 Task: Find a place to stay in Lesnoy, Russia, from 12th to 15th July for 3 guests, with a price range of ₹12,000 to ₹16,000, 2 bedrooms, 3 beds, 1 bathroom, a washing machine, and self check-in.
Action: Mouse moved to (551, 134)
Screenshot: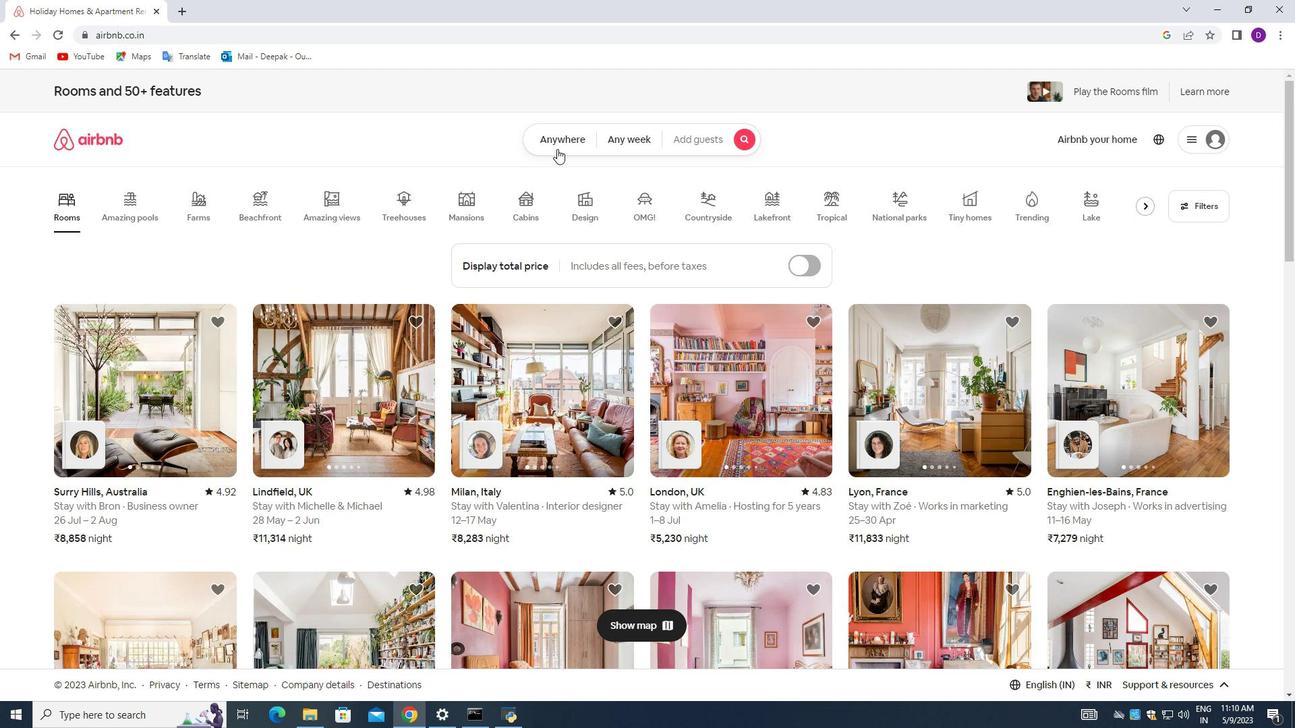 
Action: Mouse pressed left at (551, 134)
Screenshot: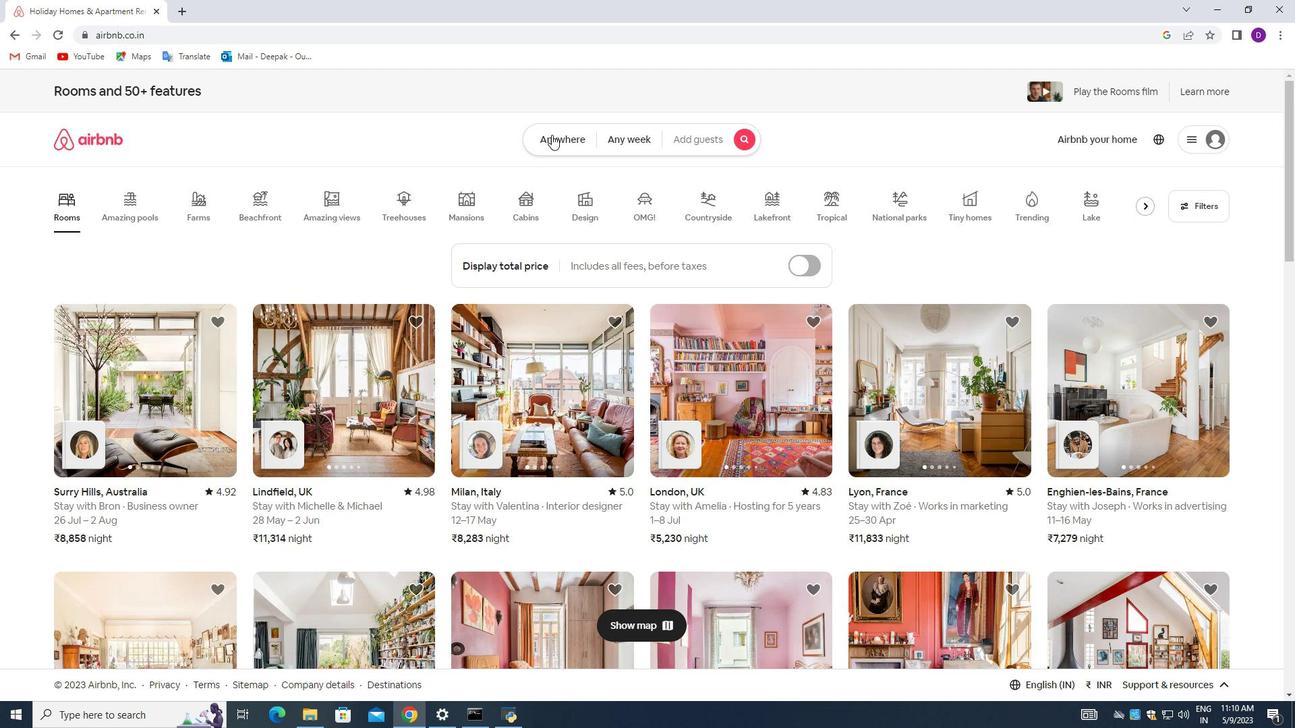 
Action: Mouse moved to (448, 190)
Screenshot: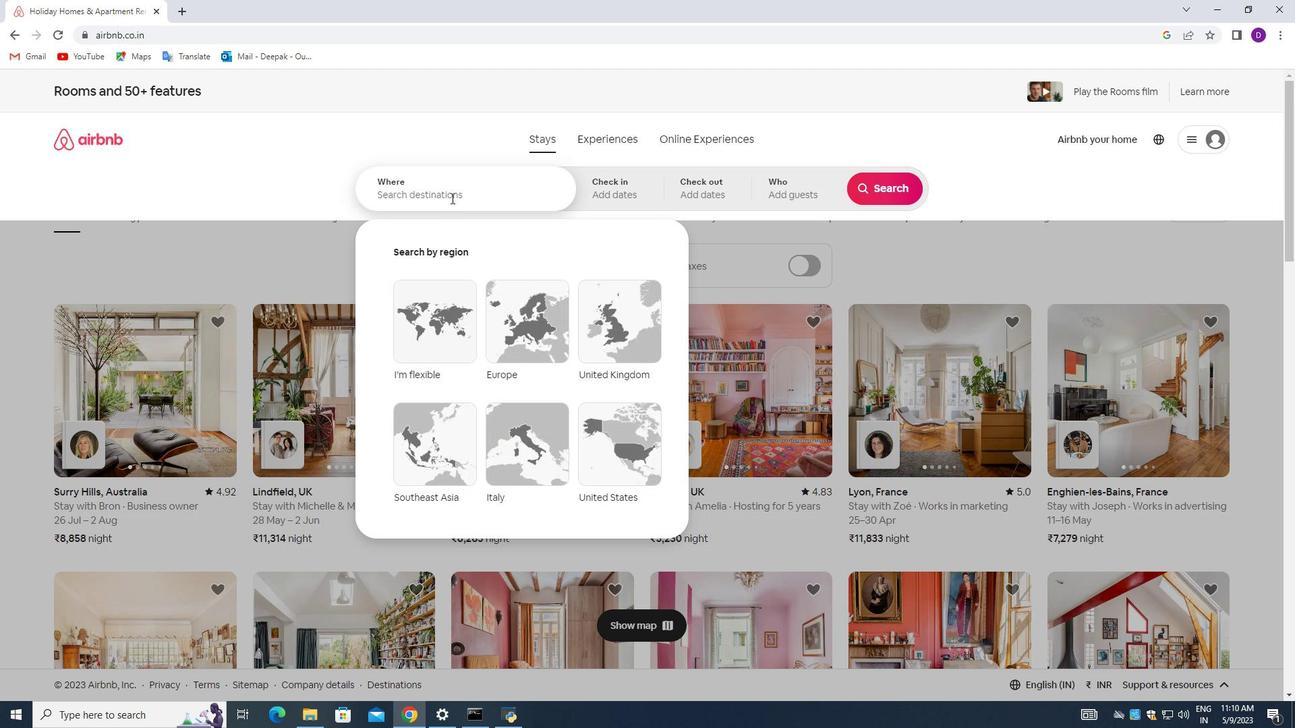 
Action: Mouse pressed left at (448, 190)
Screenshot: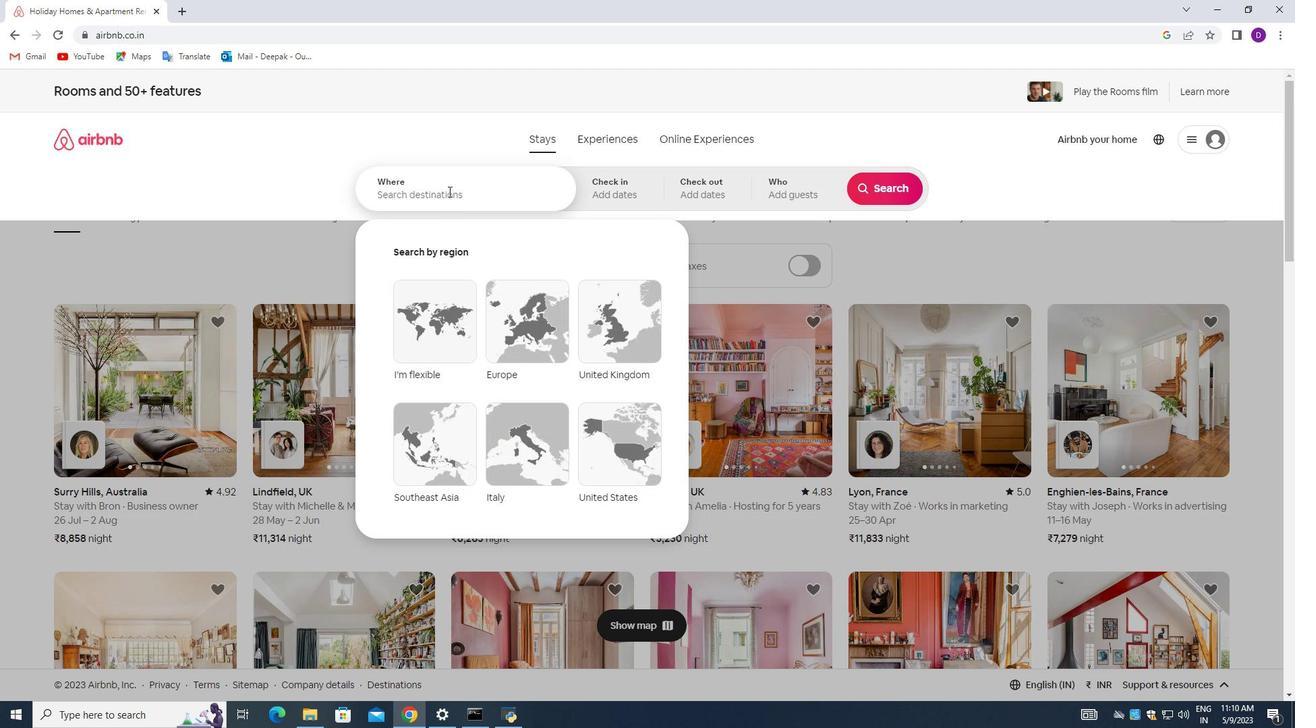 
Action: Mouse moved to (197, 313)
Screenshot: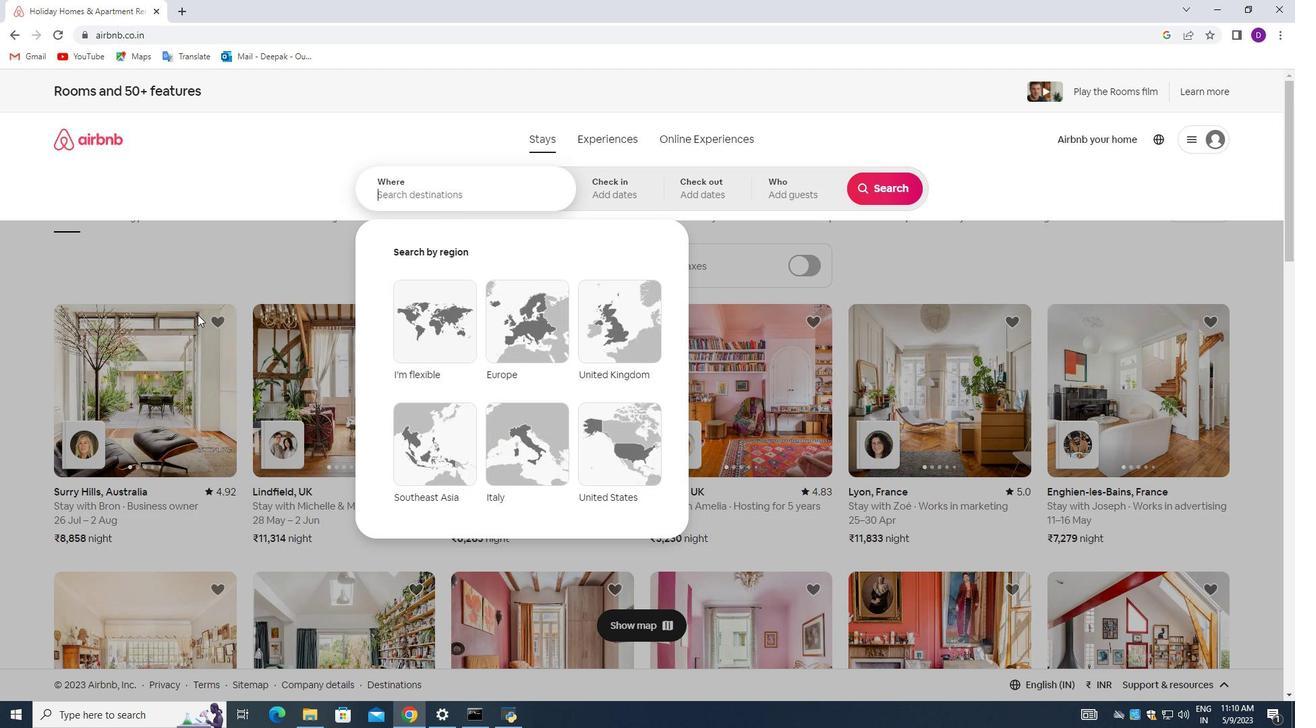 
Action: Key pressed <Key.shift>Lesnoy,<Key.space><Key.shift_r>Russia<Key.enter>
Screenshot: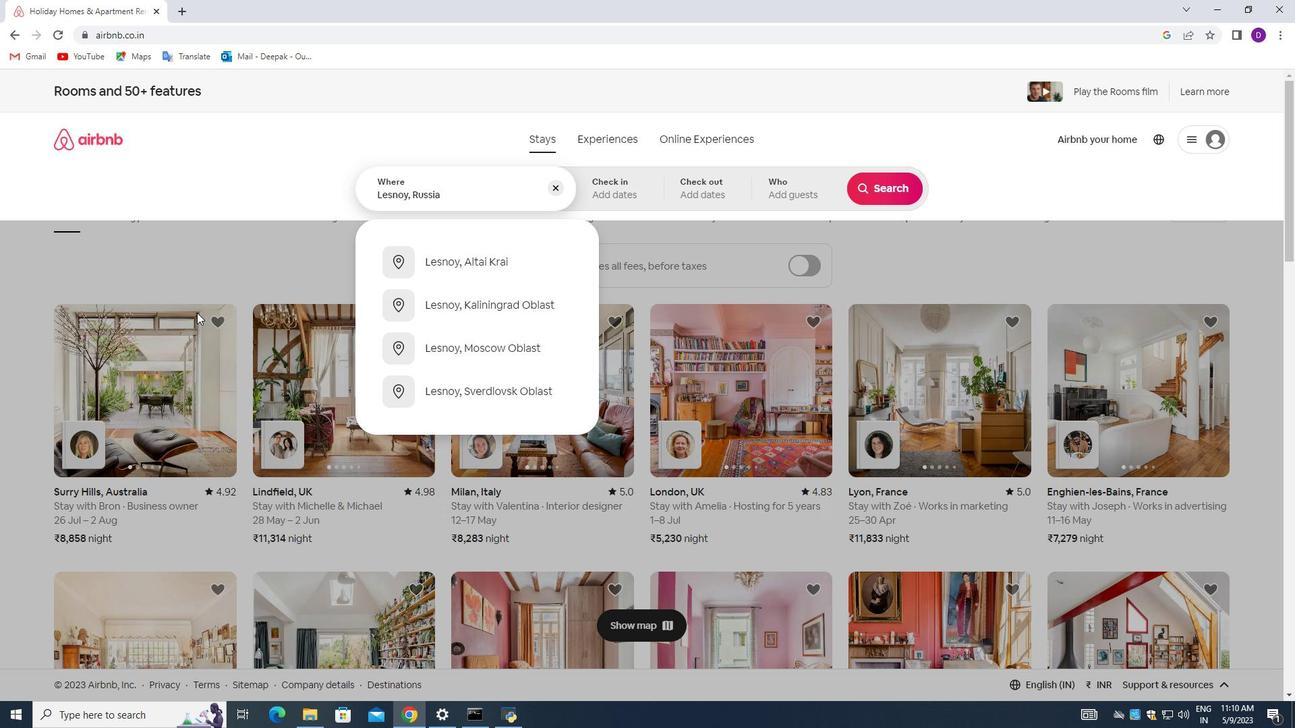 
Action: Mouse moved to (881, 300)
Screenshot: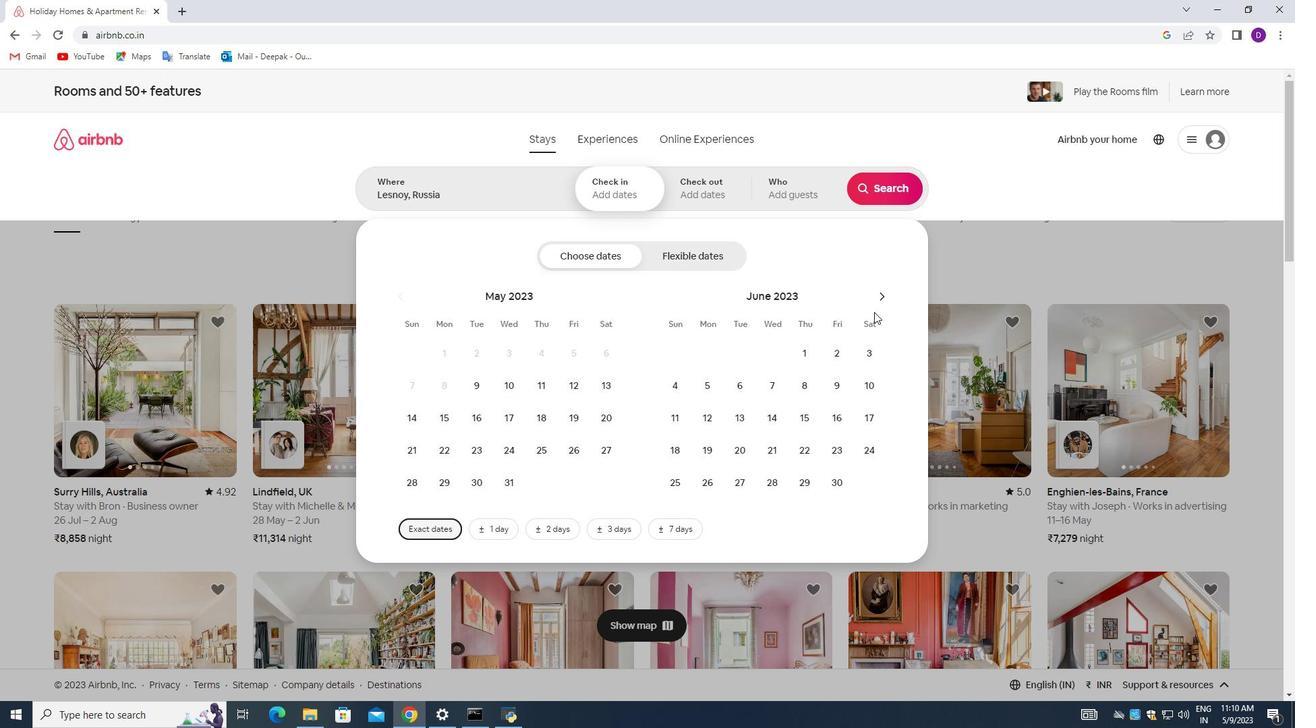 
Action: Mouse pressed left at (881, 300)
Screenshot: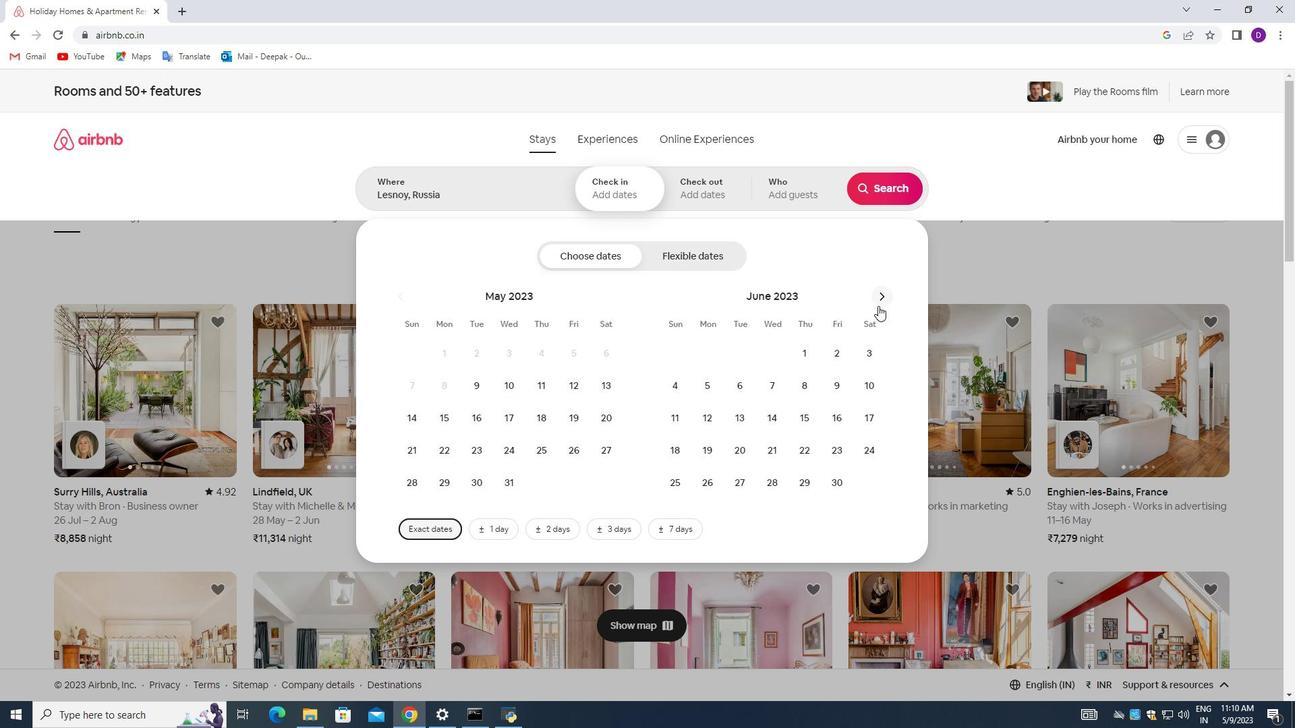 
Action: Mouse moved to (767, 414)
Screenshot: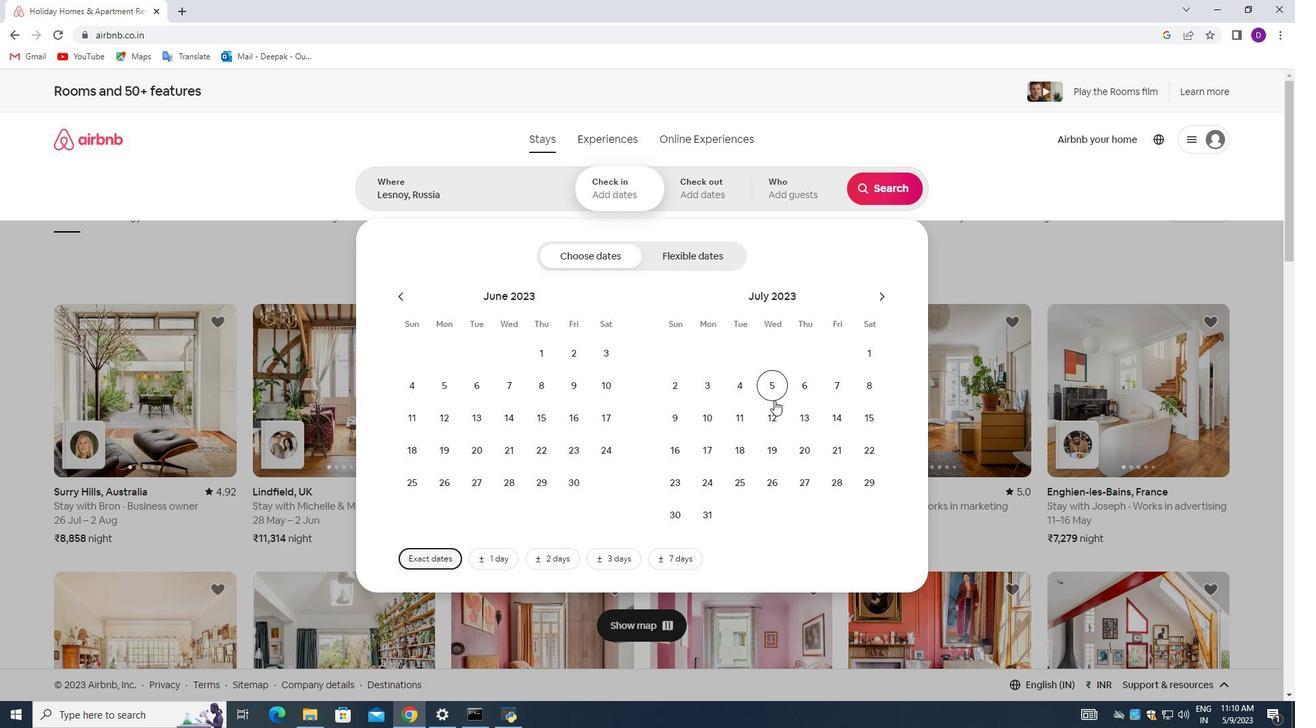 
Action: Mouse pressed left at (767, 414)
Screenshot: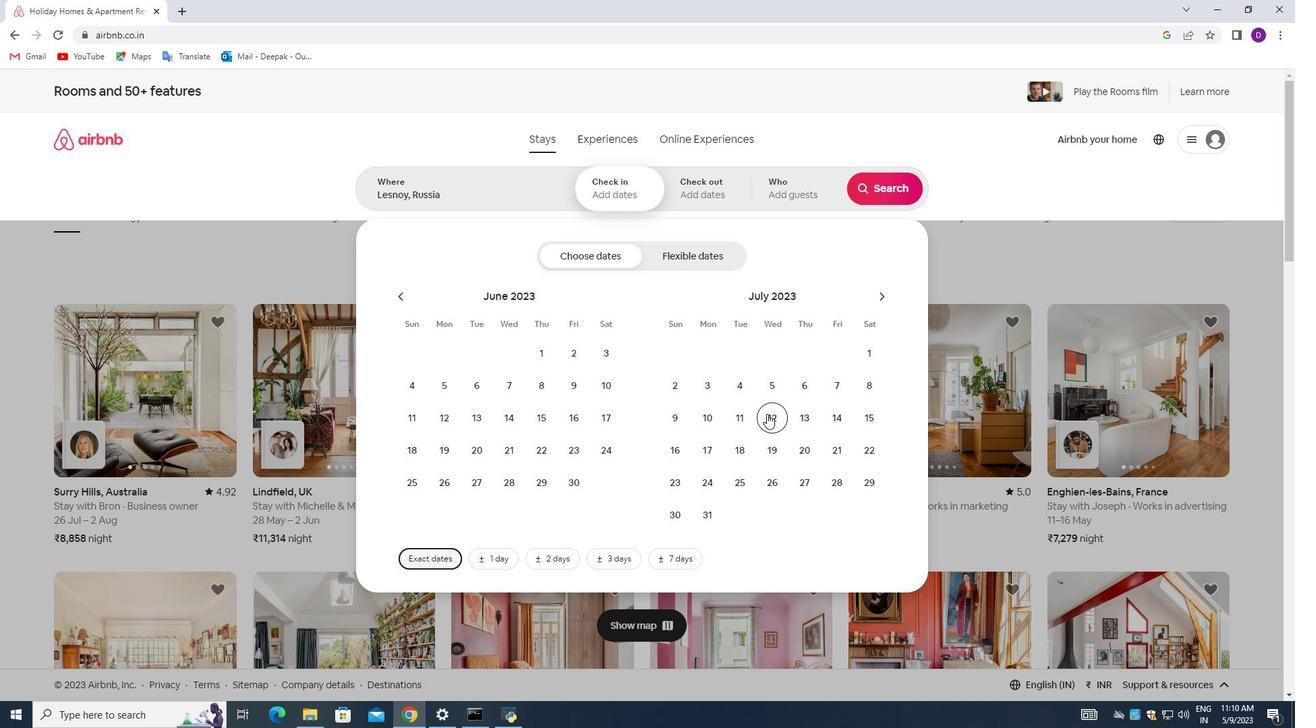 
Action: Mouse moved to (873, 415)
Screenshot: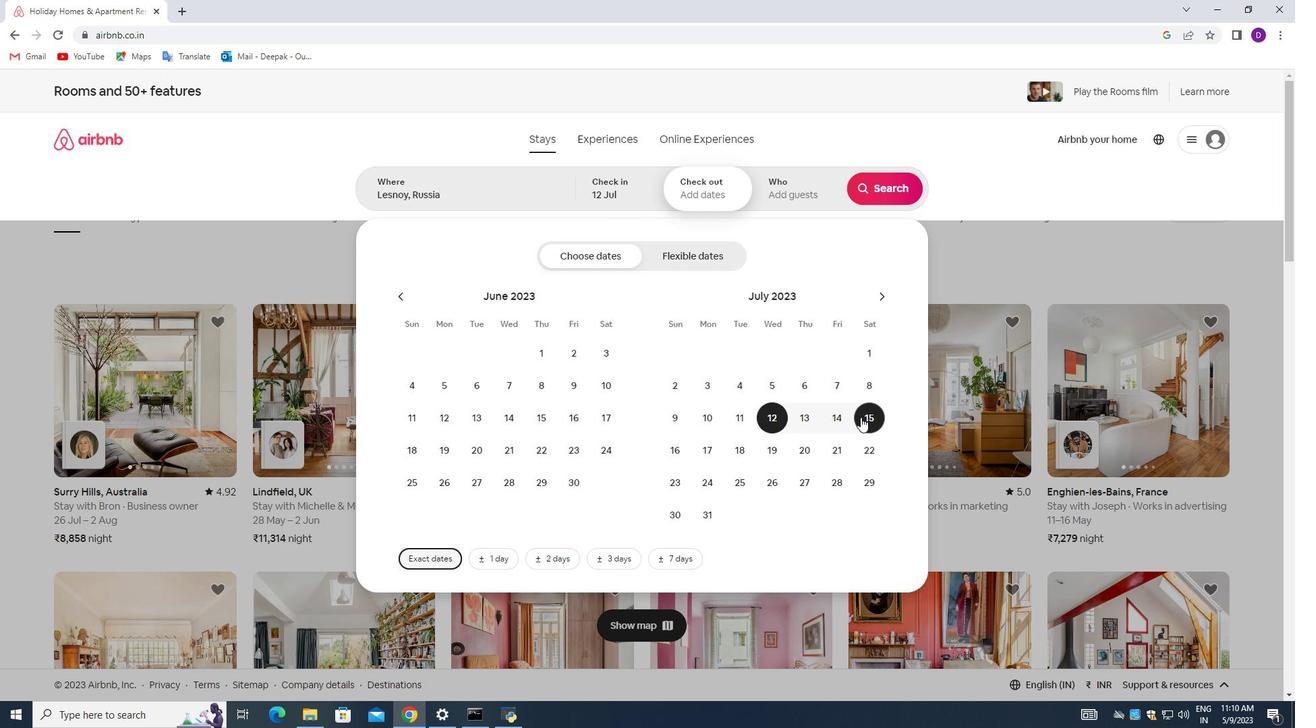 
Action: Mouse pressed left at (873, 415)
Screenshot: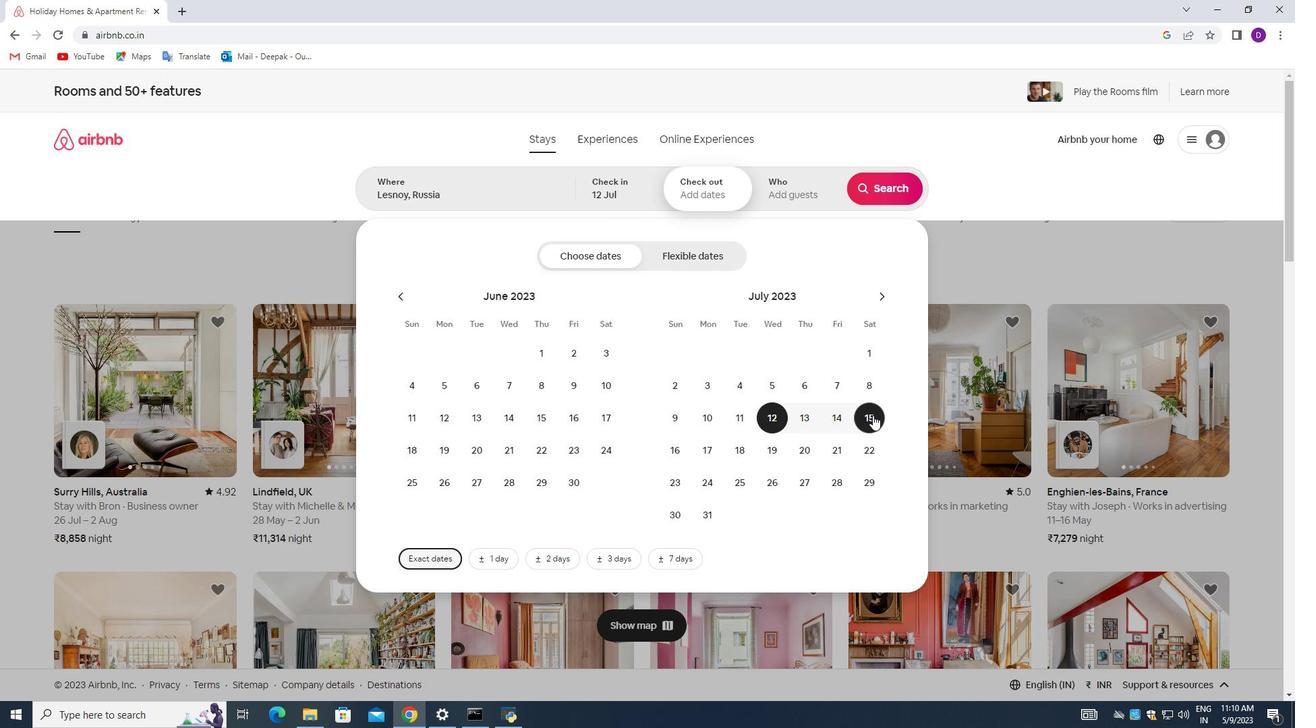
Action: Mouse moved to (776, 184)
Screenshot: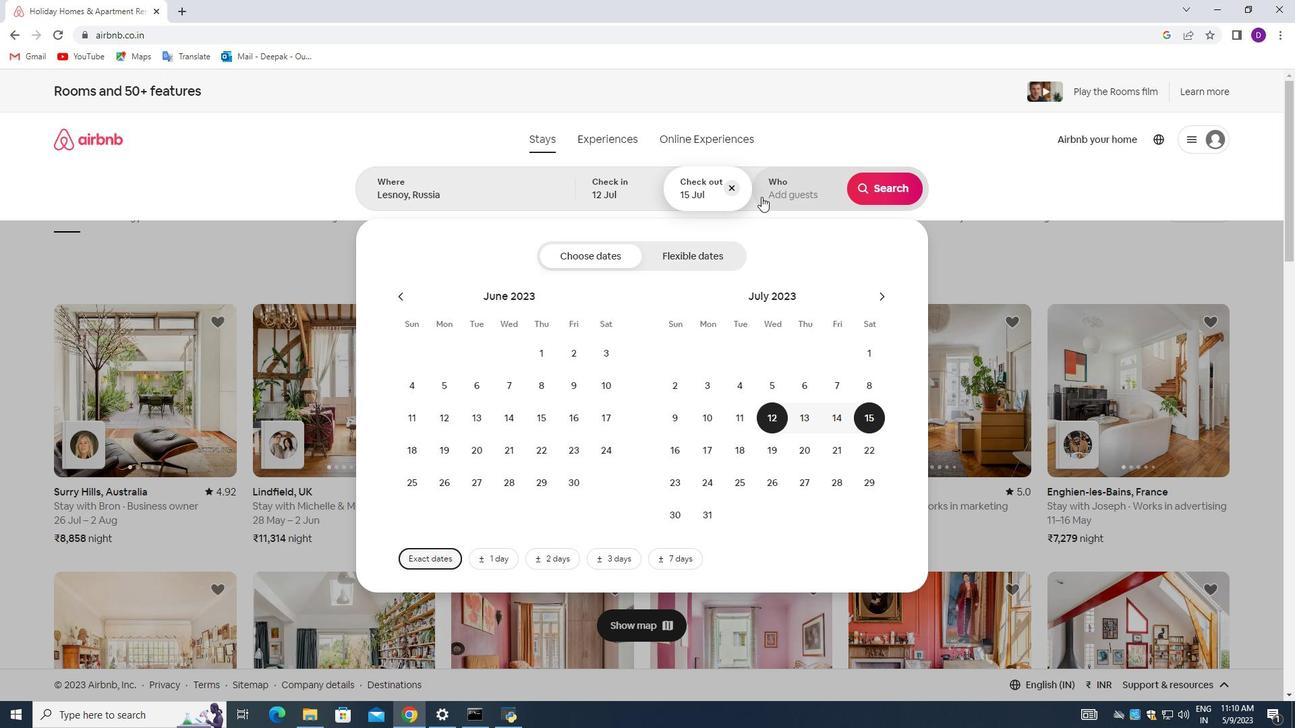 
Action: Mouse pressed left at (776, 184)
Screenshot: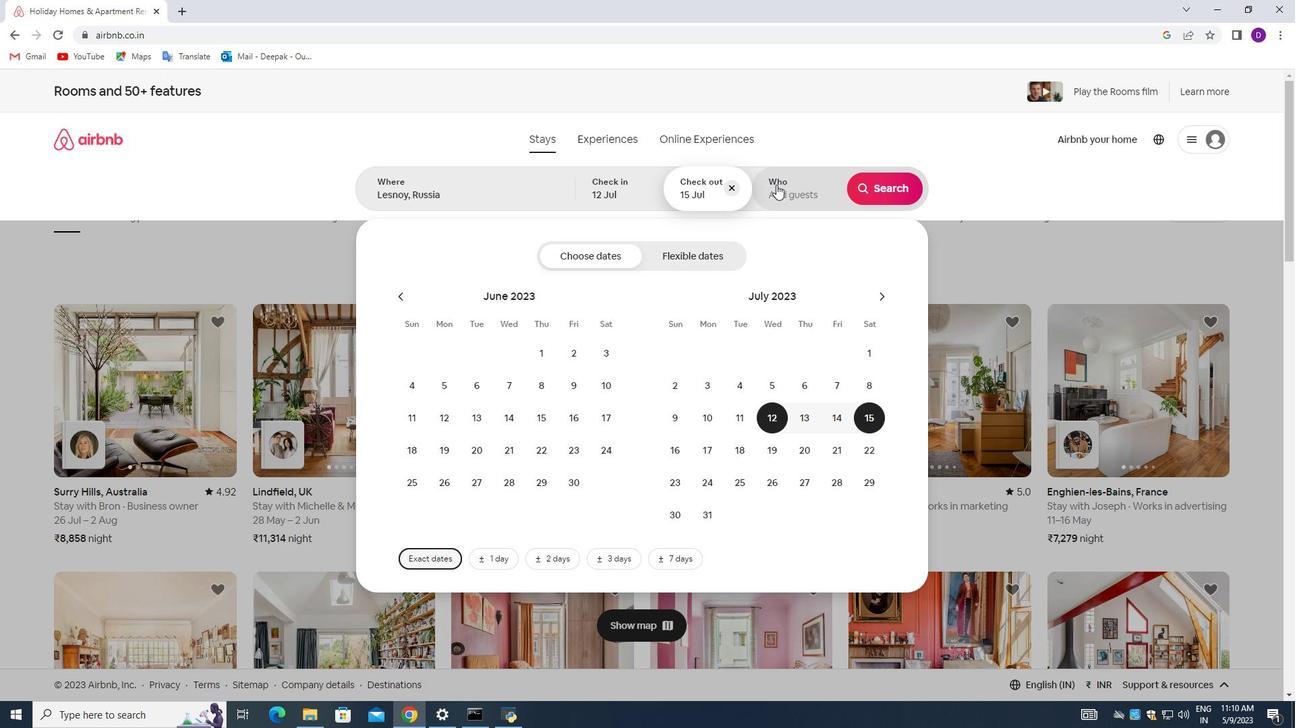 
Action: Mouse moved to (894, 268)
Screenshot: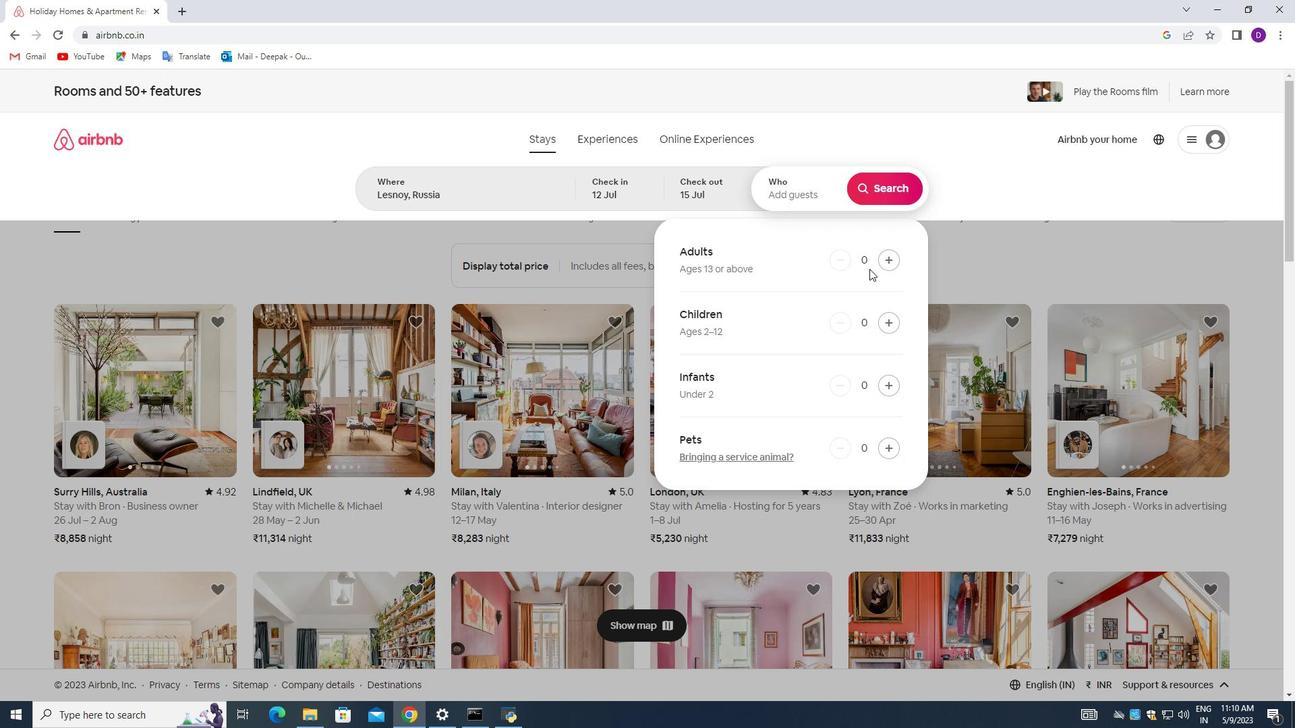 
Action: Mouse pressed left at (894, 268)
Screenshot: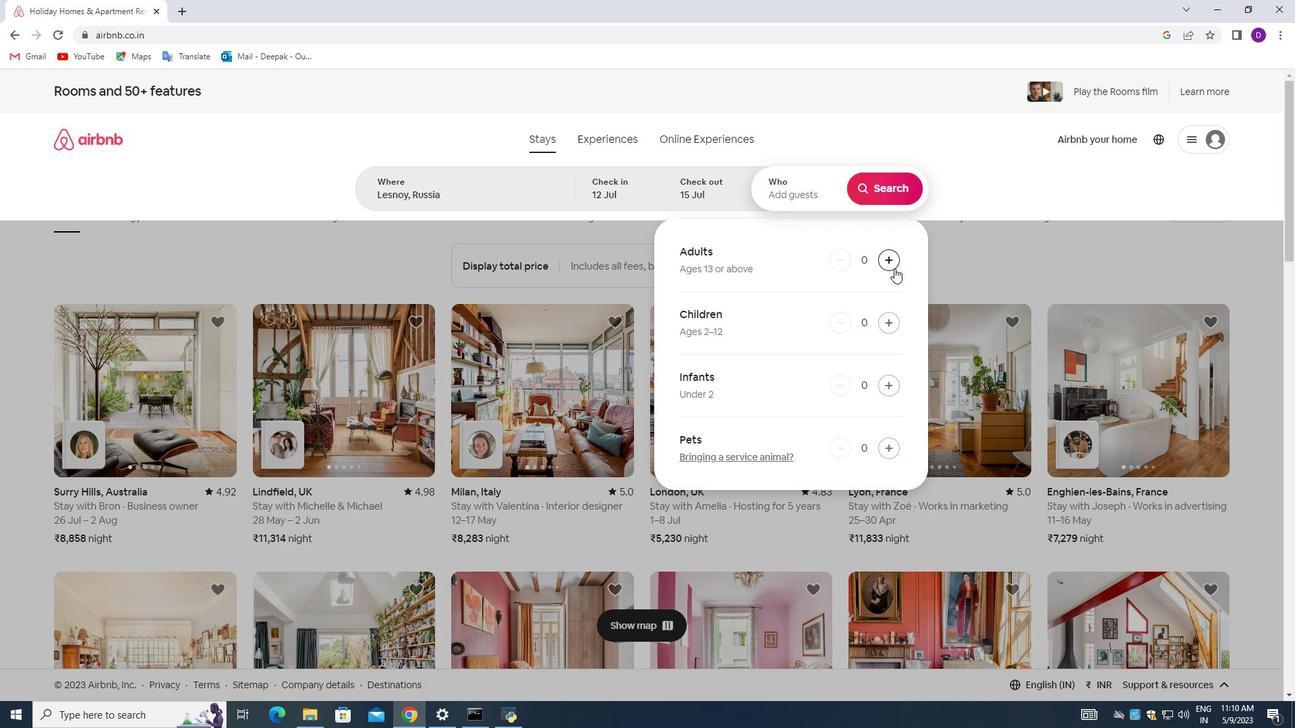 
Action: Mouse pressed left at (894, 268)
Screenshot: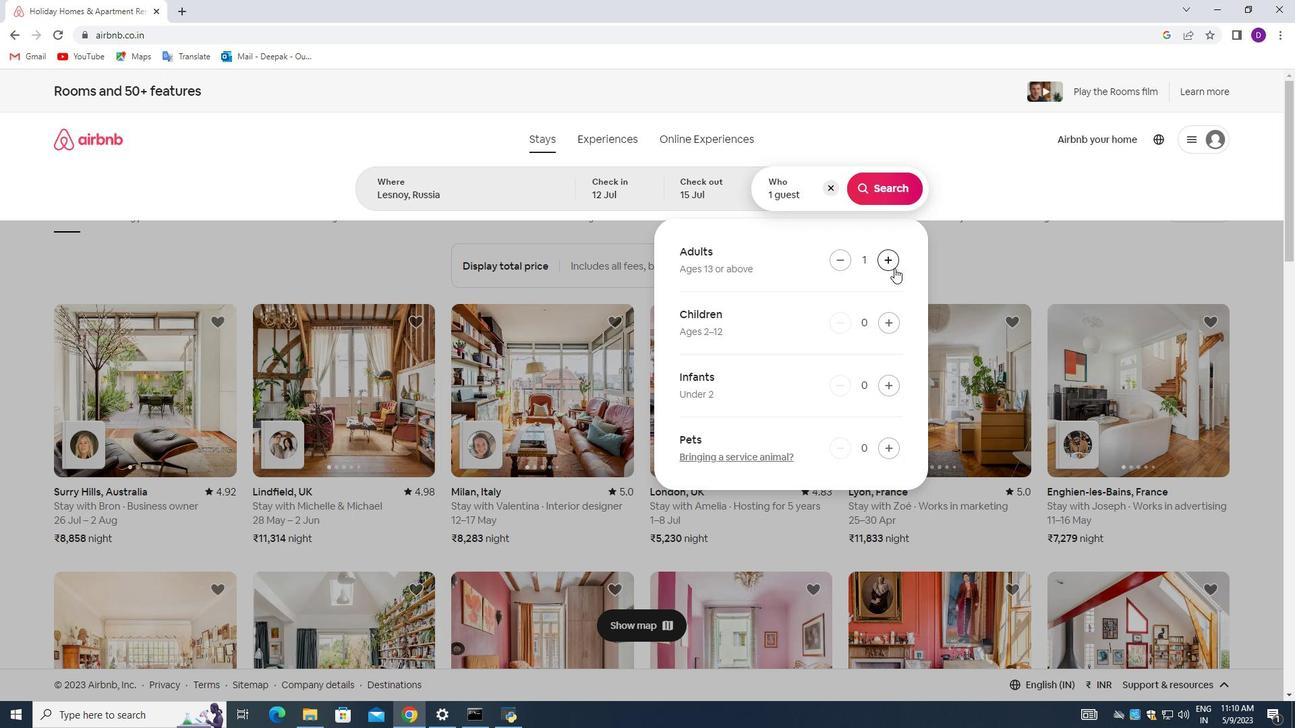 
Action: Mouse pressed left at (894, 268)
Screenshot: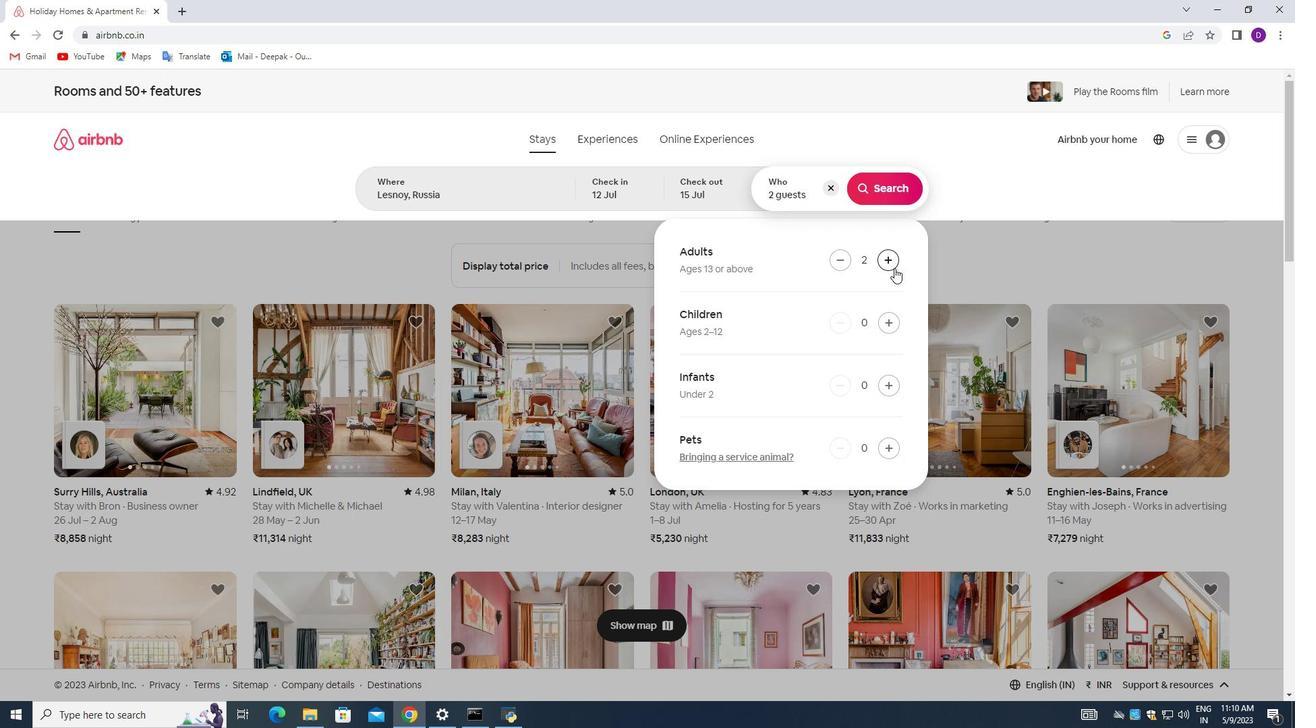 
Action: Mouse moved to (888, 184)
Screenshot: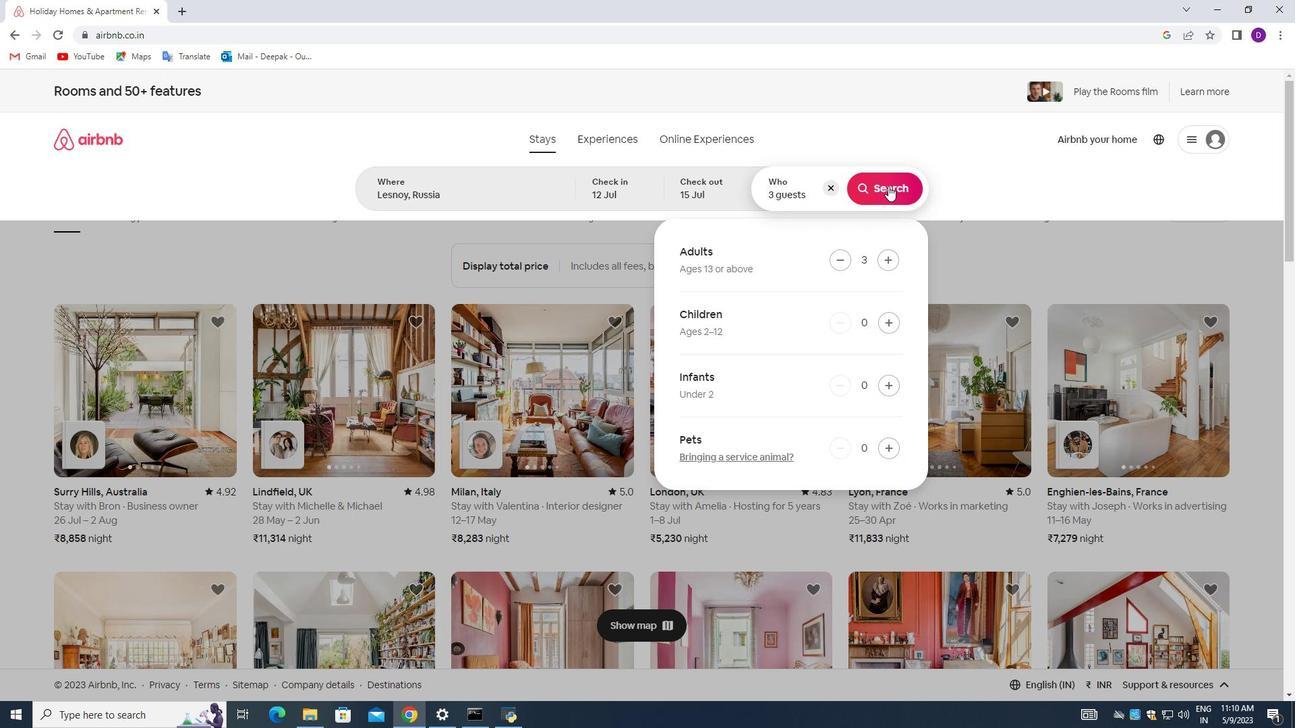 
Action: Mouse pressed left at (888, 184)
Screenshot: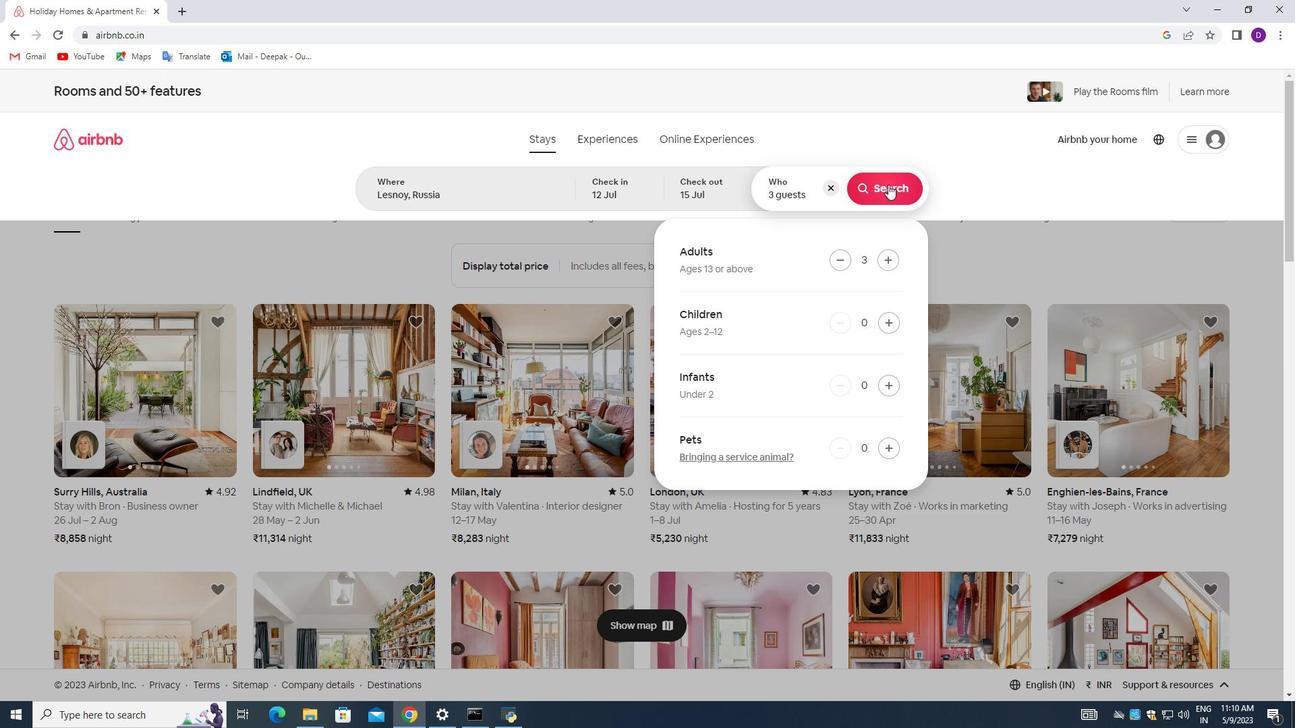 
Action: Mouse moved to (1220, 148)
Screenshot: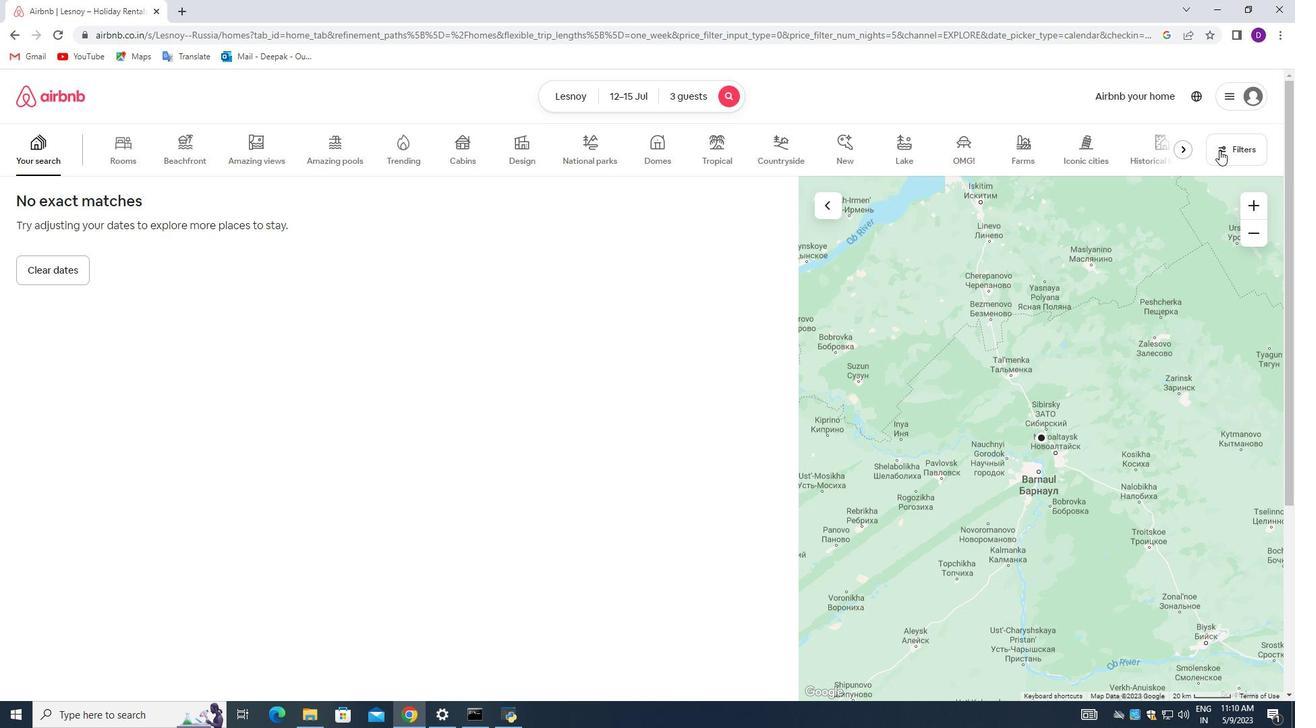 
Action: Mouse pressed left at (1220, 148)
Screenshot: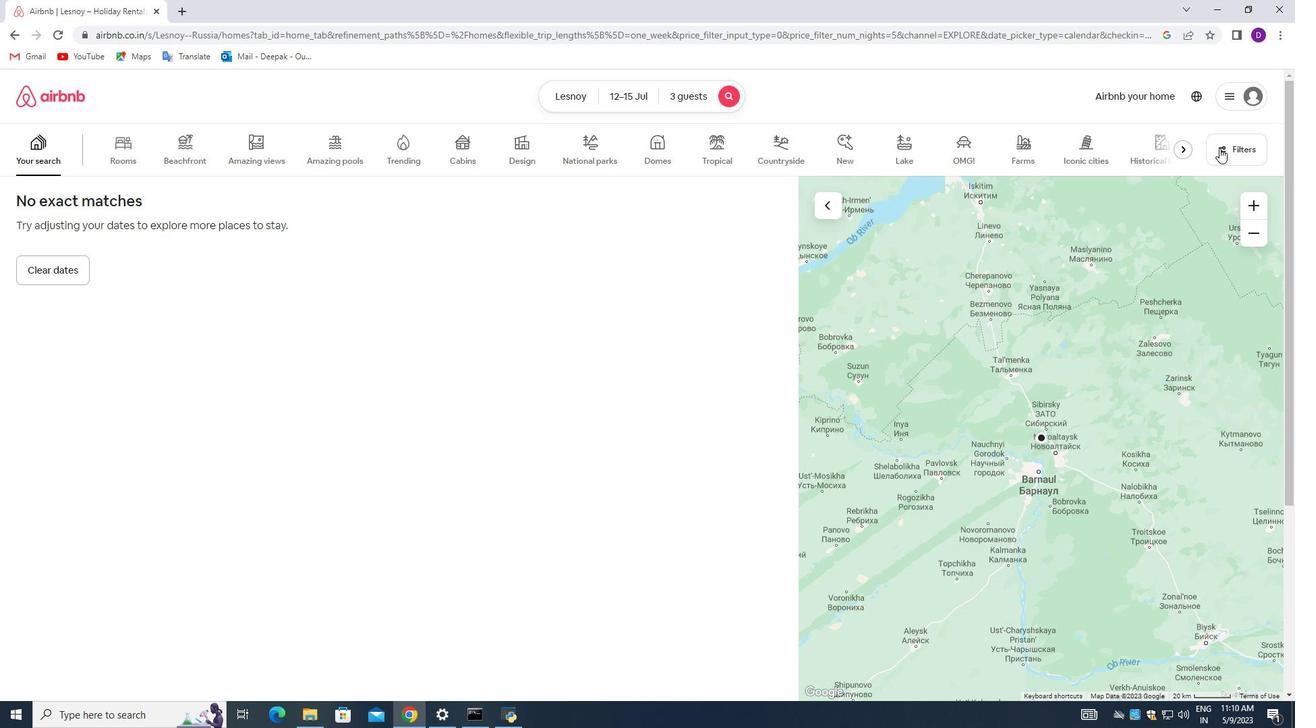 
Action: Mouse moved to (491, 479)
Screenshot: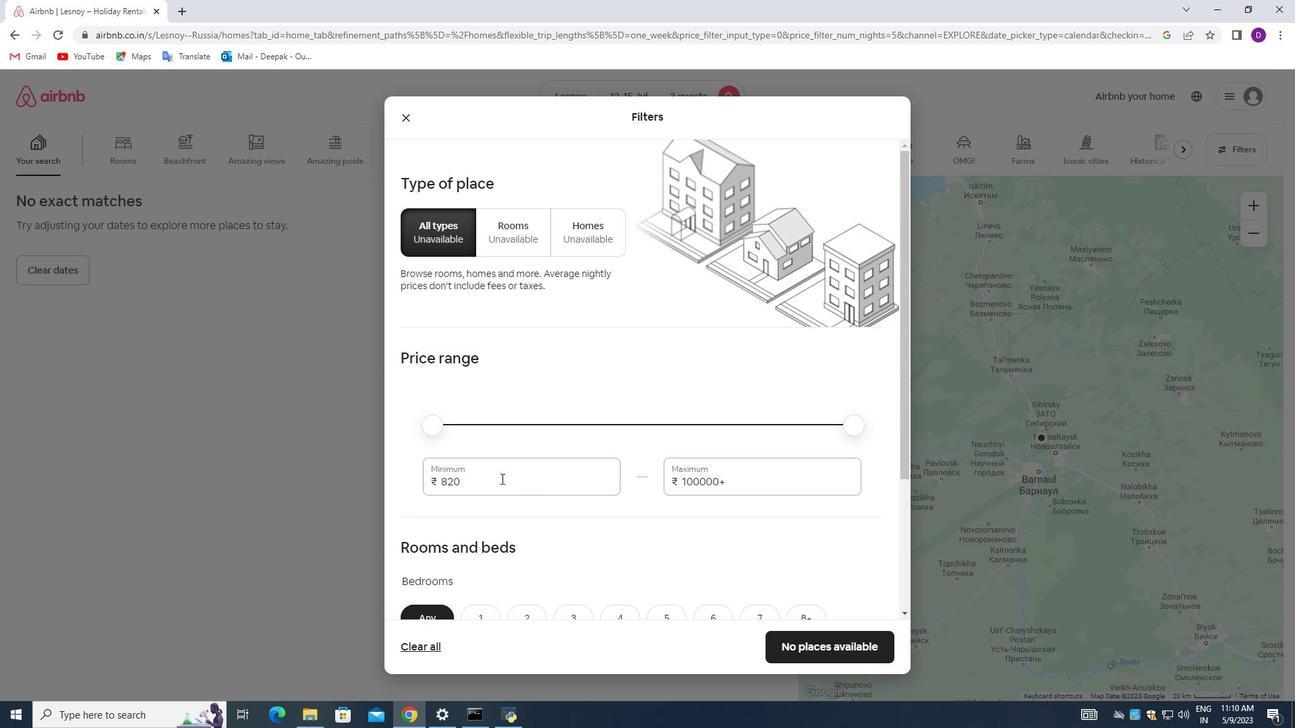 
Action: Mouse pressed left at (491, 479)
Screenshot: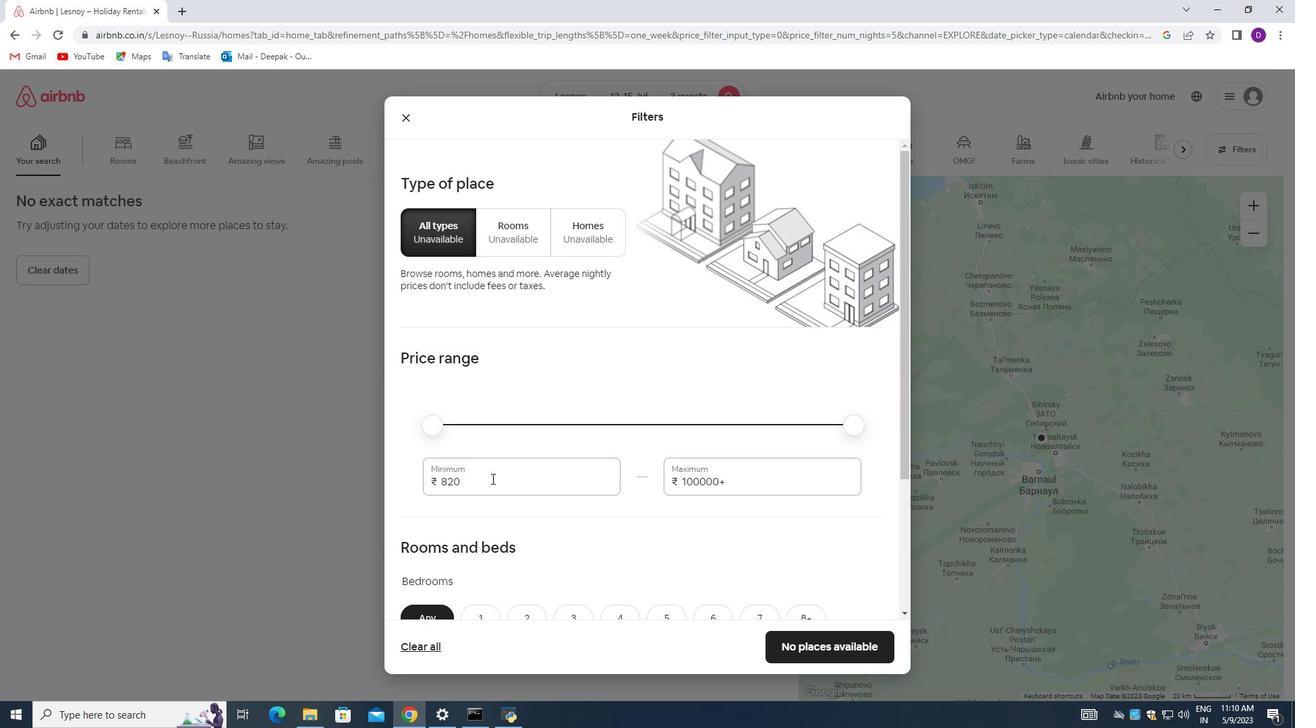 
Action: Mouse moved to (489, 479)
Screenshot: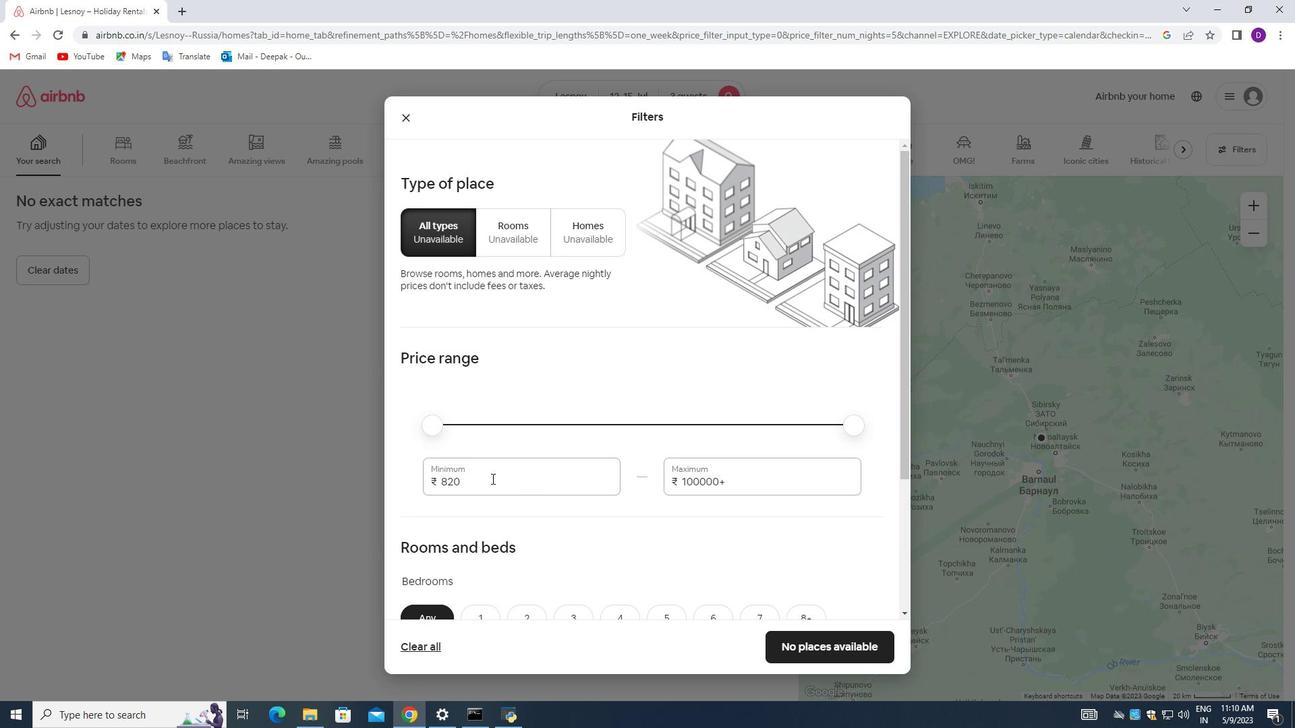 
Action: Mouse pressed left at (489, 479)
Screenshot: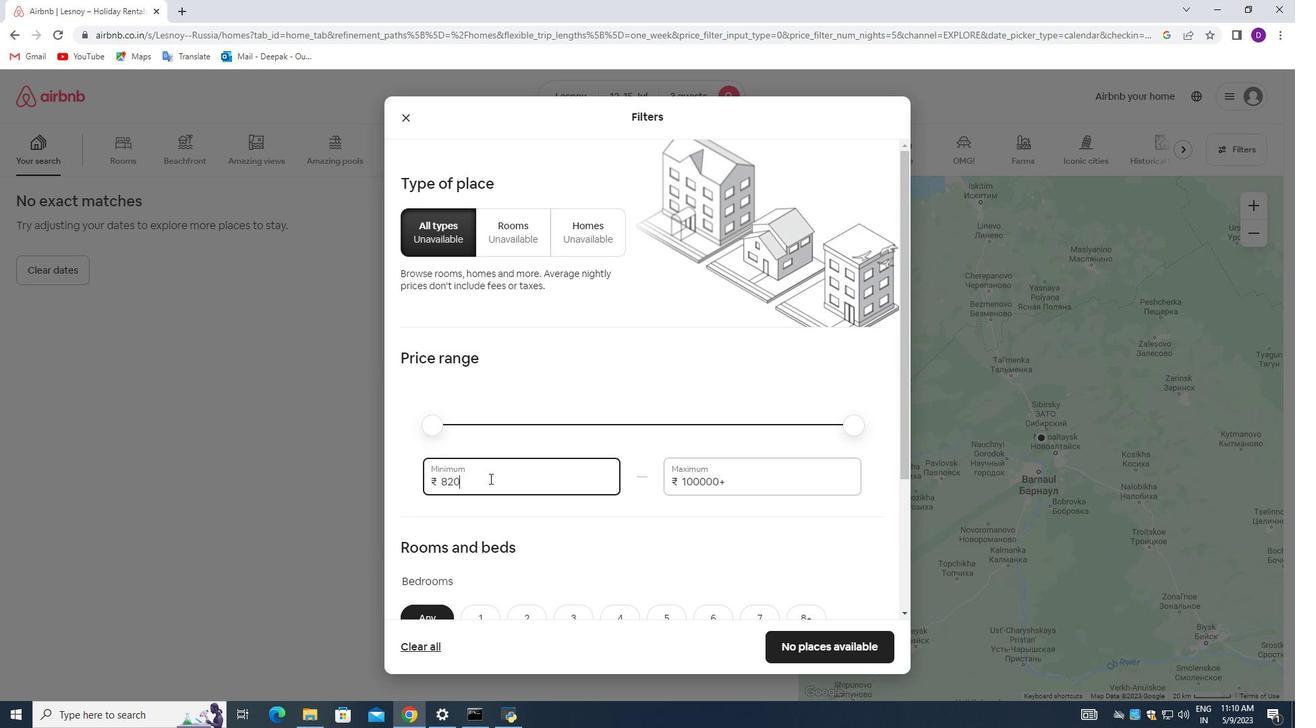 
Action: Mouse pressed left at (489, 479)
Screenshot: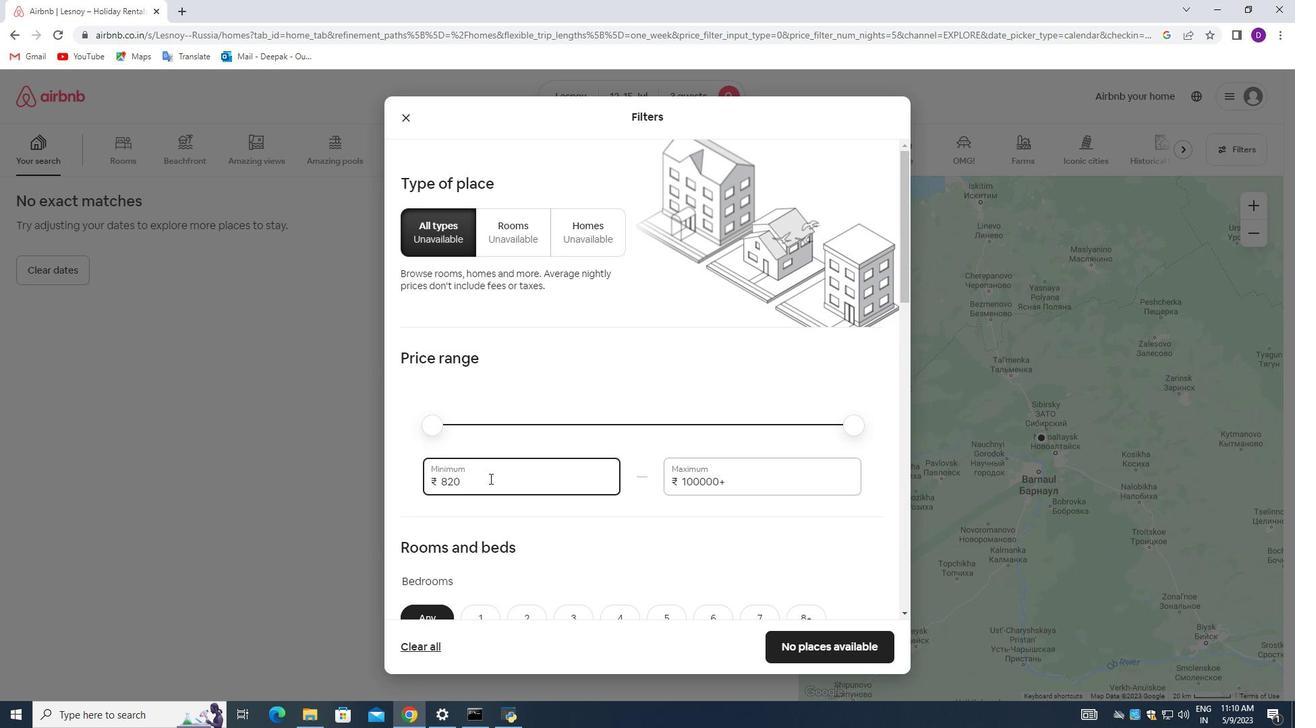 
Action: Mouse pressed left at (489, 479)
Screenshot: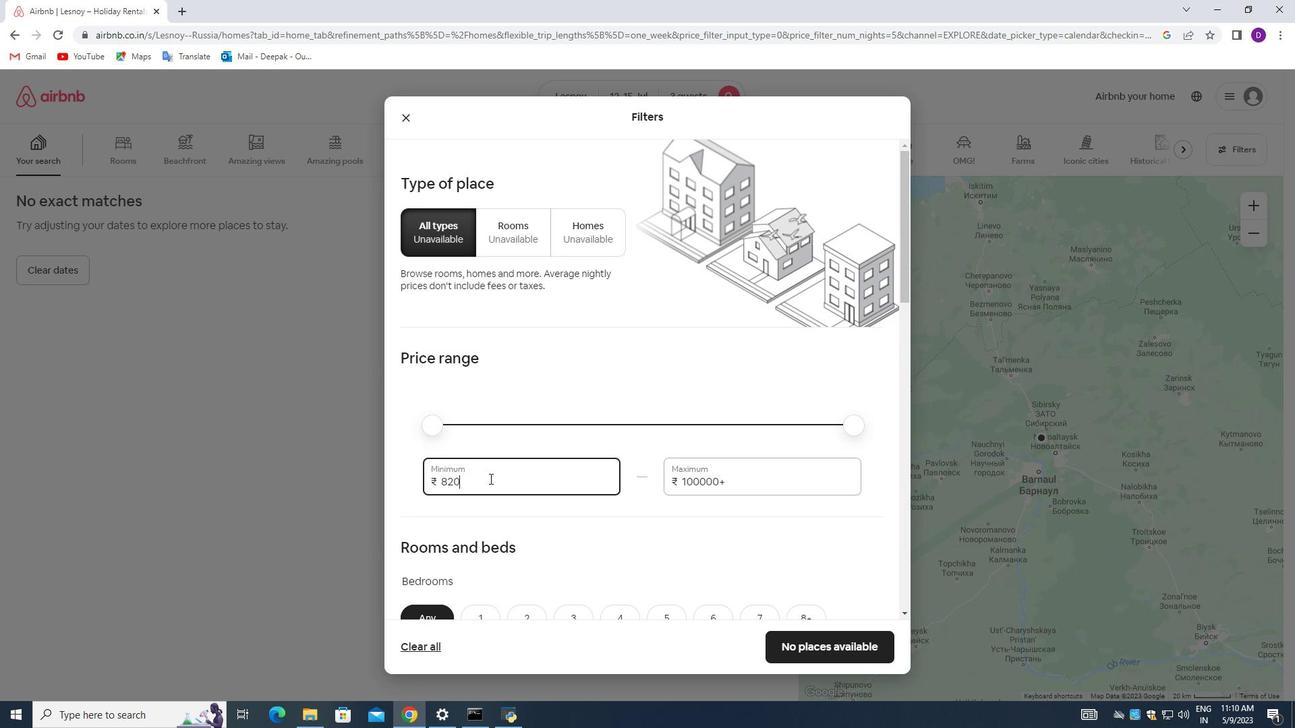 
Action: Key pressed 12000<Key.tab>16000
Screenshot: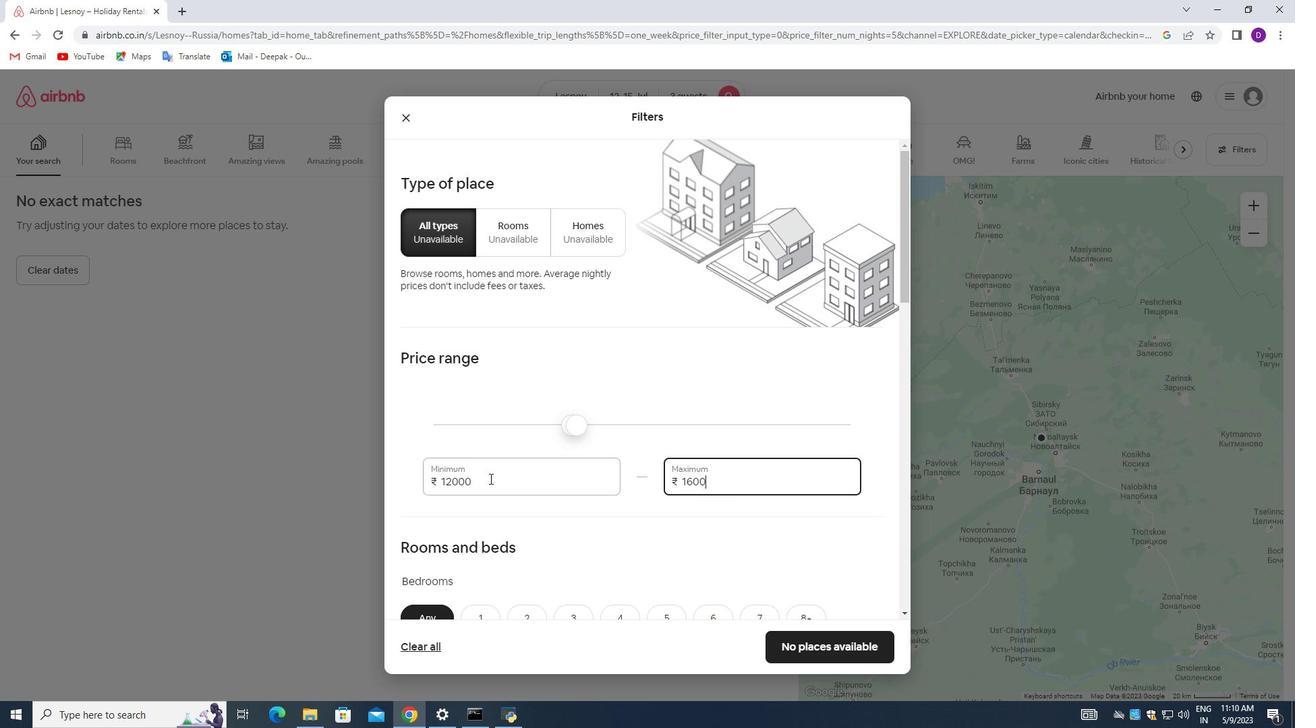 
Action: Mouse moved to (606, 454)
Screenshot: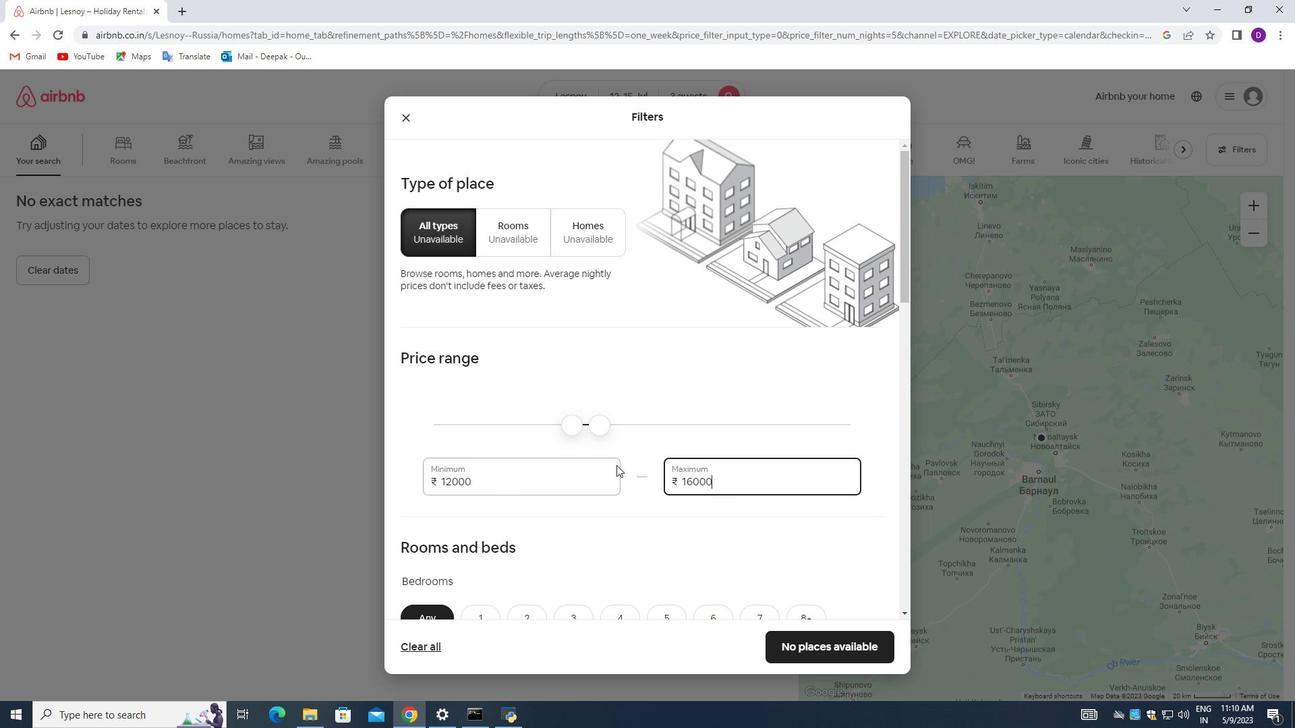 
Action: Mouse scrolled (606, 453) with delta (0, 0)
Screenshot: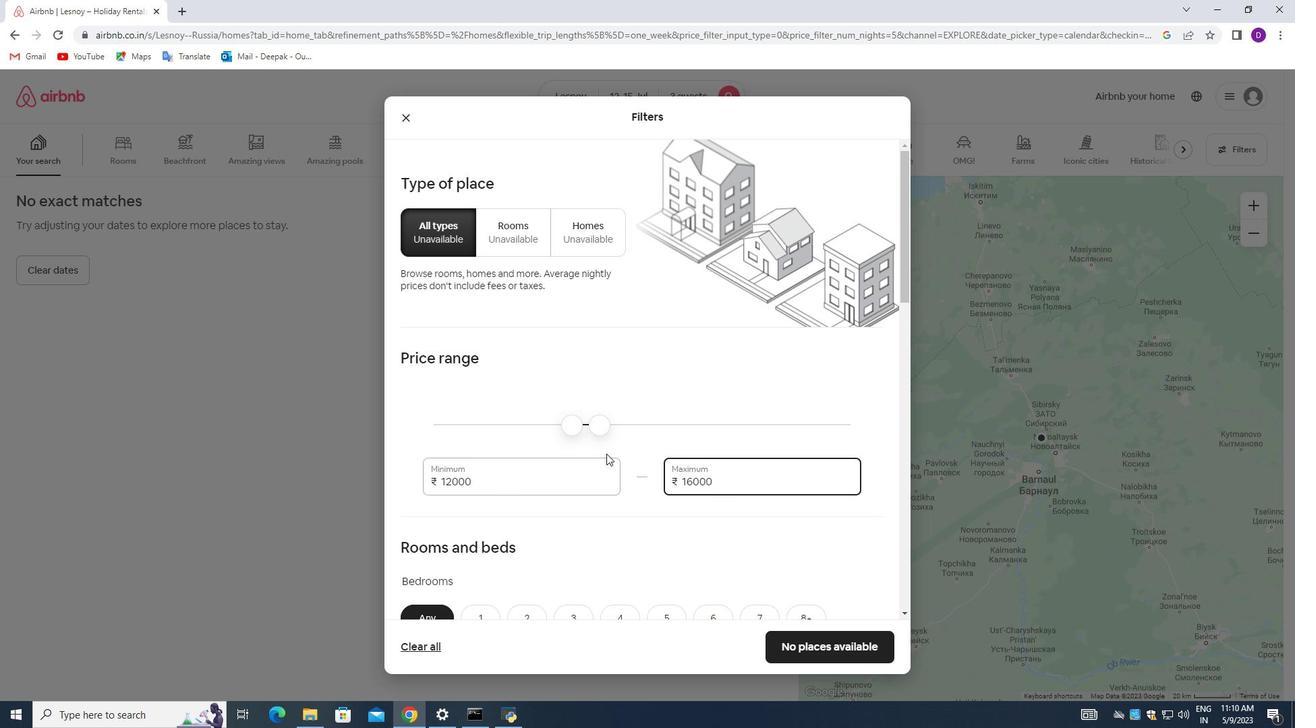 
Action: Mouse scrolled (606, 453) with delta (0, 0)
Screenshot: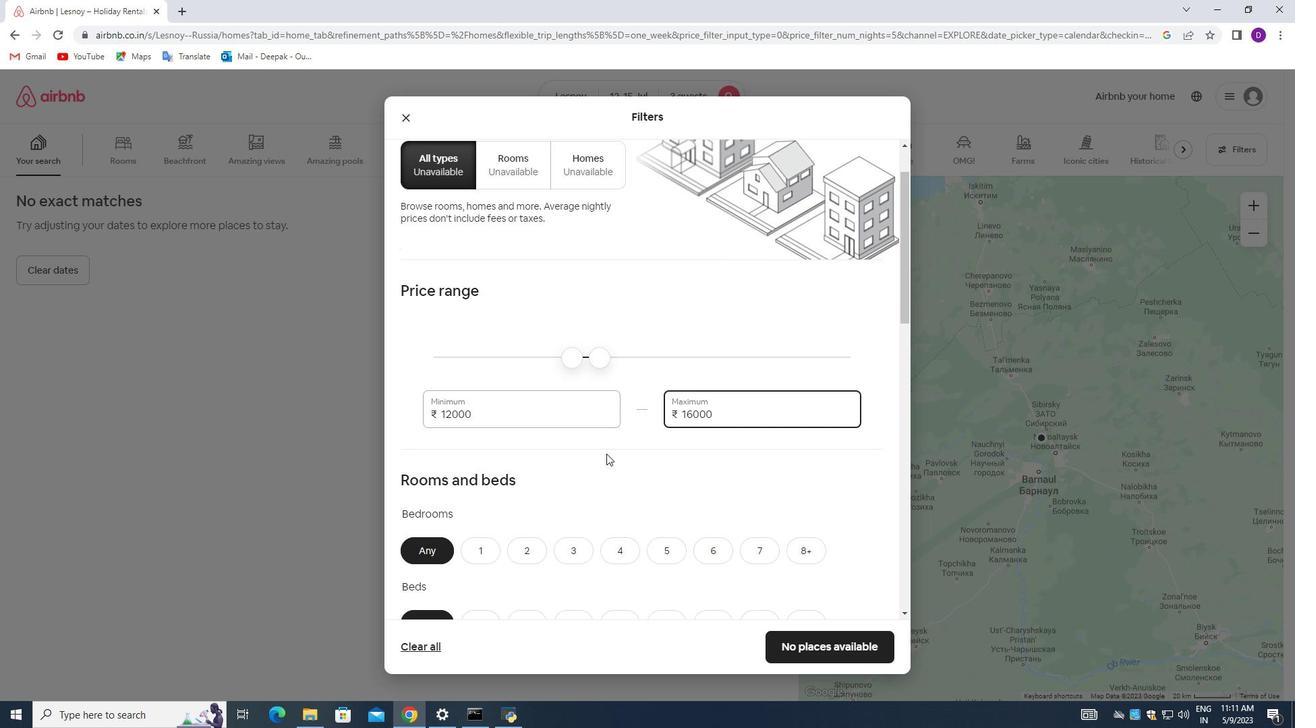 
Action: Mouse scrolled (606, 453) with delta (0, 0)
Screenshot: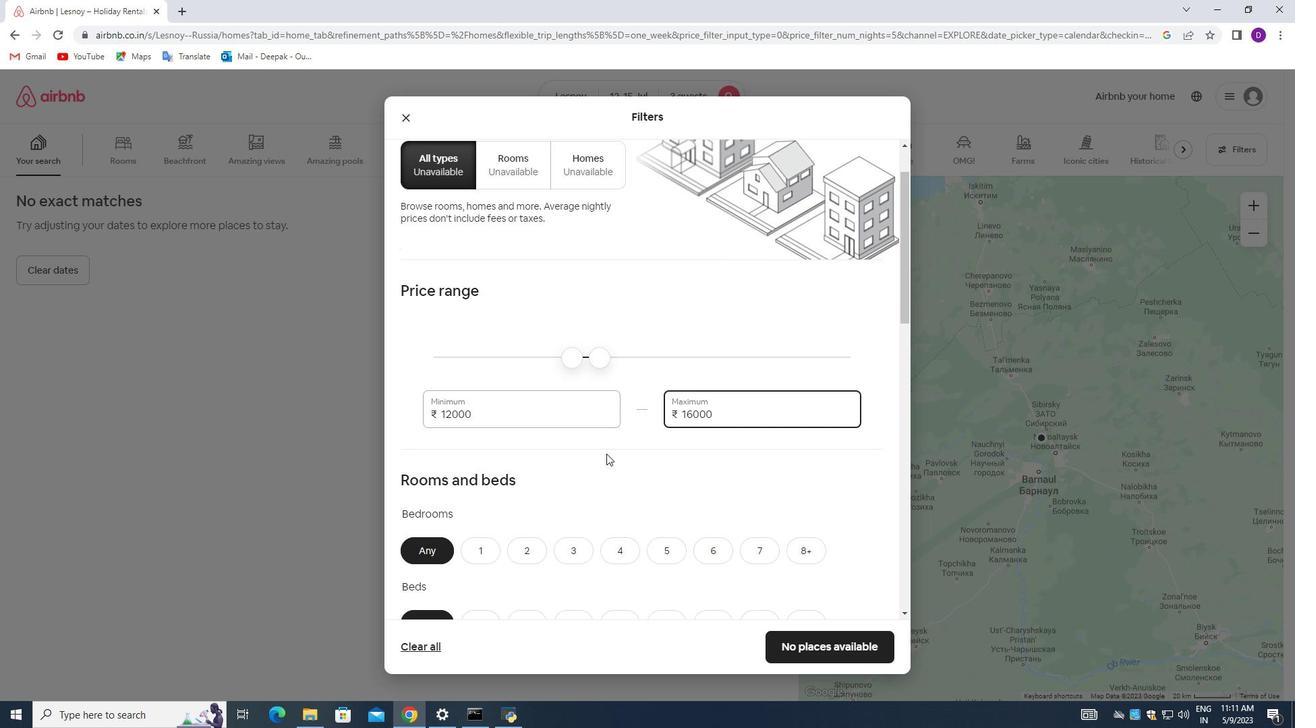 
Action: Mouse scrolled (606, 453) with delta (0, 0)
Screenshot: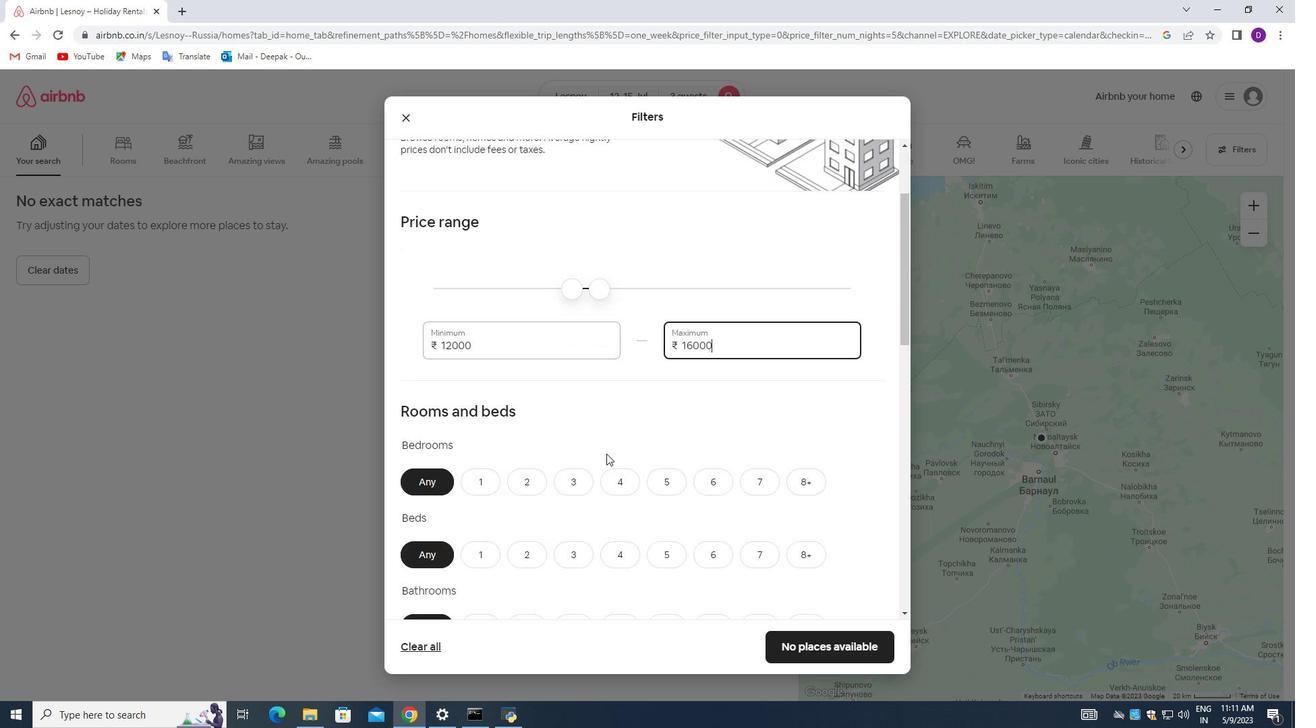 
Action: Mouse moved to (519, 358)
Screenshot: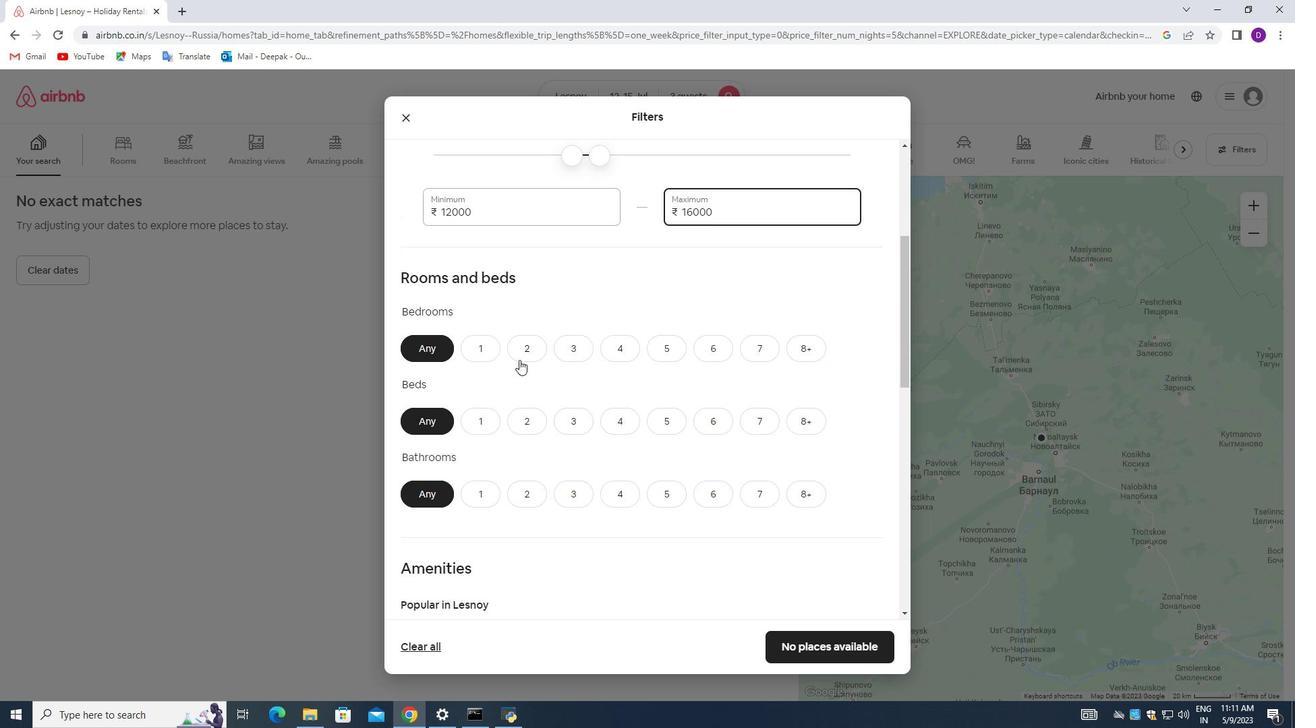 
Action: Mouse pressed left at (519, 358)
Screenshot: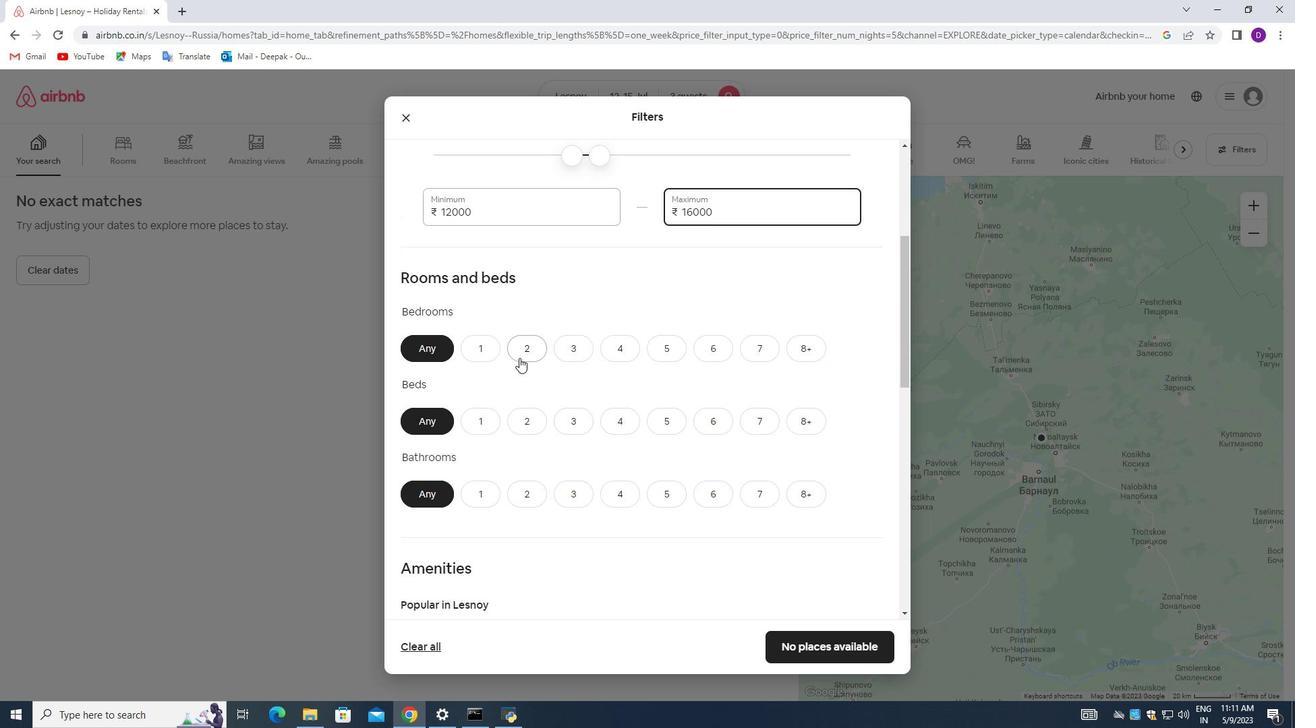 
Action: Mouse moved to (568, 414)
Screenshot: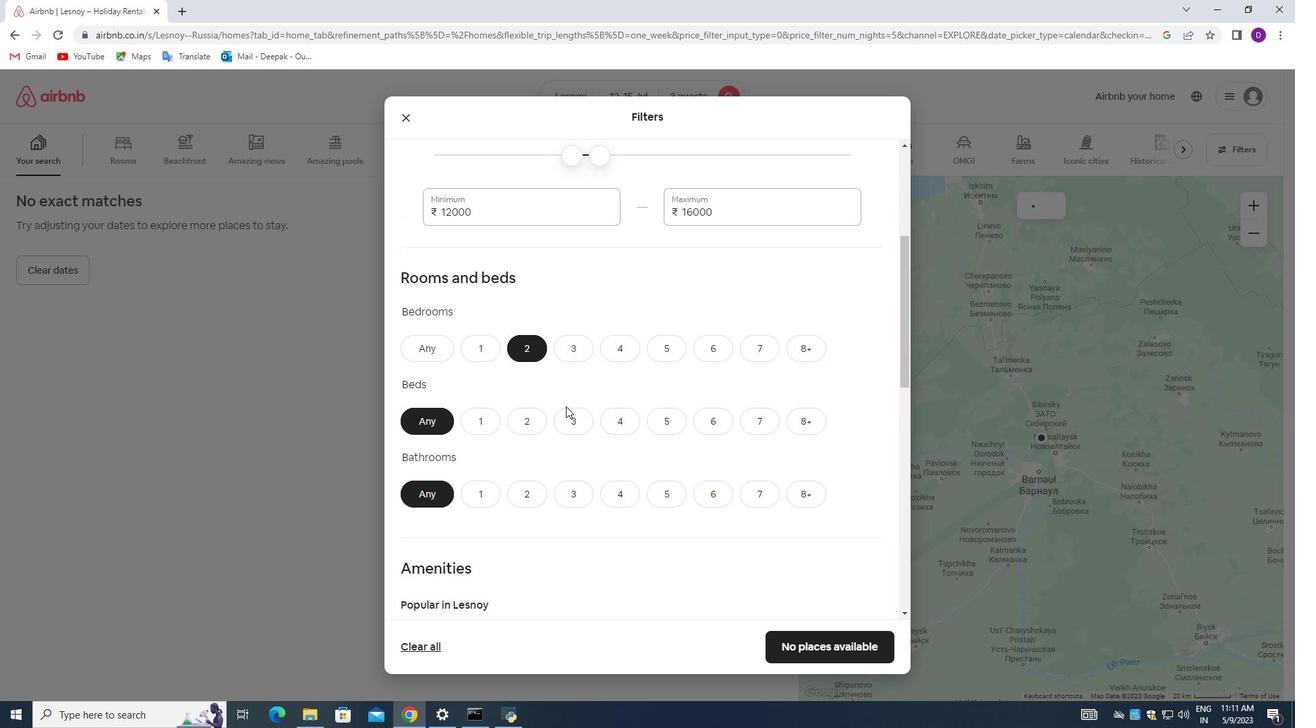 
Action: Mouse pressed left at (568, 414)
Screenshot: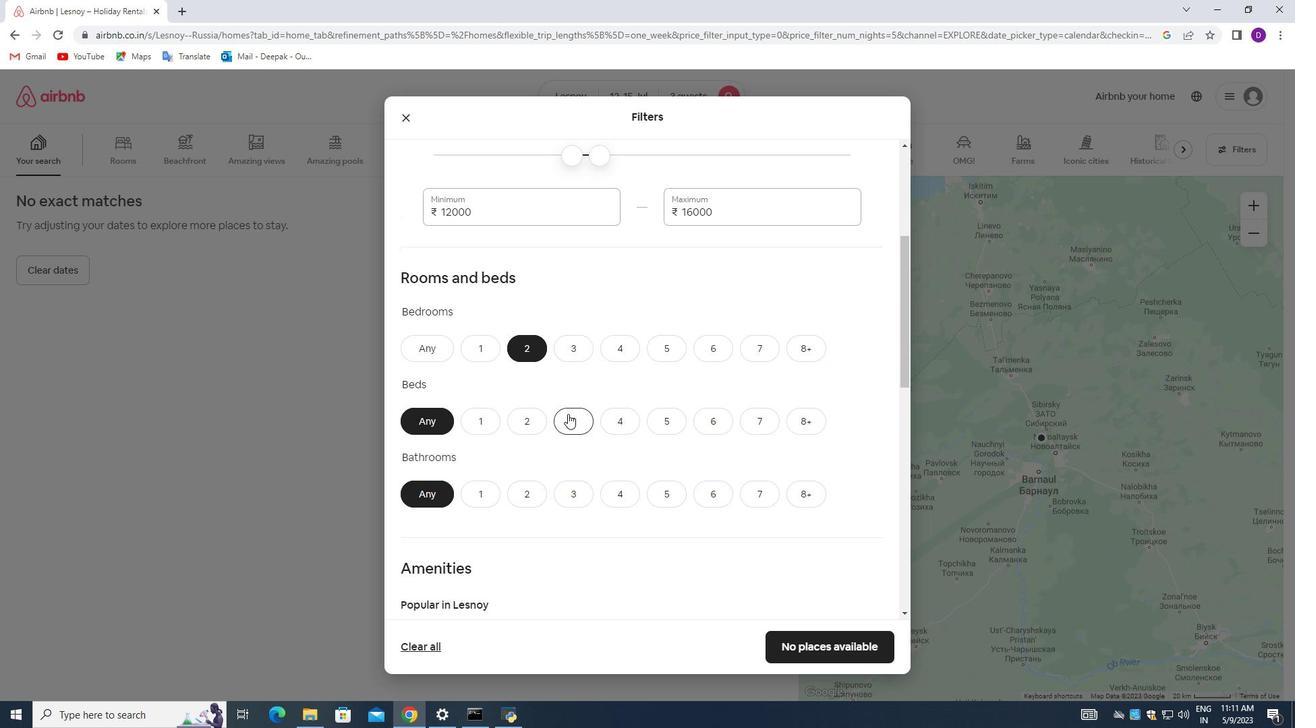 
Action: Mouse moved to (479, 486)
Screenshot: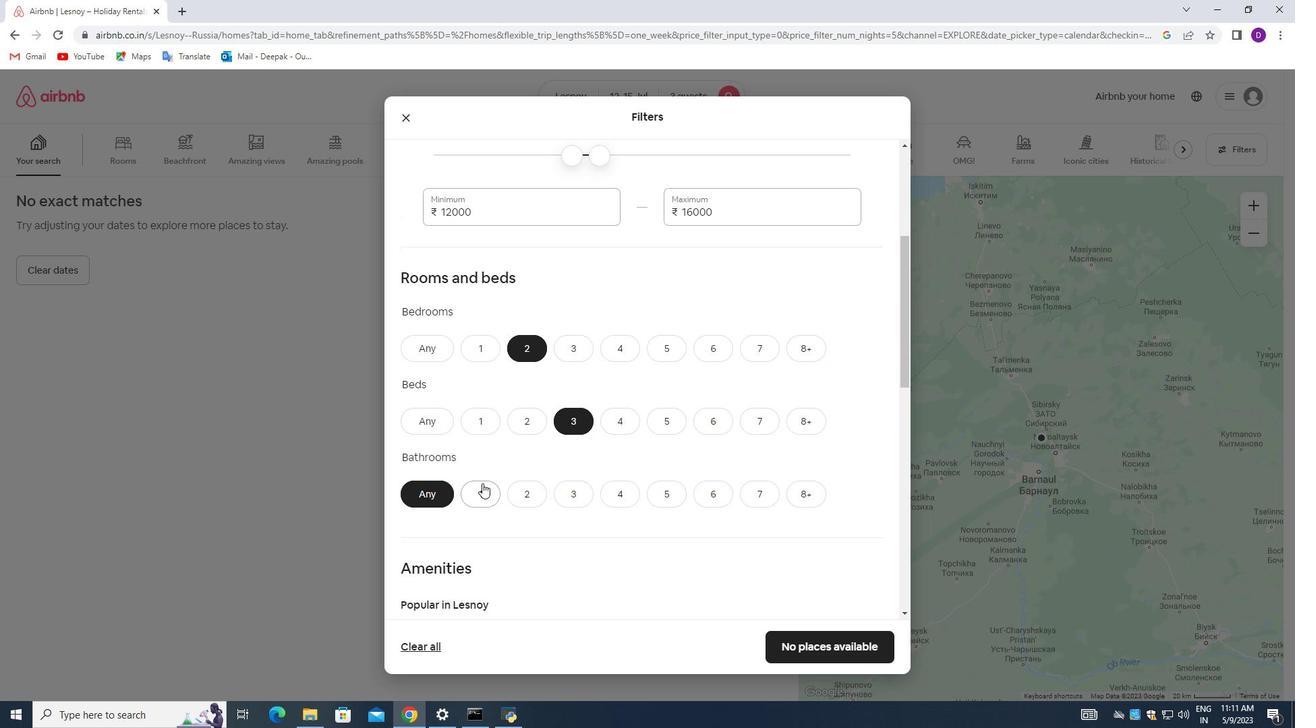 
Action: Mouse pressed left at (479, 486)
Screenshot: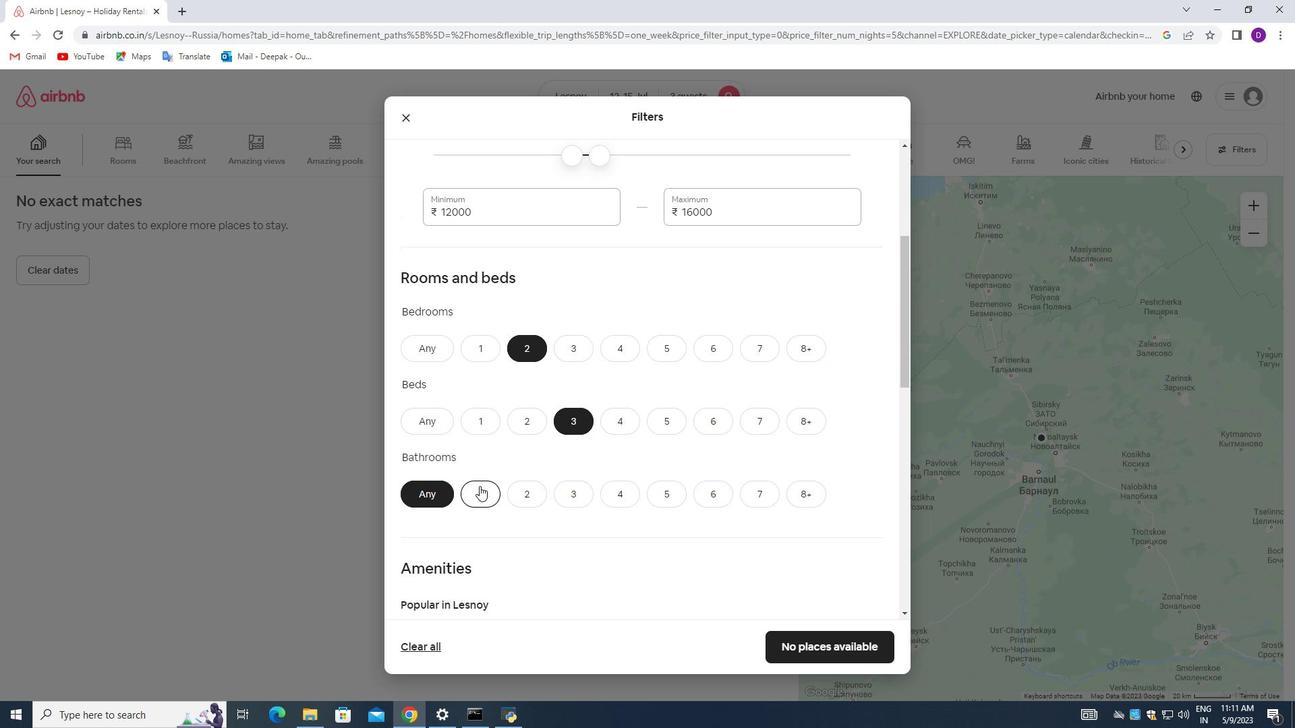 
Action: Mouse moved to (618, 396)
Screenshot: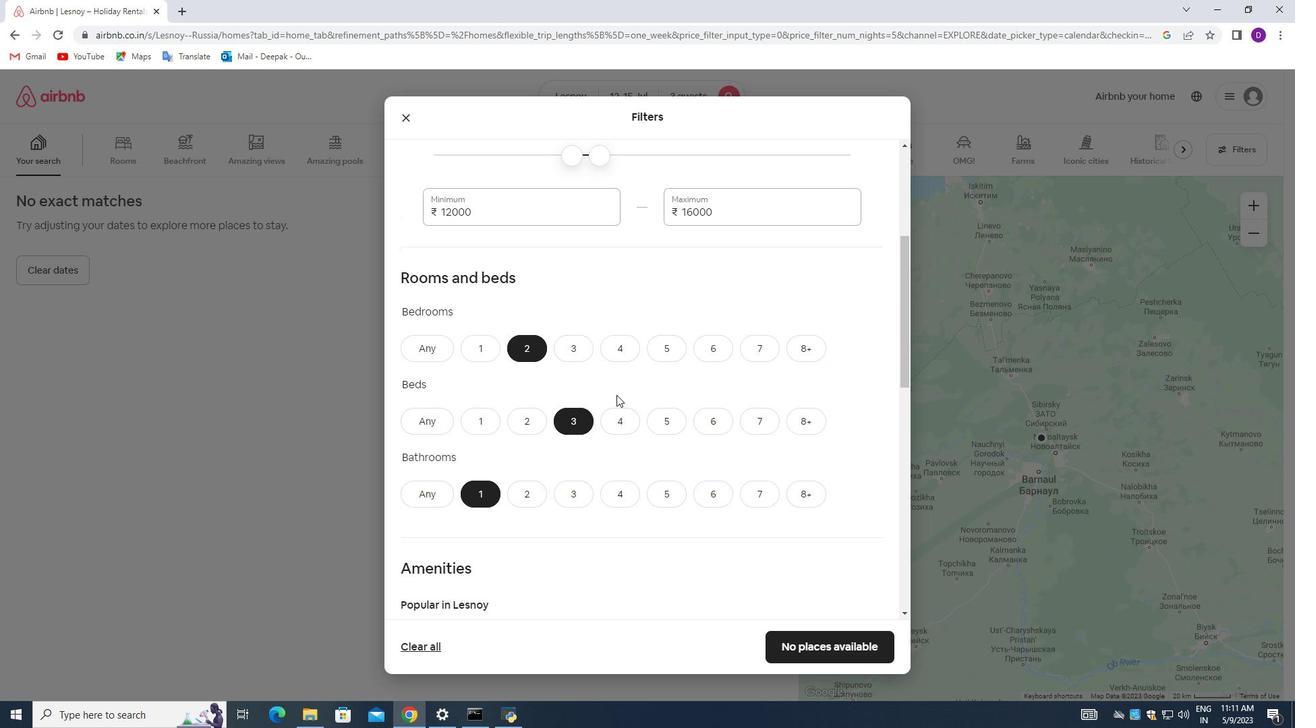 
Action: Mouse scrolled (618, 396) with delta (0, 0)
Screenshot: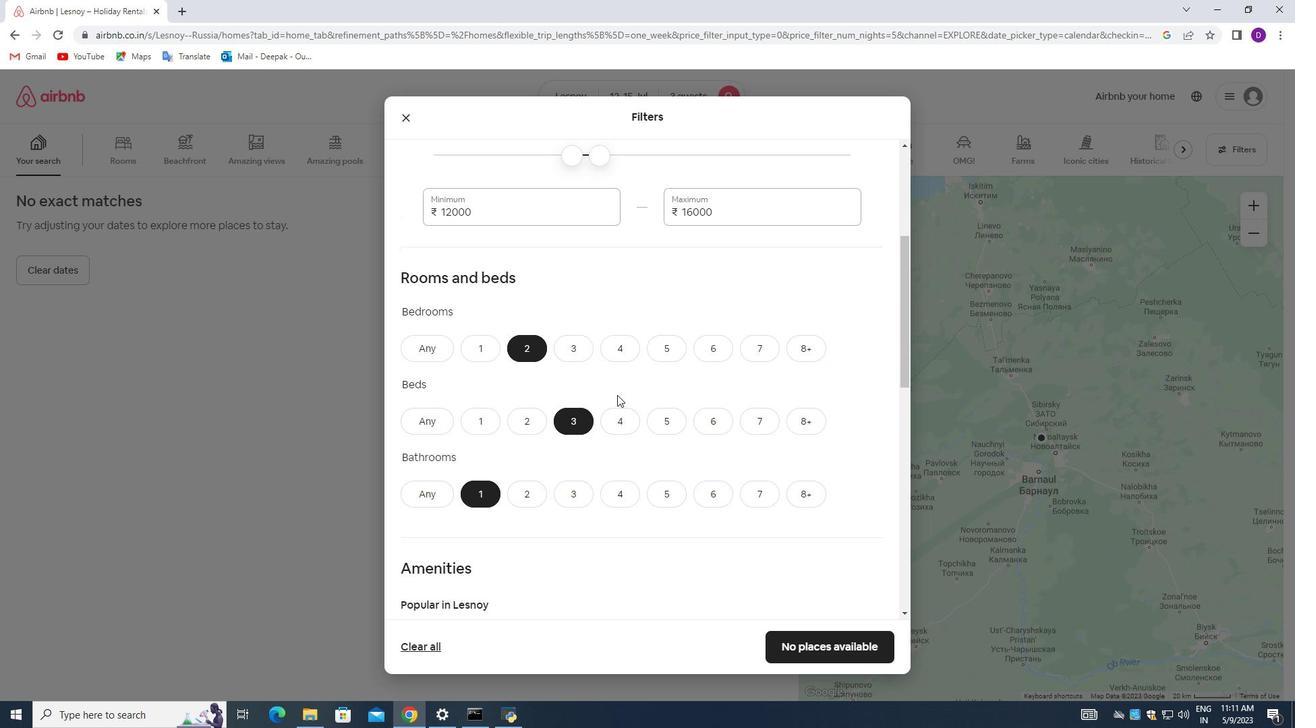 
Action: Mouse scrolled (618, 396) with delta (0, 0)
Screenshot: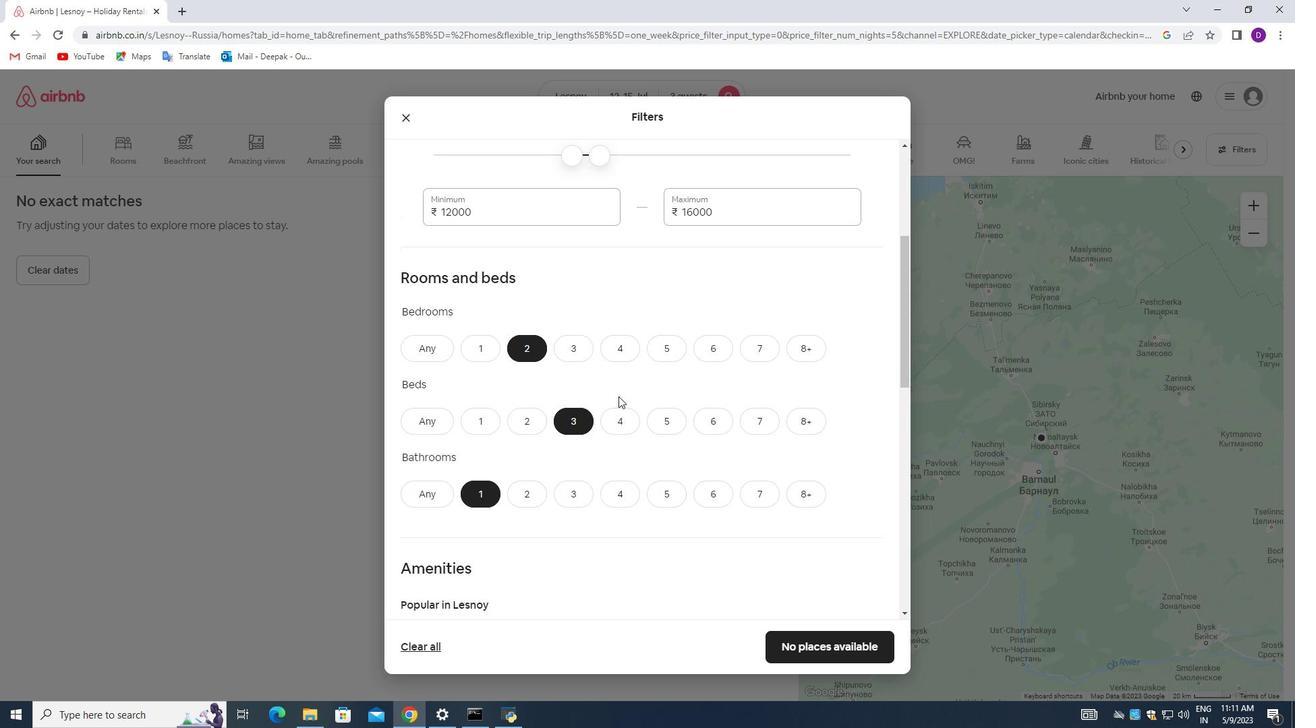 
Action: Mouse scrolled (618, 396) with delta (0, 0)
Screenshot: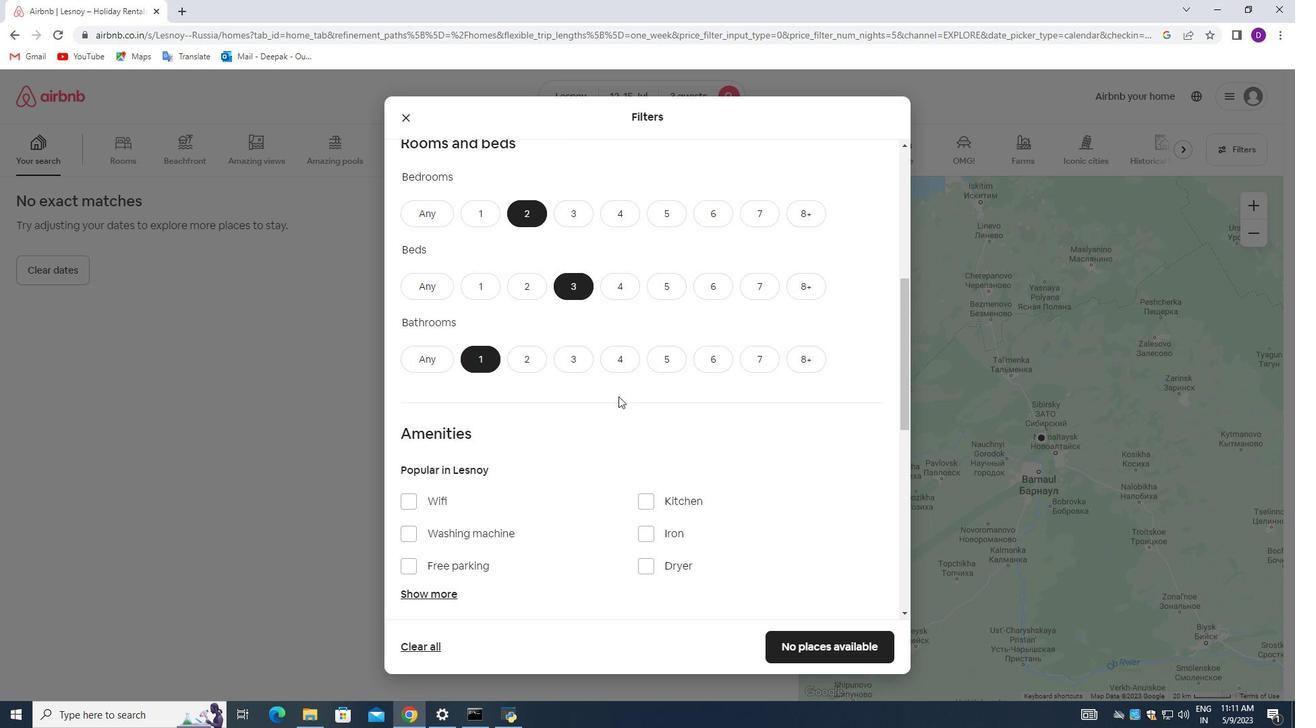 
Action: Mouse moved to (576, 408)
Screenshot: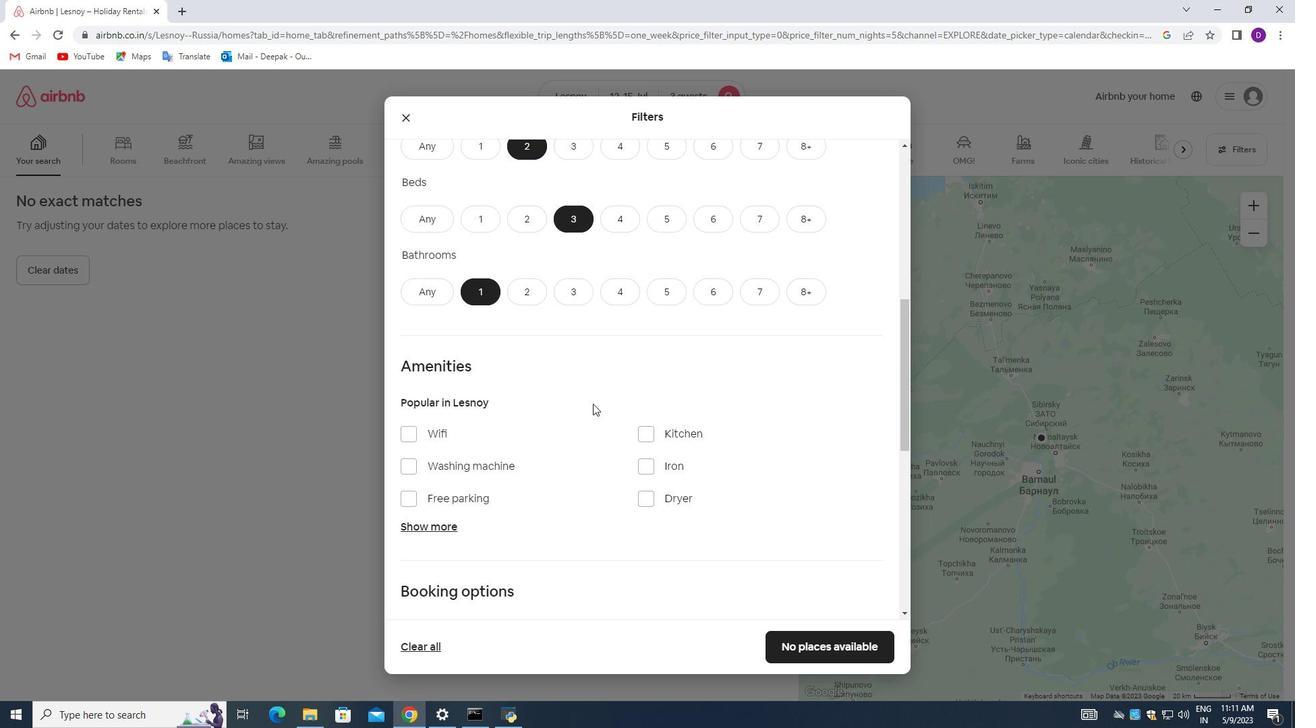 
Action: Mouse scrolled (576, 407) with delta (0, 0)
Screenshot: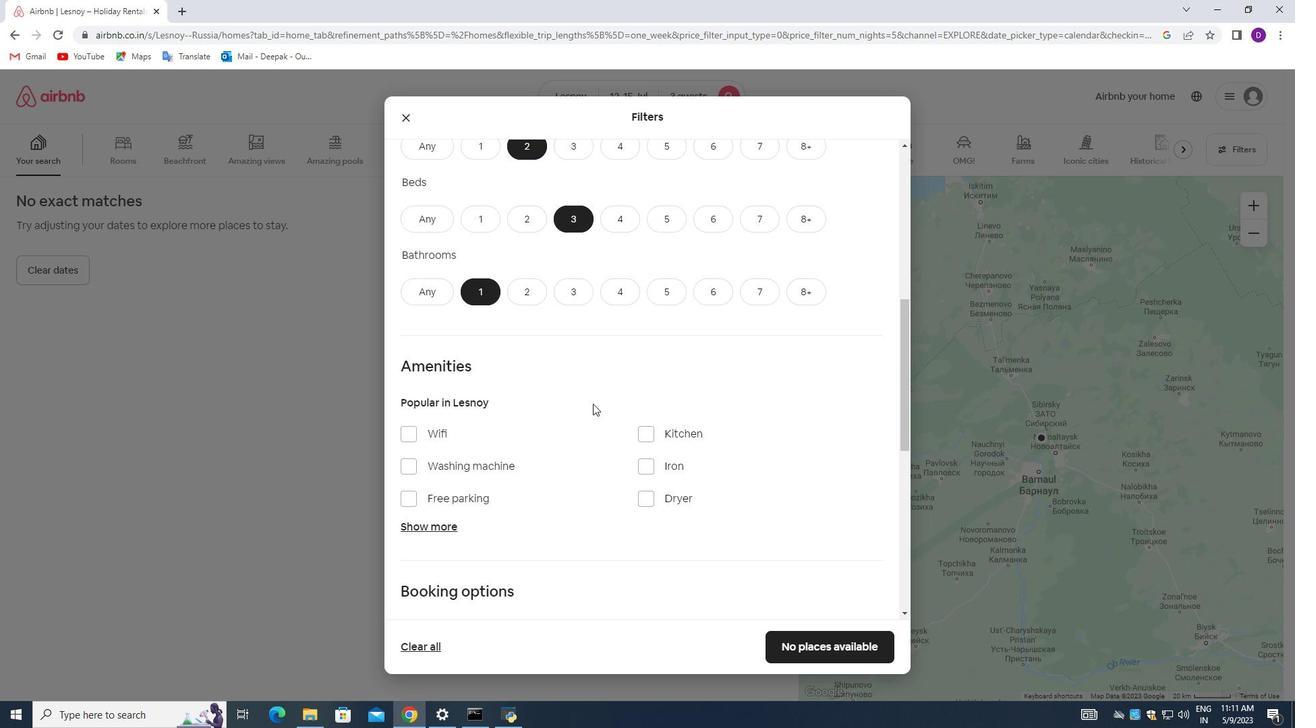 
Action: Mouse moved to (575, 408)
Screenshot: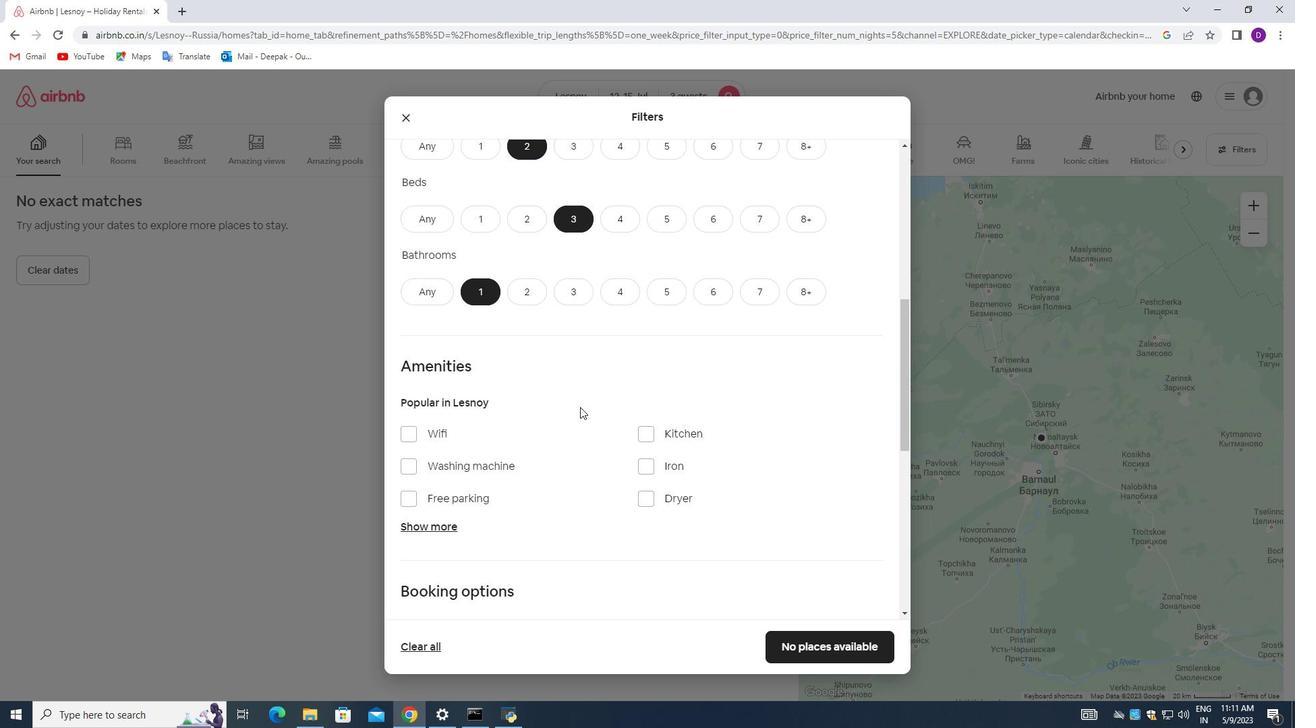 
Action: Mouse scrolled (575, 408) with delta (0, 0)
Screenshot: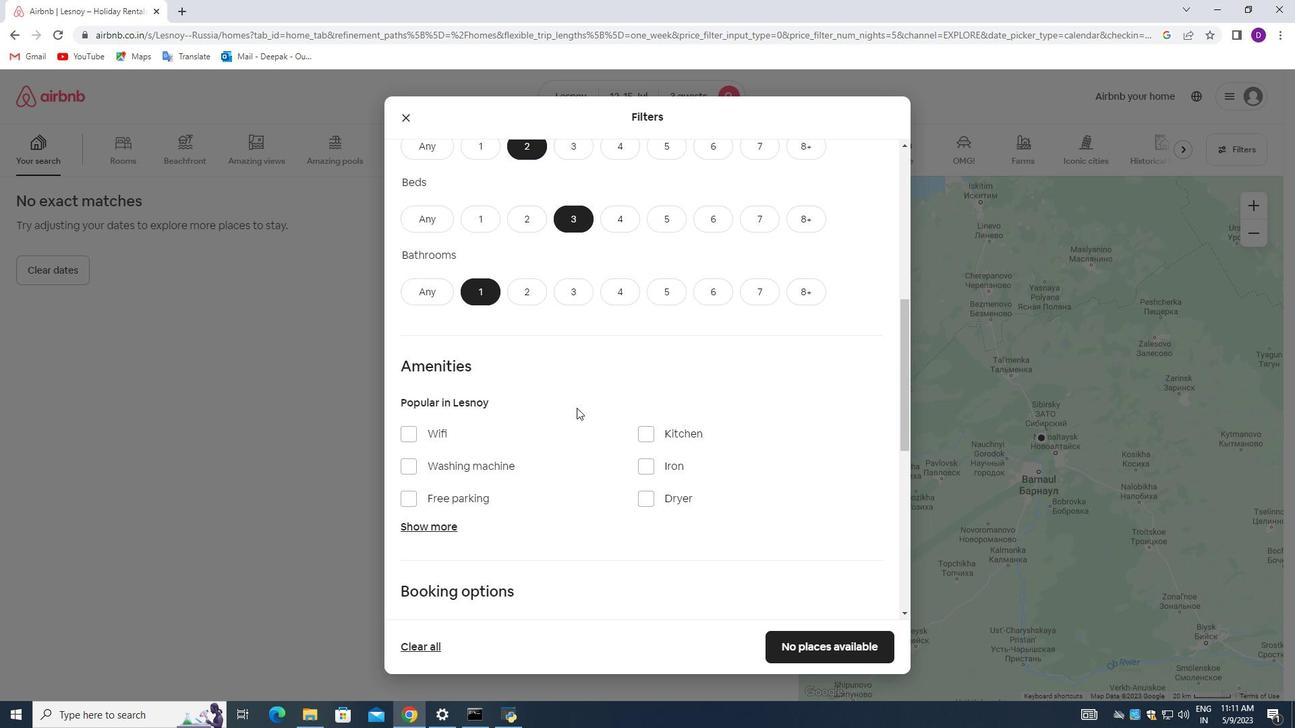 
Action: Mouse moved to (569, 396)
Screenshot: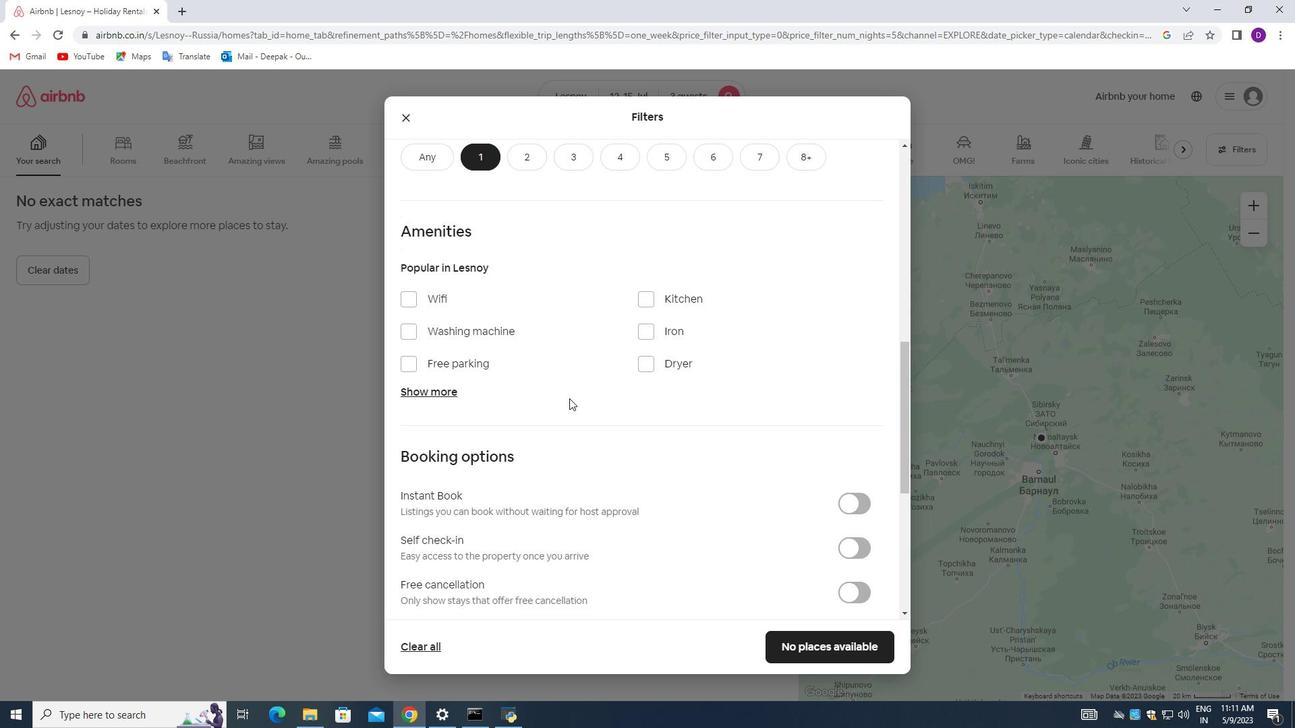 
Action: Mouse scrolled (569, 396) with delta (0, 0)
Screenshot: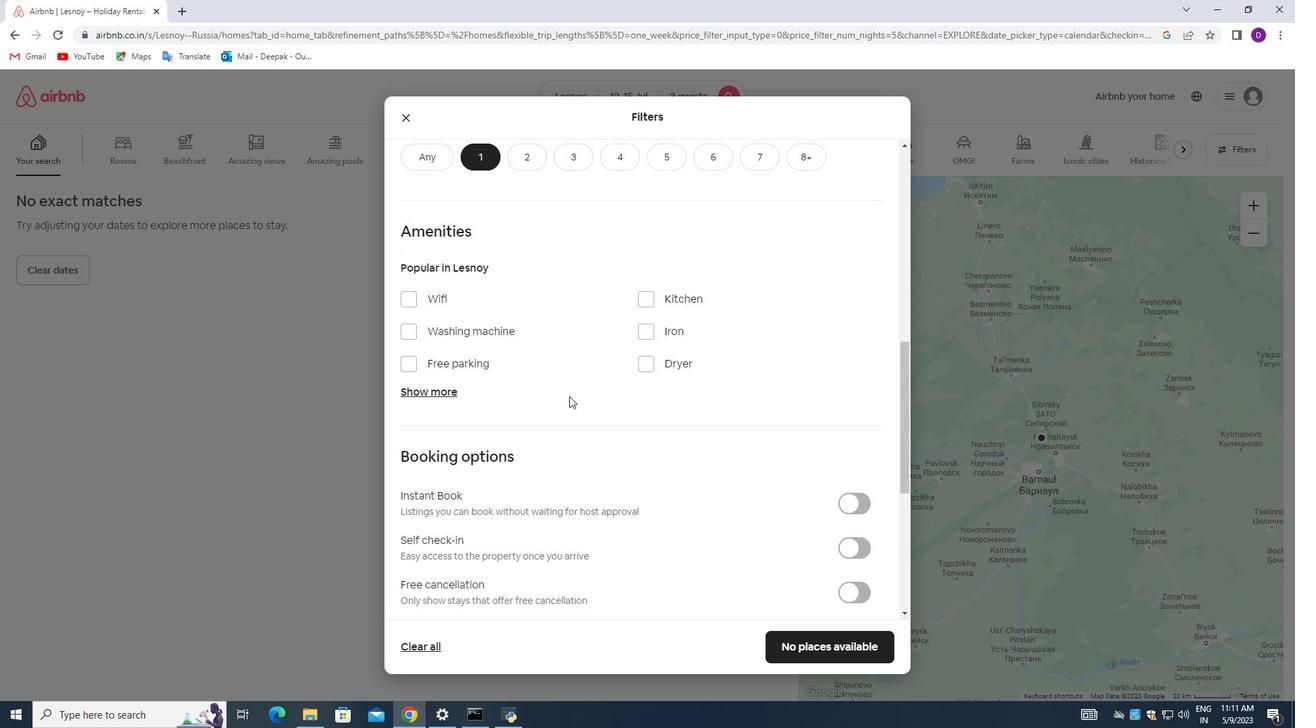 
Action: Mouse moved to (412, 261)
Screenshot: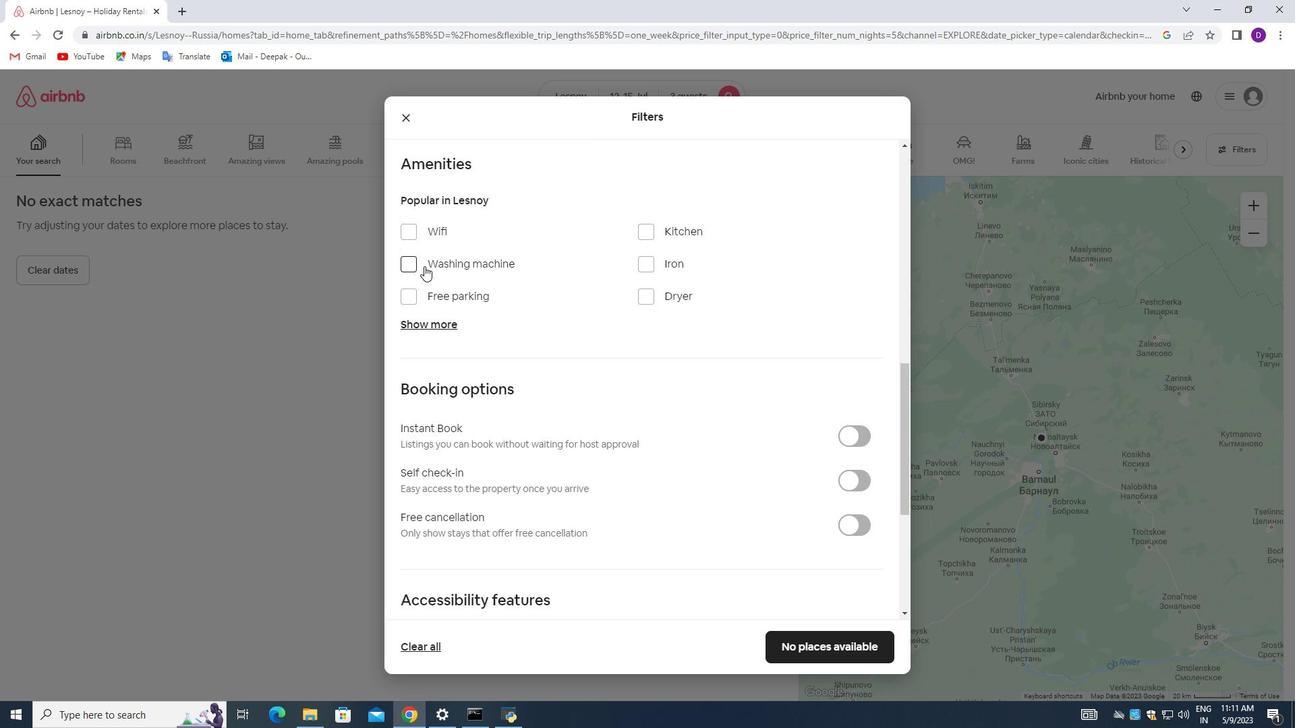 
Action: Mouse pressed left at (412, 261)
Screenshot: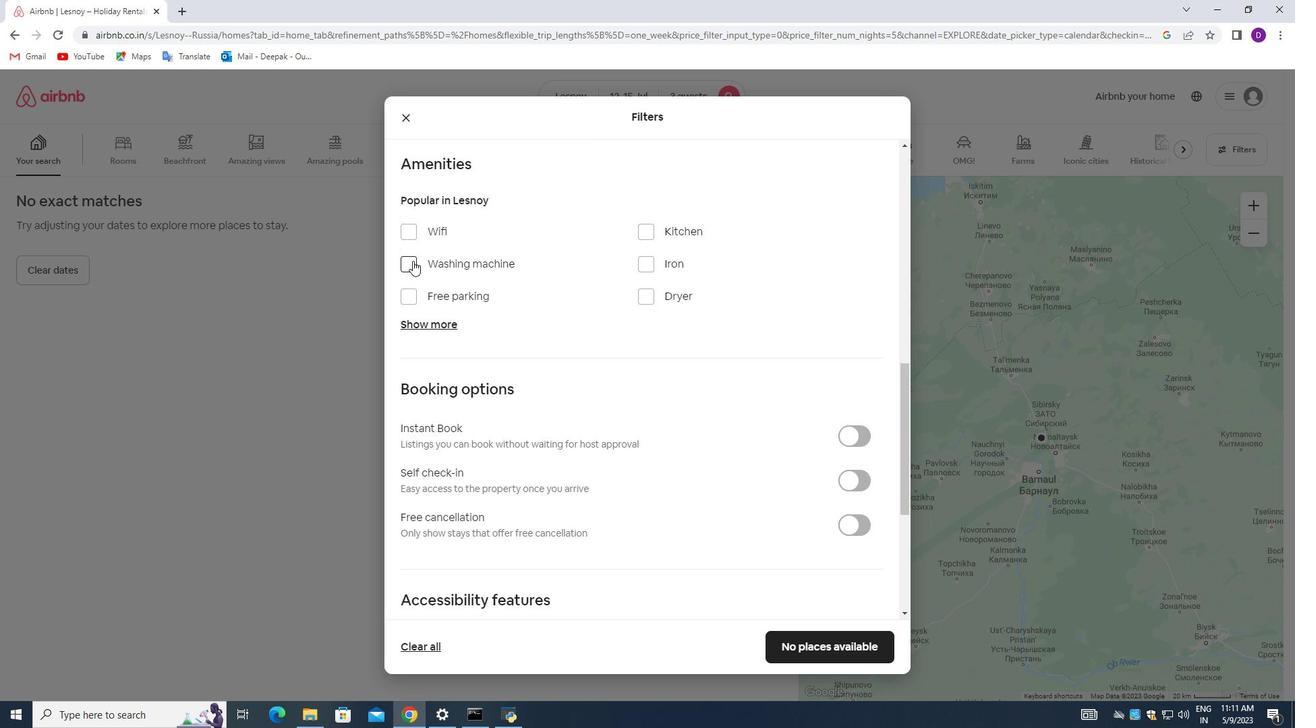 
Action: Mouse moved to (645, 319)
Screenshot: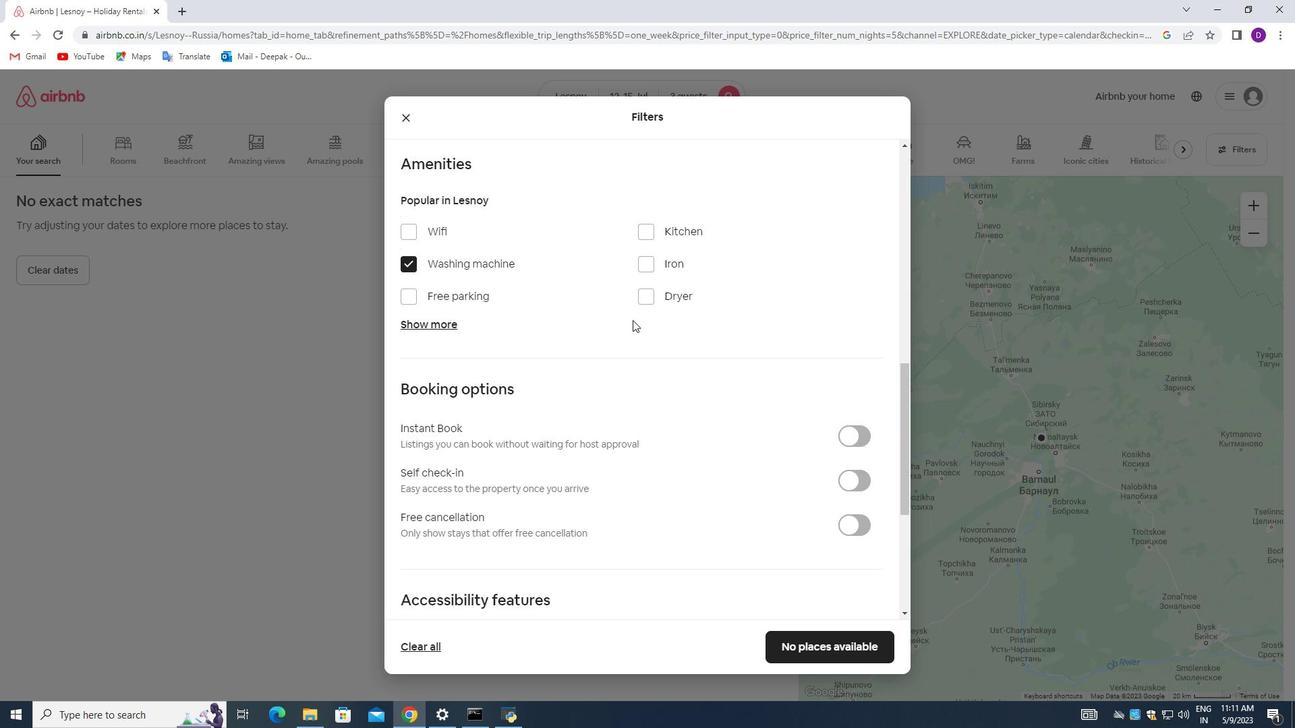 
Action: Mouse scrolled (645, 319) with delta (0, 0)
Screenshot: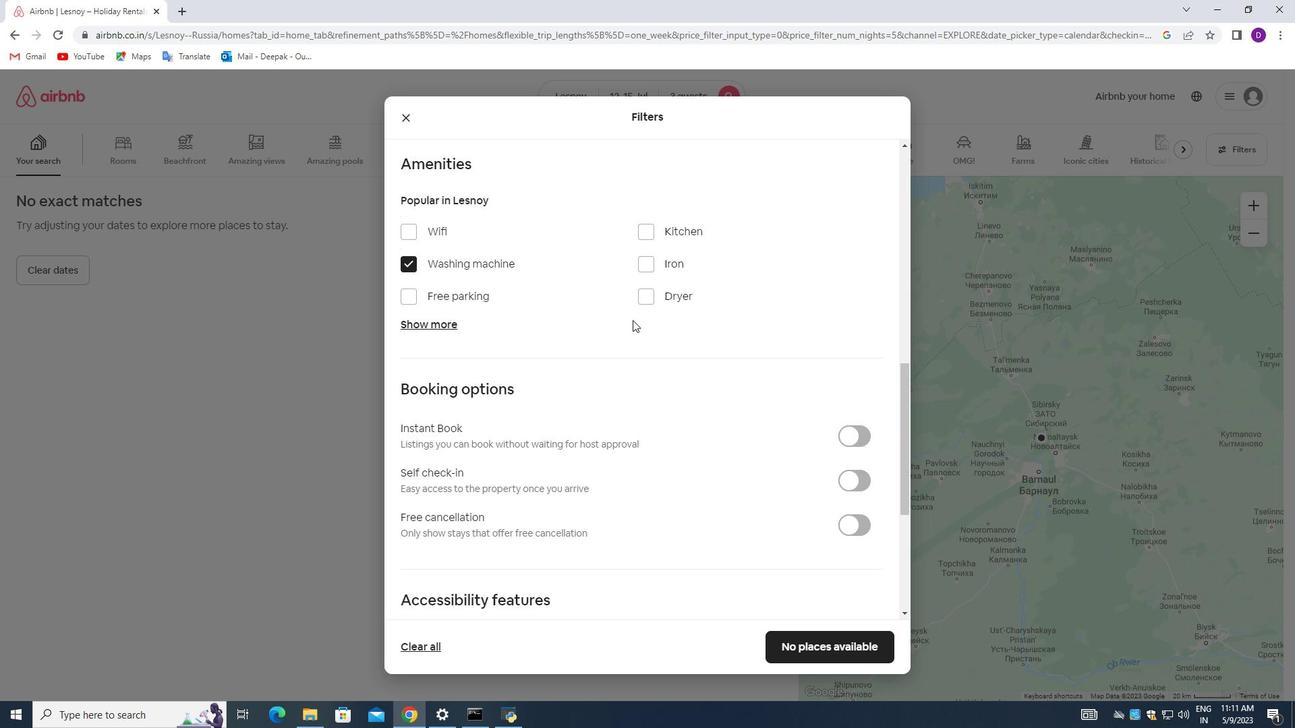 
Action: Mouse moved to (645, 321)
Screenshot: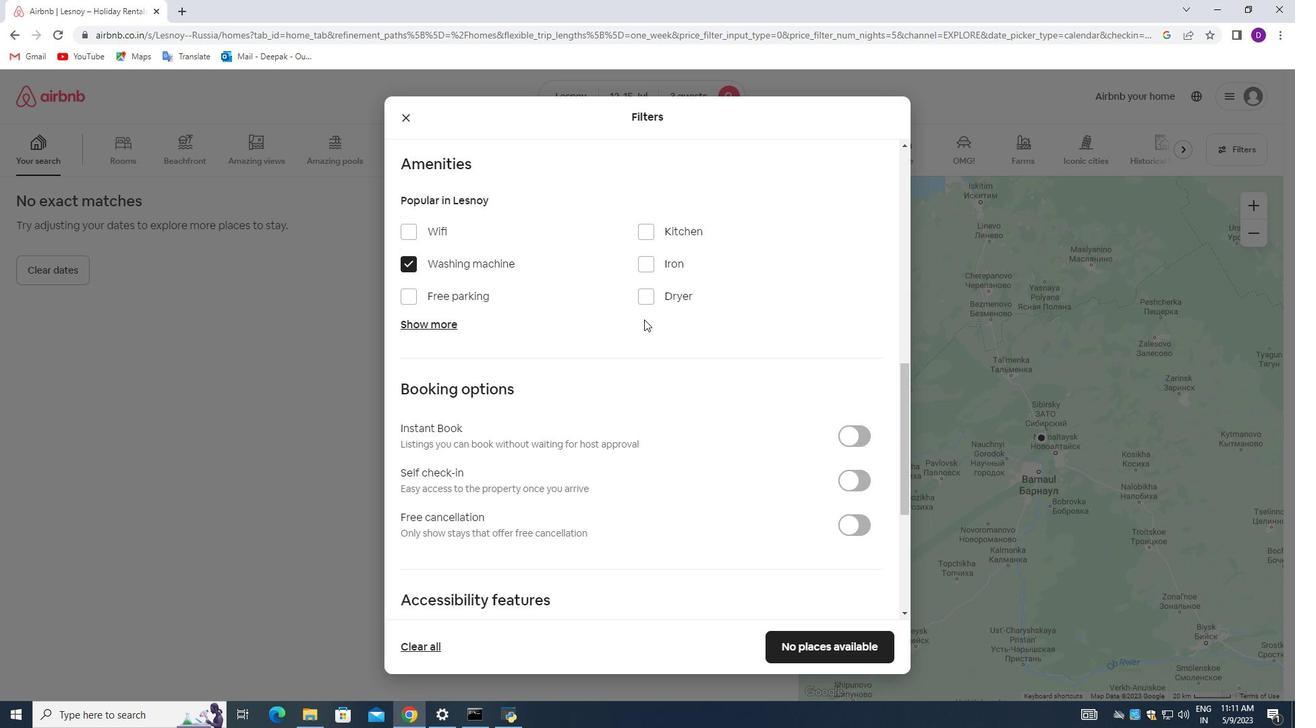 
Action: Mouse scrolled (645, 320) with delta (0, 0)
Screenshot: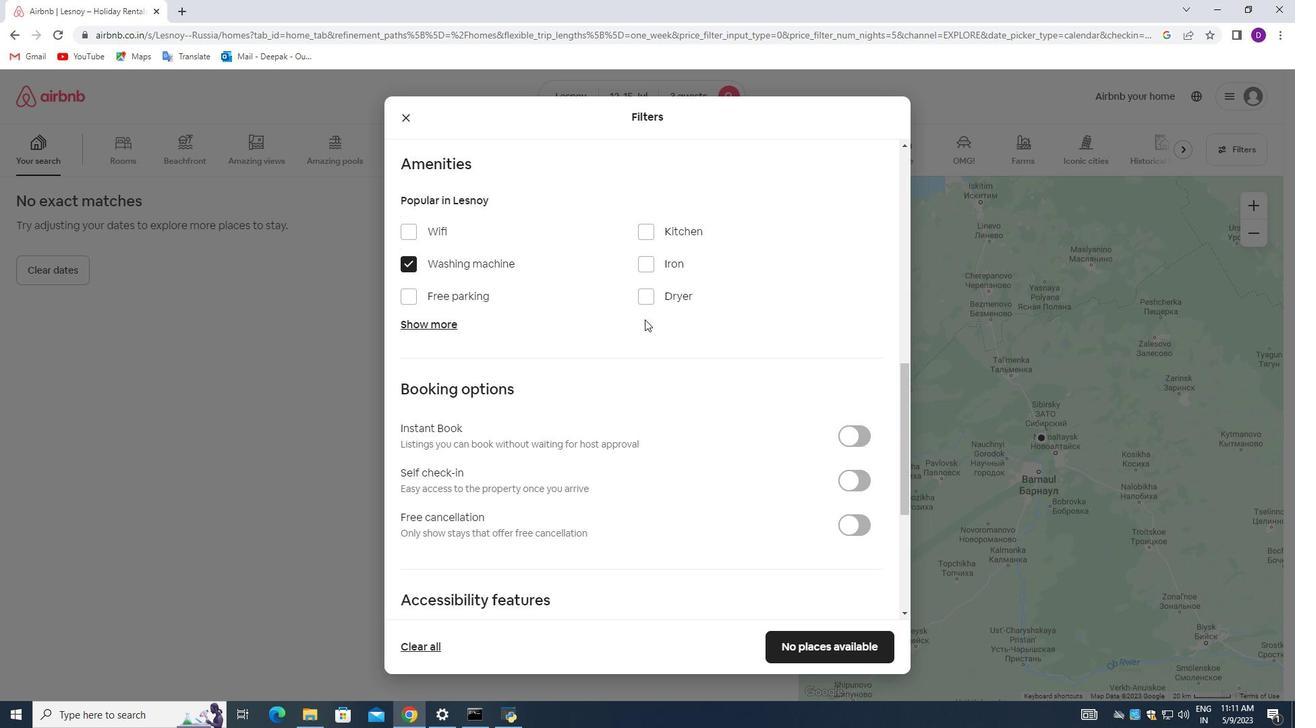 
Action: Mouse moved to (848, 354)
Screenshot: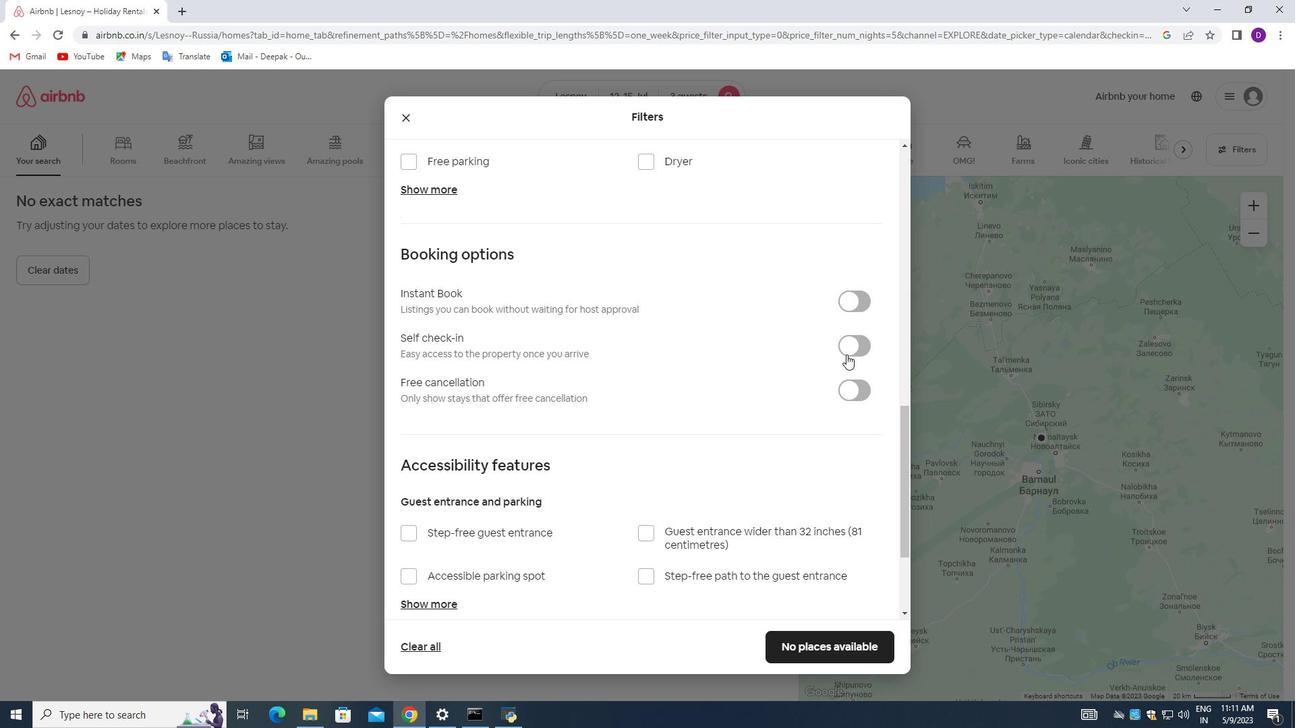 
Action: Mouse pressed left at (848, 354)
Screenshot: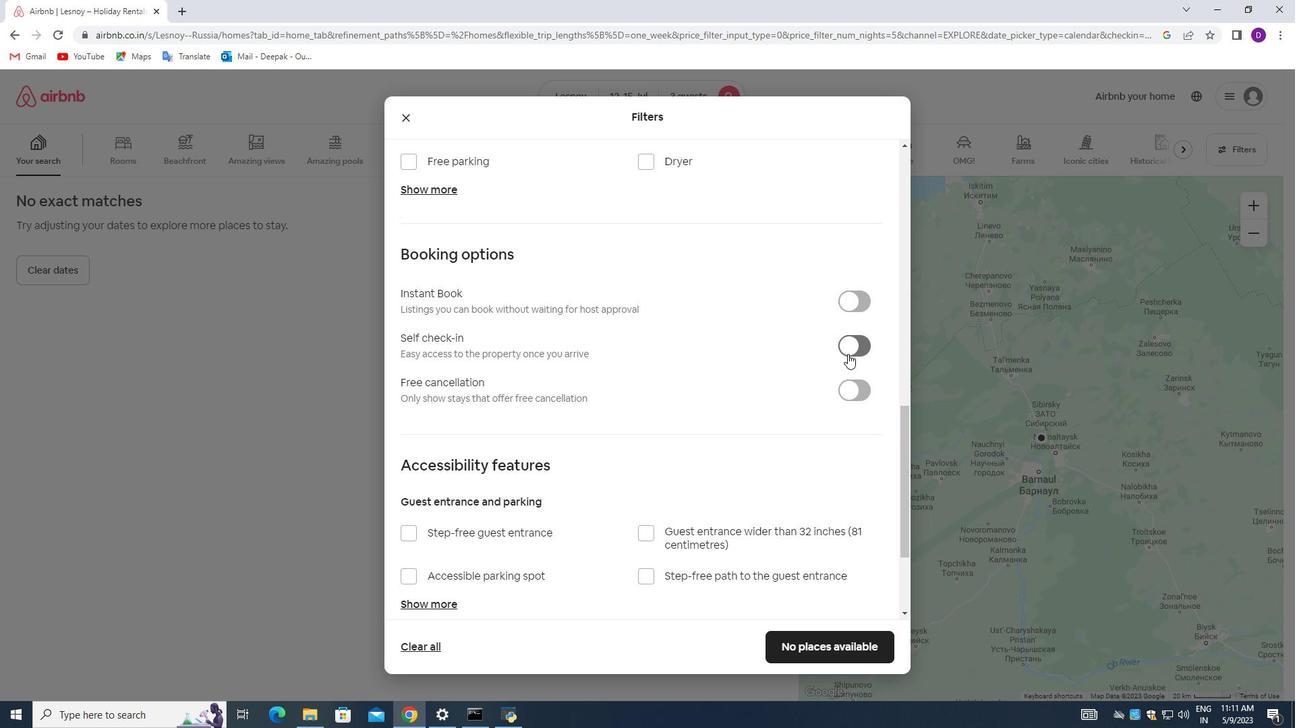 
Action: Mouse moved to (603, 415)
Screenshot: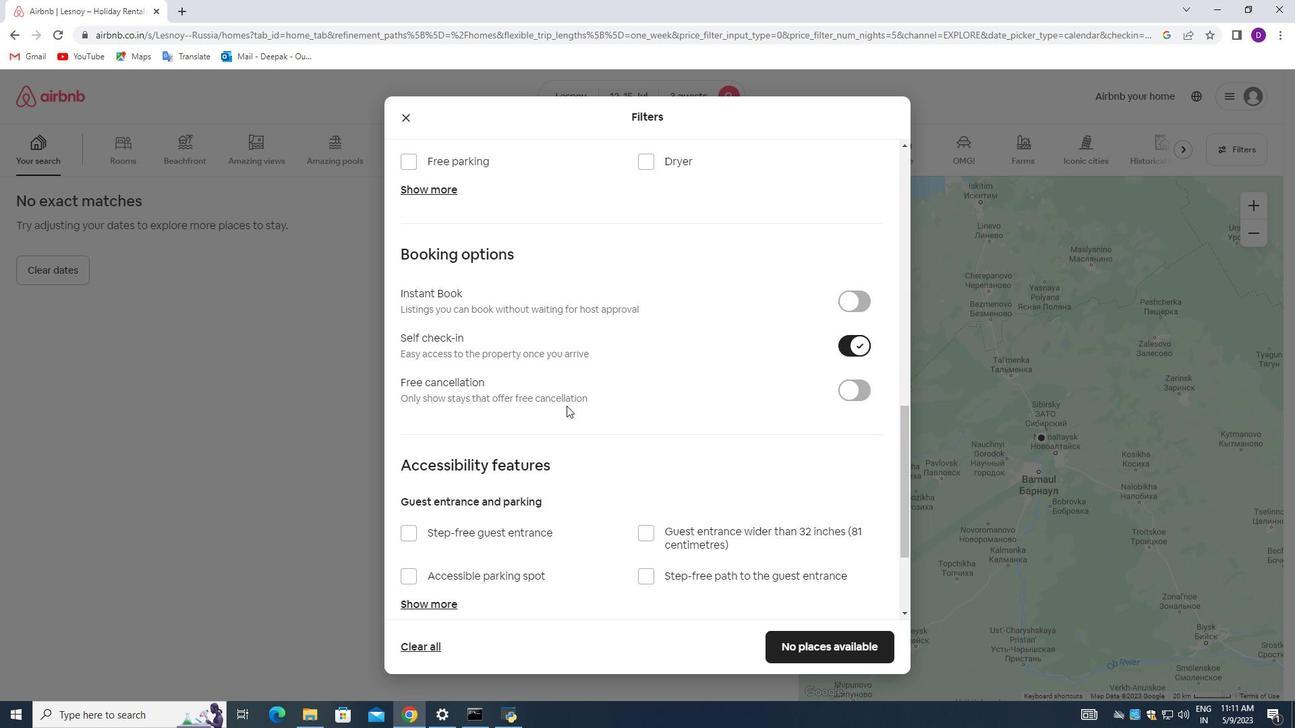 
Action: Mouse scrolled (603, 414) with delta (0, 0)
Screenshot: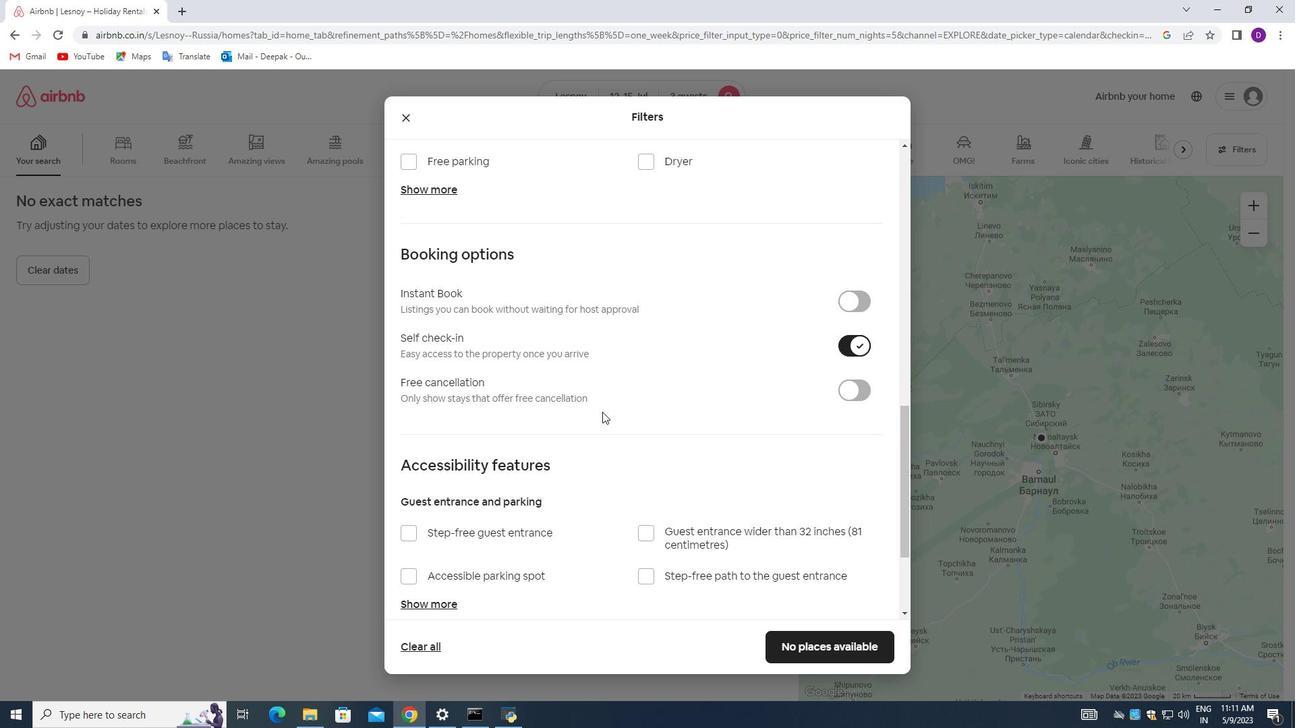 
Action: Mouse moved to (603, 417)
Screenshot: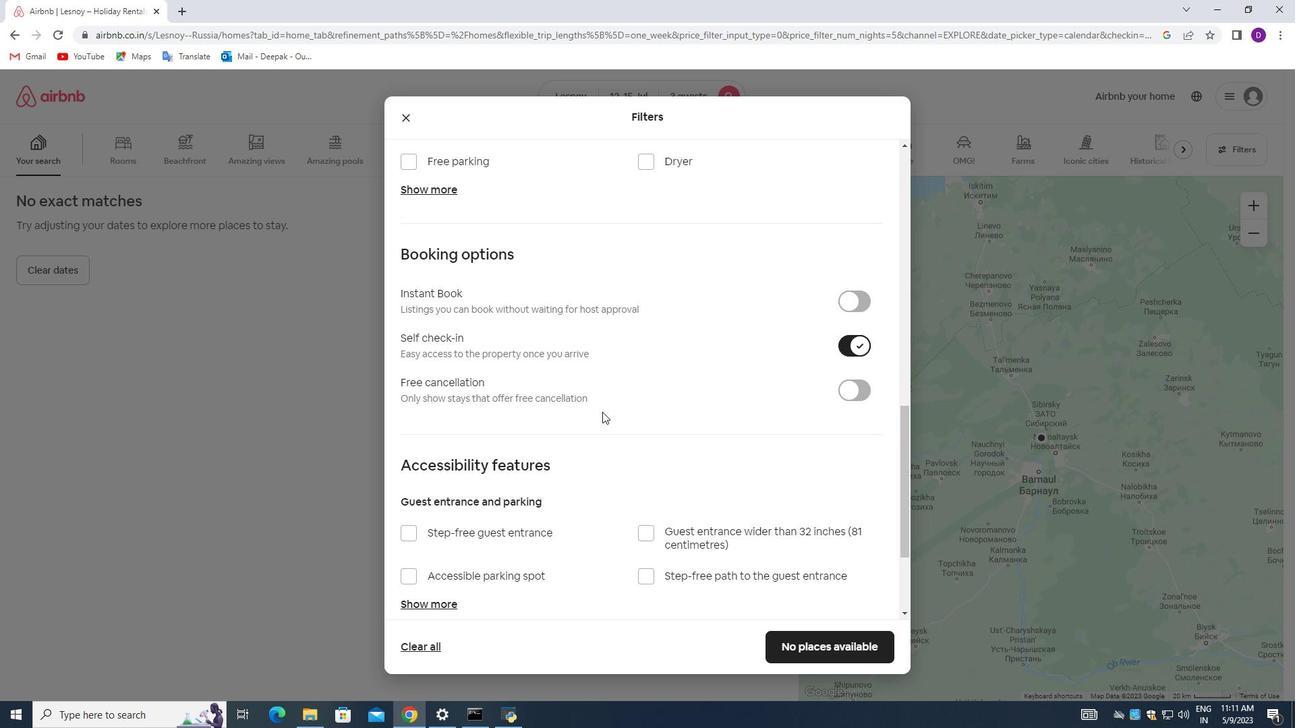 
Action: Mouse scrolled (603, 417) with delta (0, 0)
Screenshot: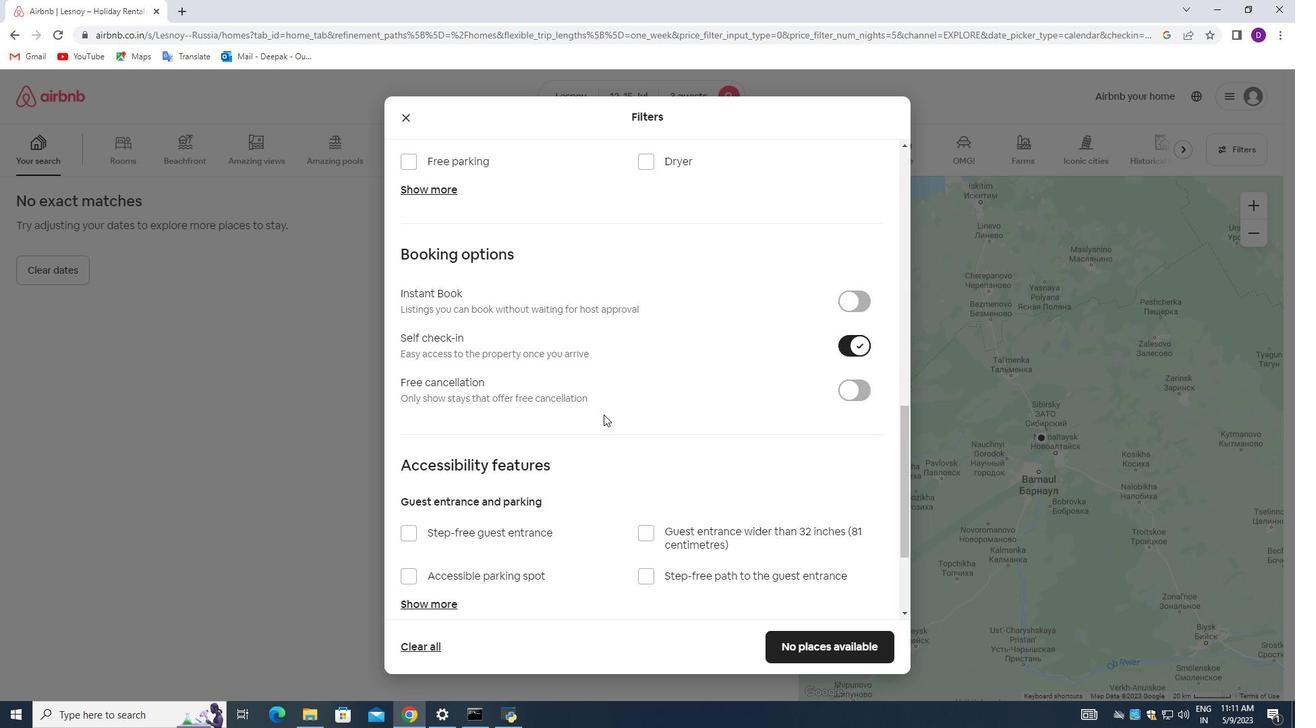 
Action: Mouse moved to (598, 419)
Screenshot: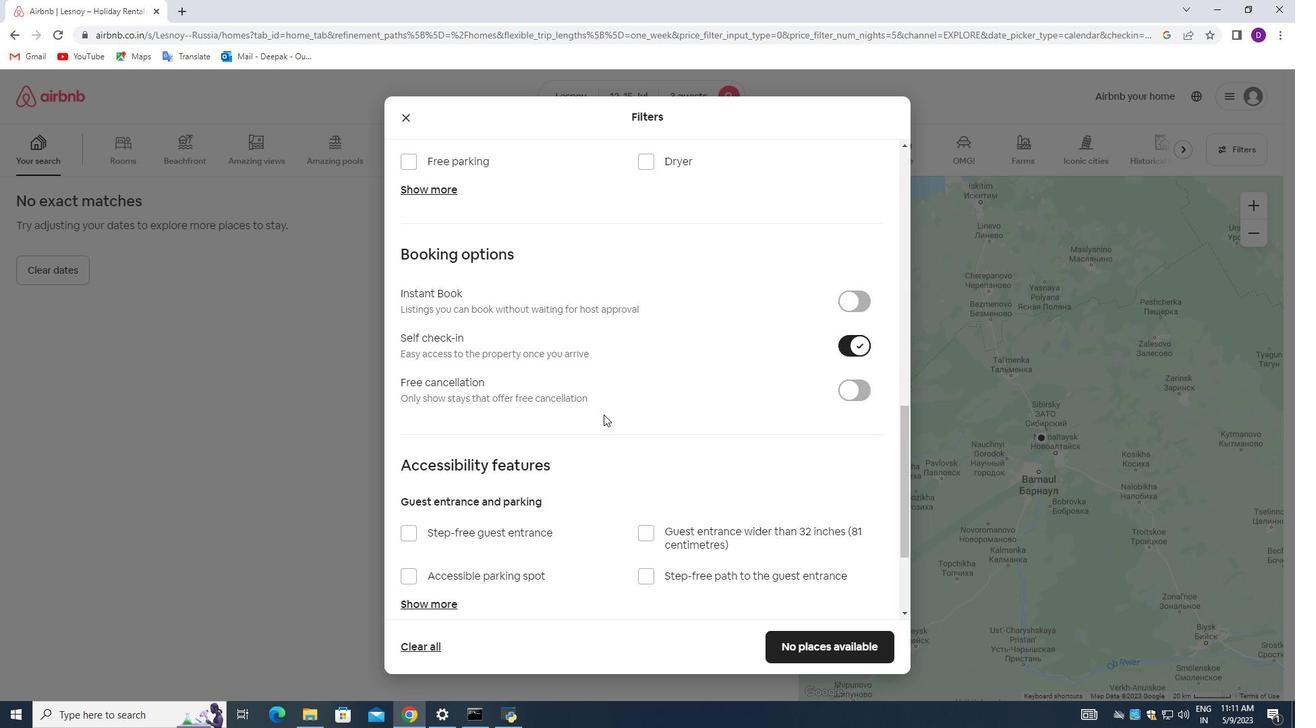 
Action: Mouse scrolled (598, 418) with delta (0, 0)
Screenshot: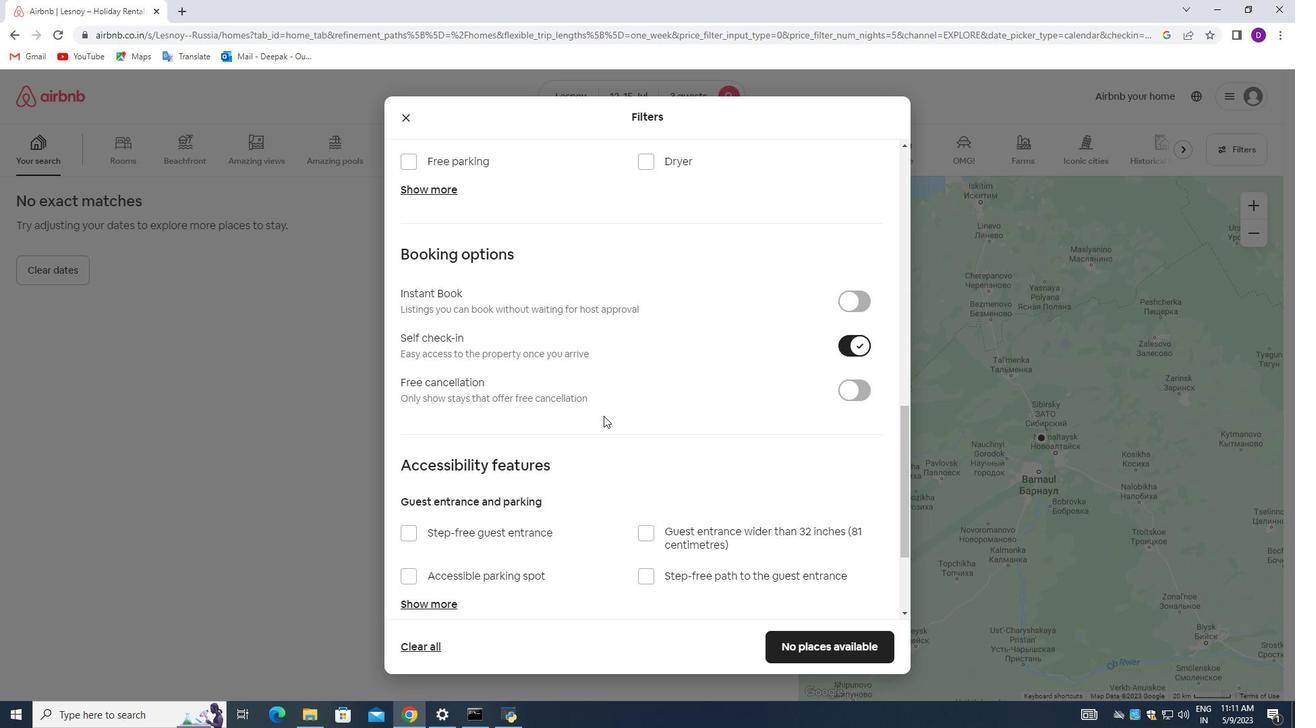
Action: Mouse moved to (583, 454)
Screenshot: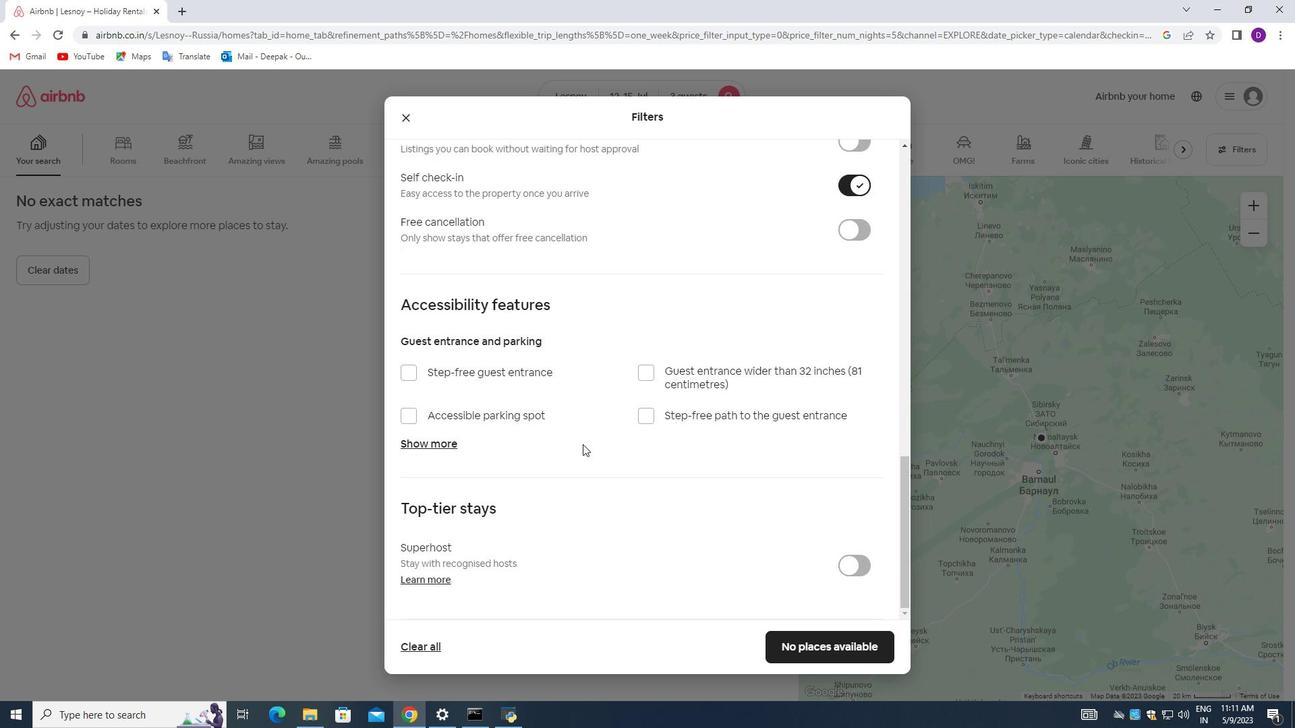 
Action: Mouse scrolled (583, 453) with delta (0, 0)
Screenshot: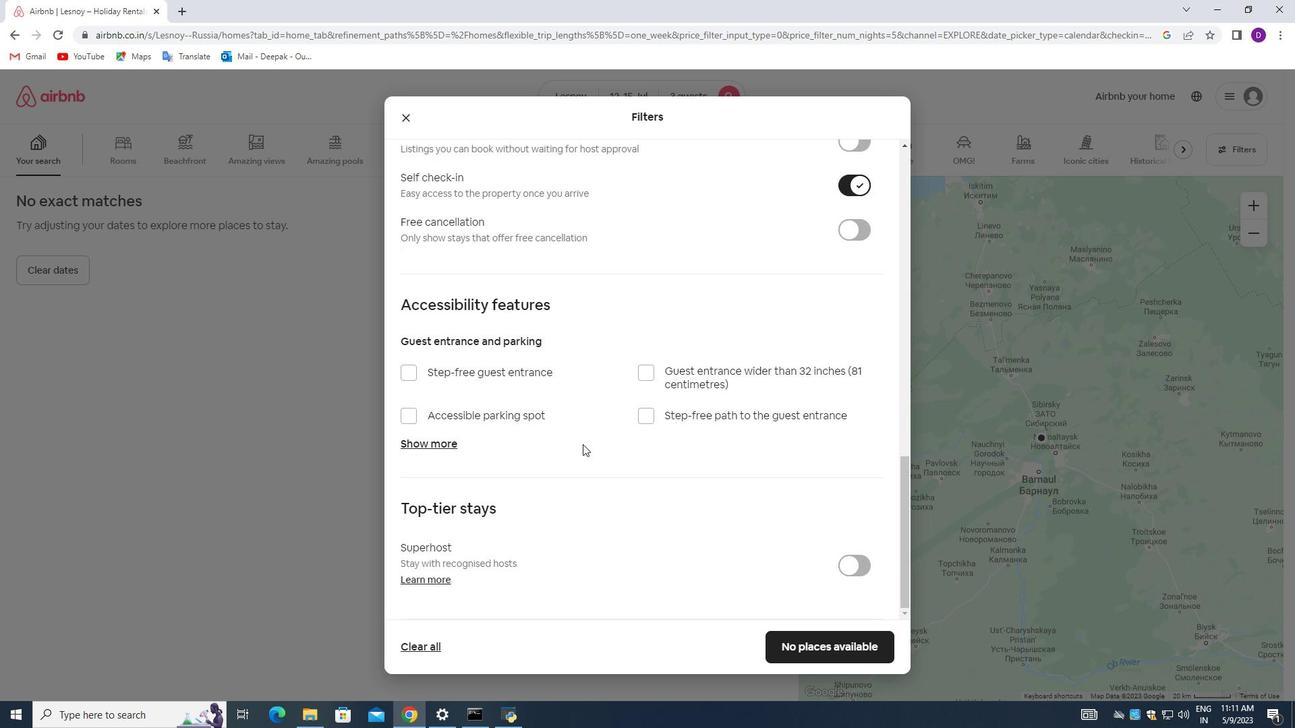 
Action: Mouse moved to (583, 457)
Screenshot: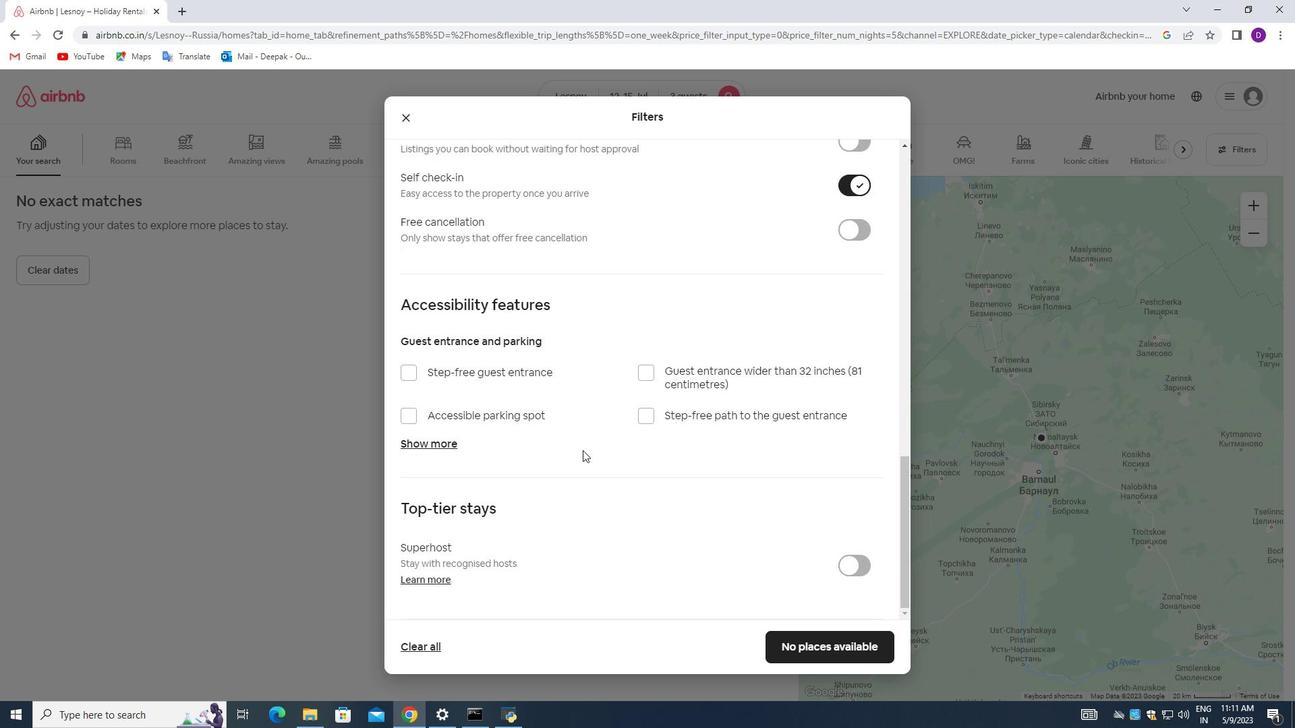 
Action: Mouse scrolled (583, 456) with delta (0, 0)
Screenshot: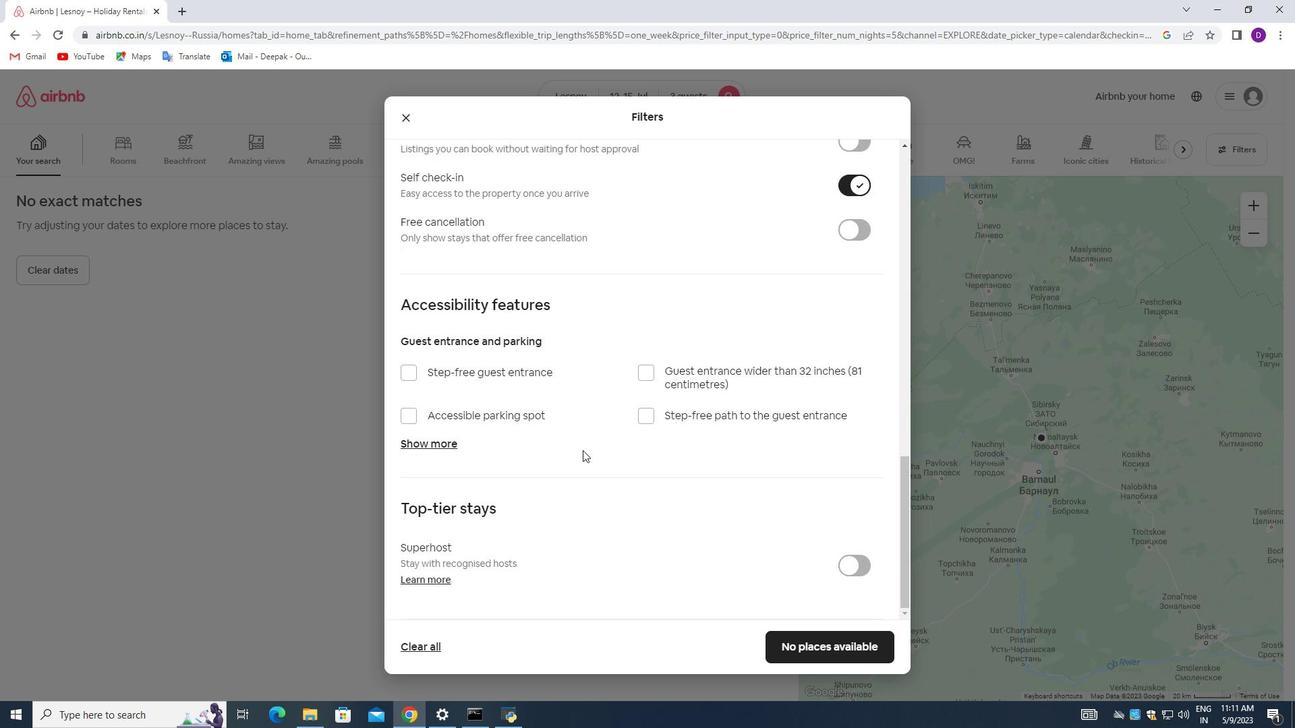 
Action: Mouse moved to (777, 597)
Screenshot: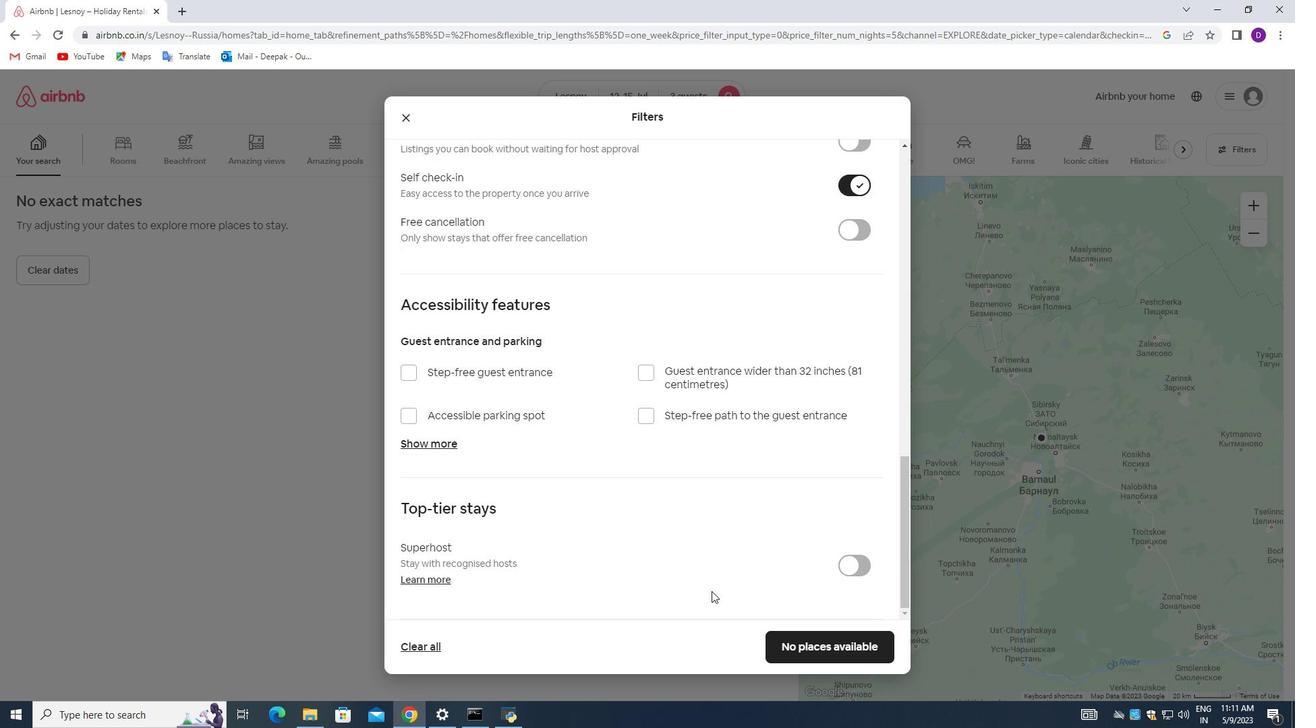 
Action: Mouse scrolled (777, 597) with delta (0, 0)
Screenshot: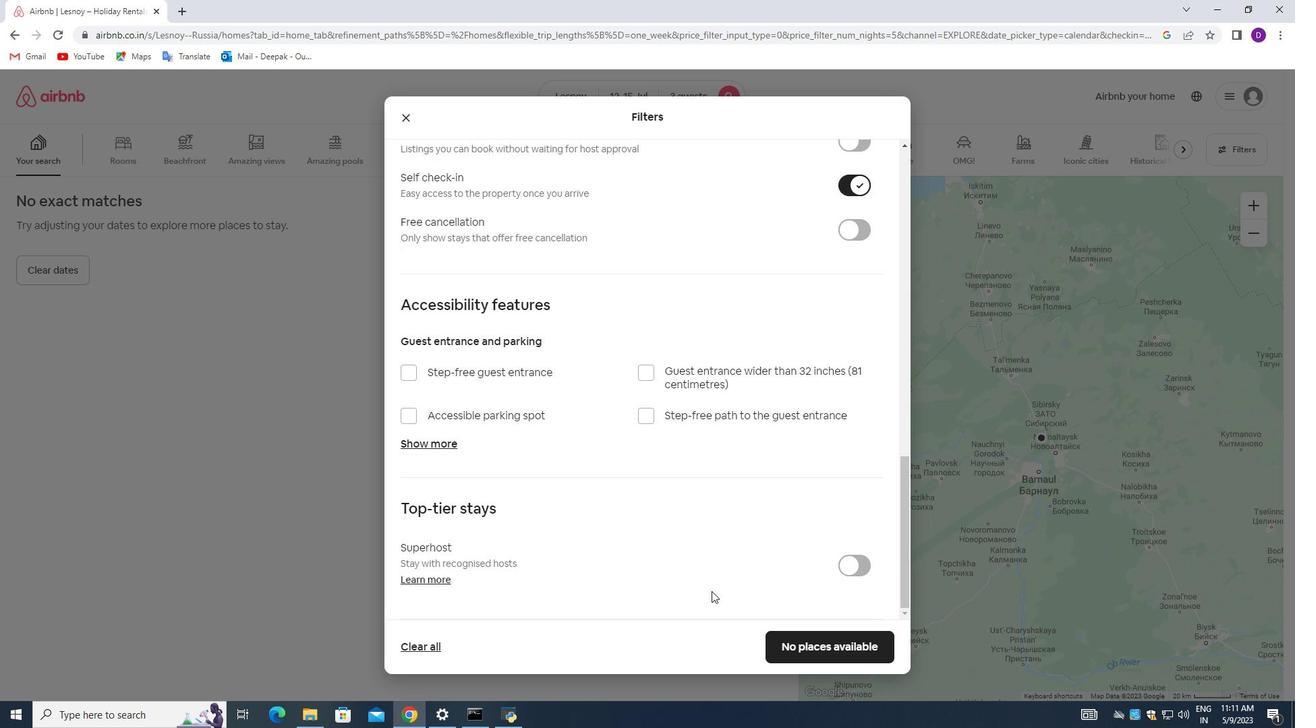
Action: Mouse moved to (784, 598)
Screenshot: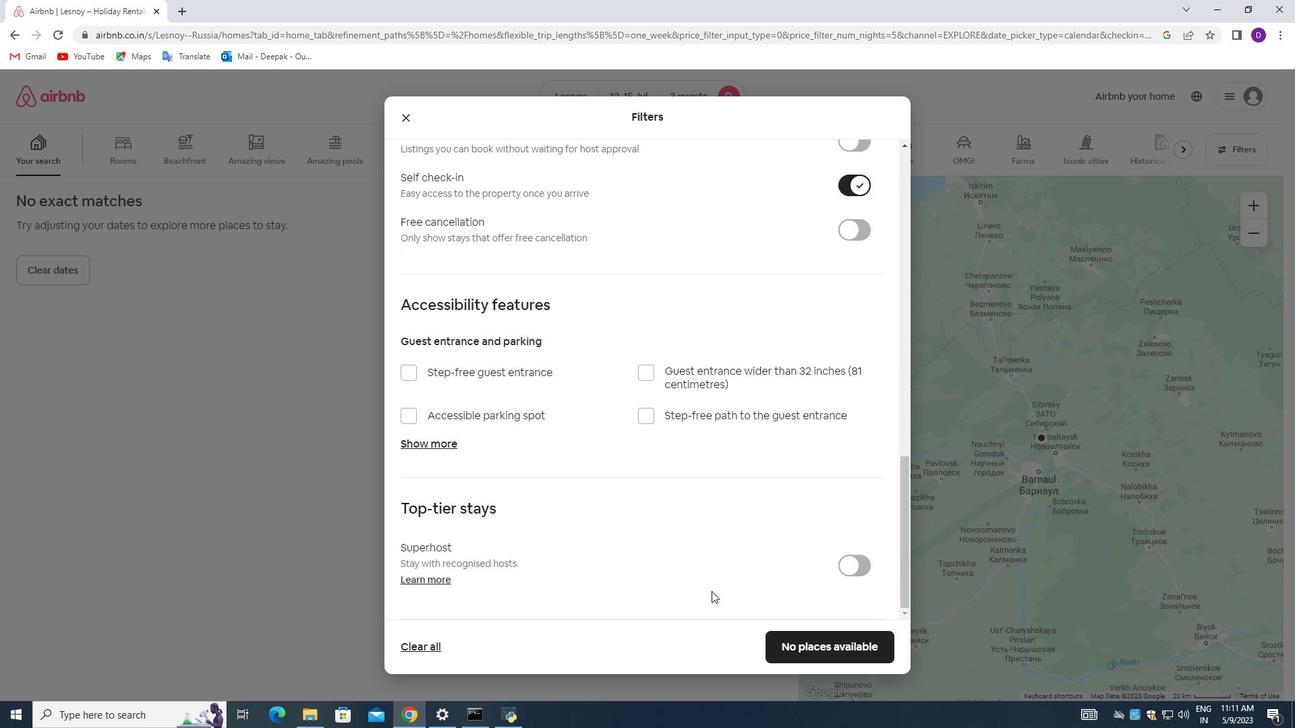 
Action: Mouse scrolled (784, 597) with delta (0, 0)
Screenshot: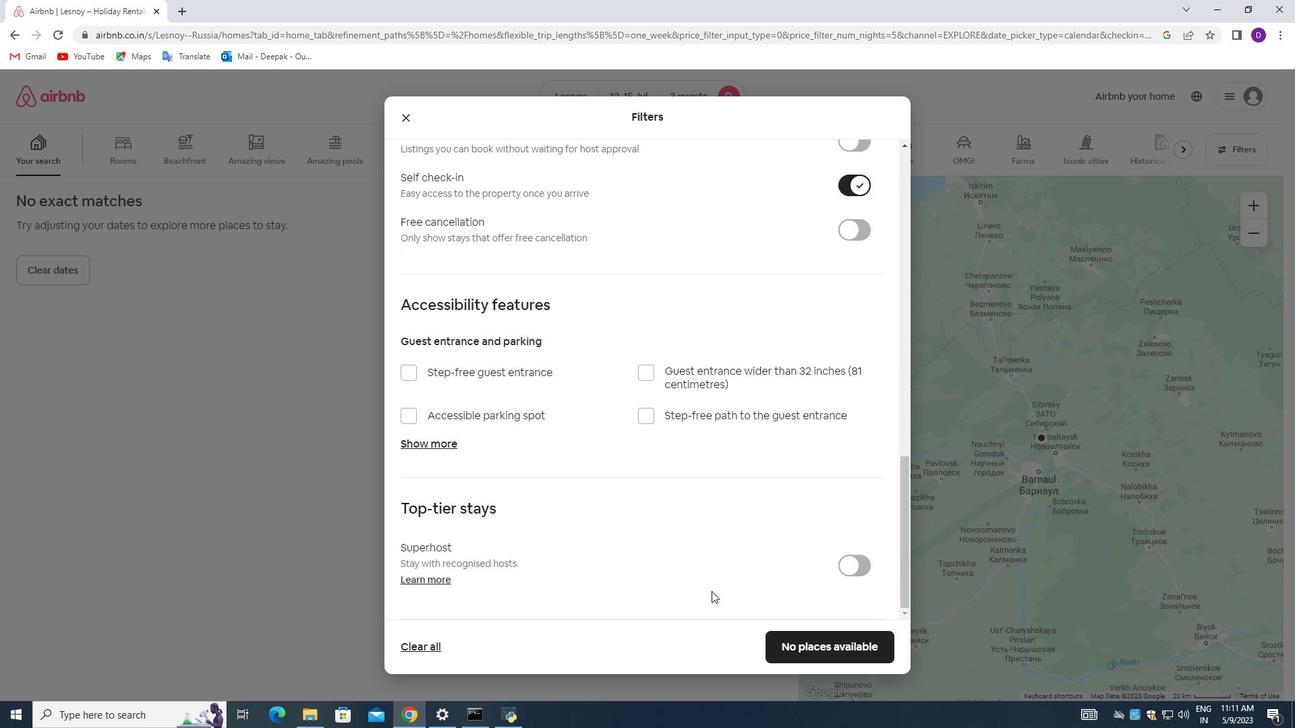 
Action: Mouse moved to (773, 642)
Screenshot: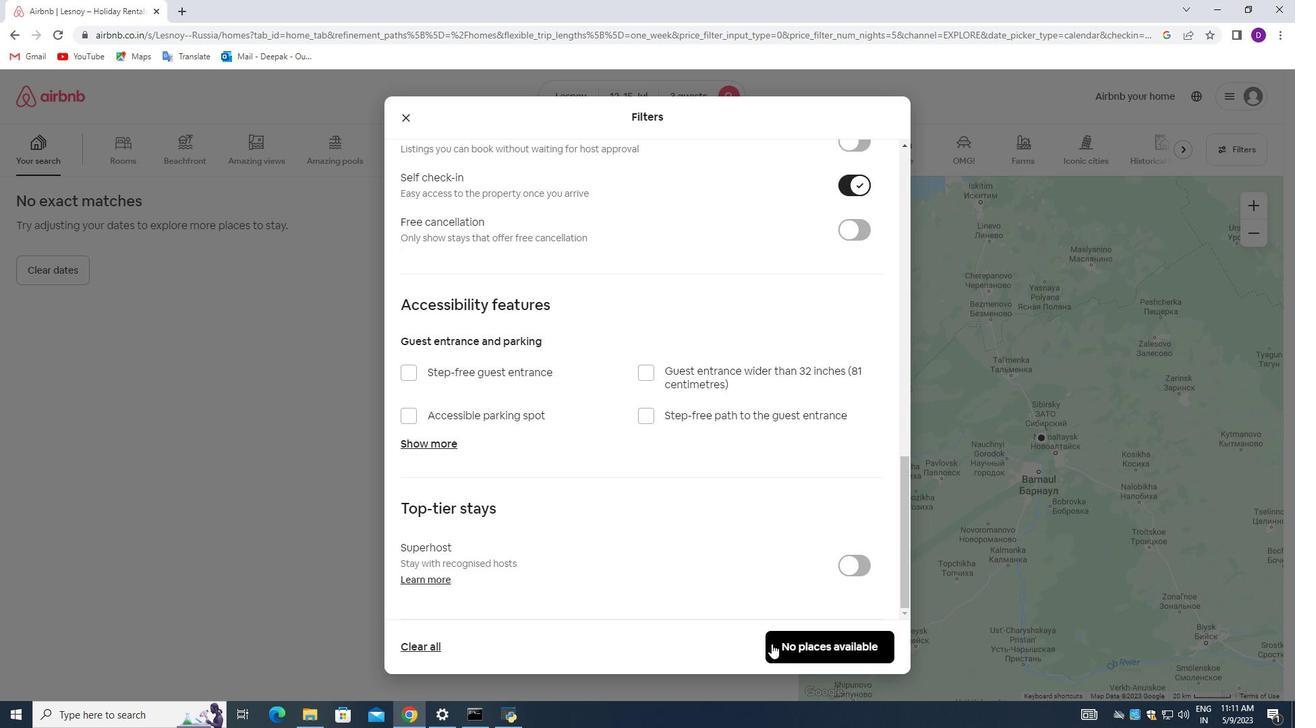 
Action: Mouse pressed left at (773, 642)
Screenshot: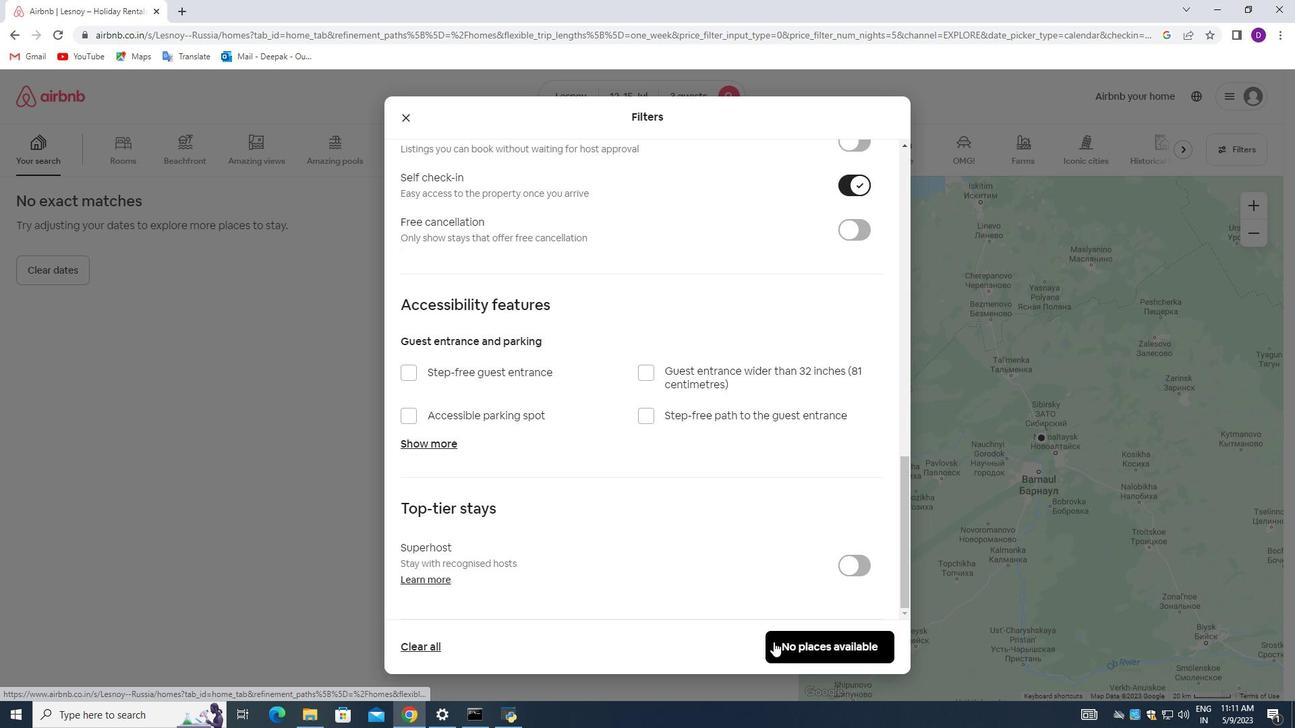 
Action: Mouse moved to (734, 494)
Screenshot: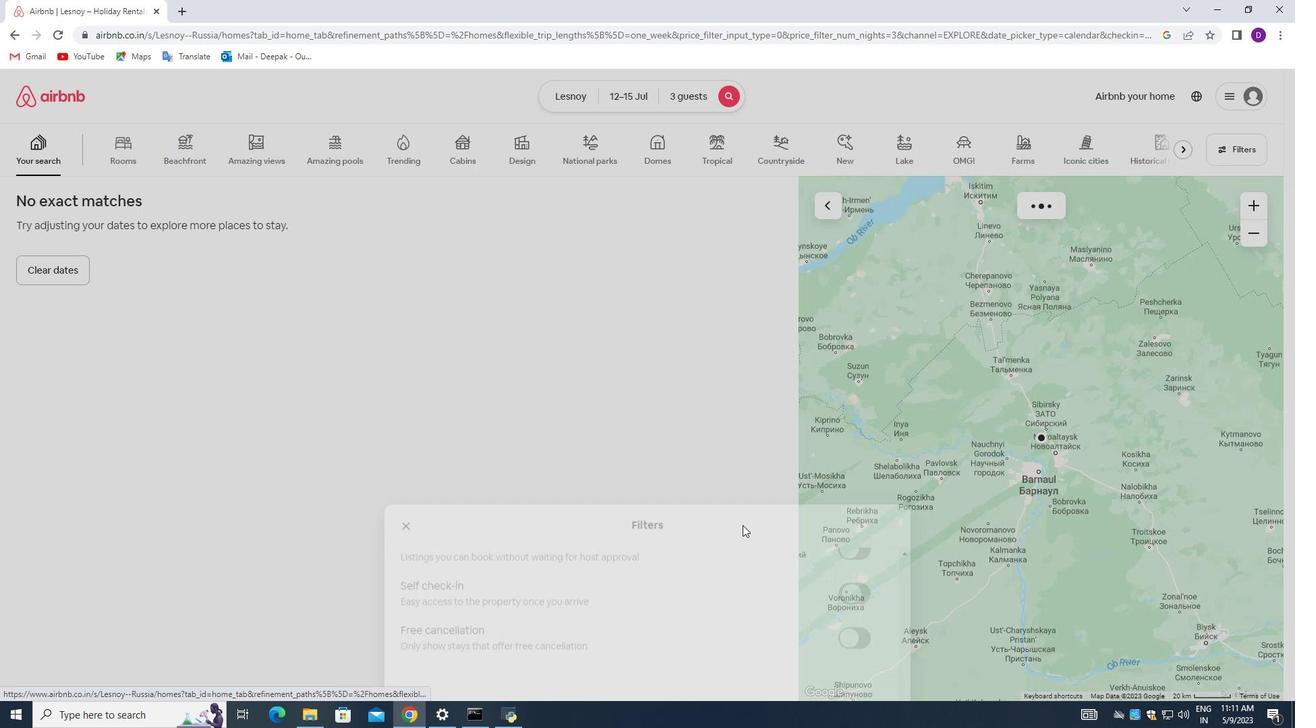 
